 Task: Find connections with filter location Mungeli with filter topic #sharktankwith filter profile language German with filter current company ABP Network with filter school The Institute Of Cost Accountants Of India with filter industry Footwear Manufacturing with filter service category Tax Preparation with filter keywords title Chief Robot Whisperer
Action: Mouse moved to (682, 100)
Screenshot: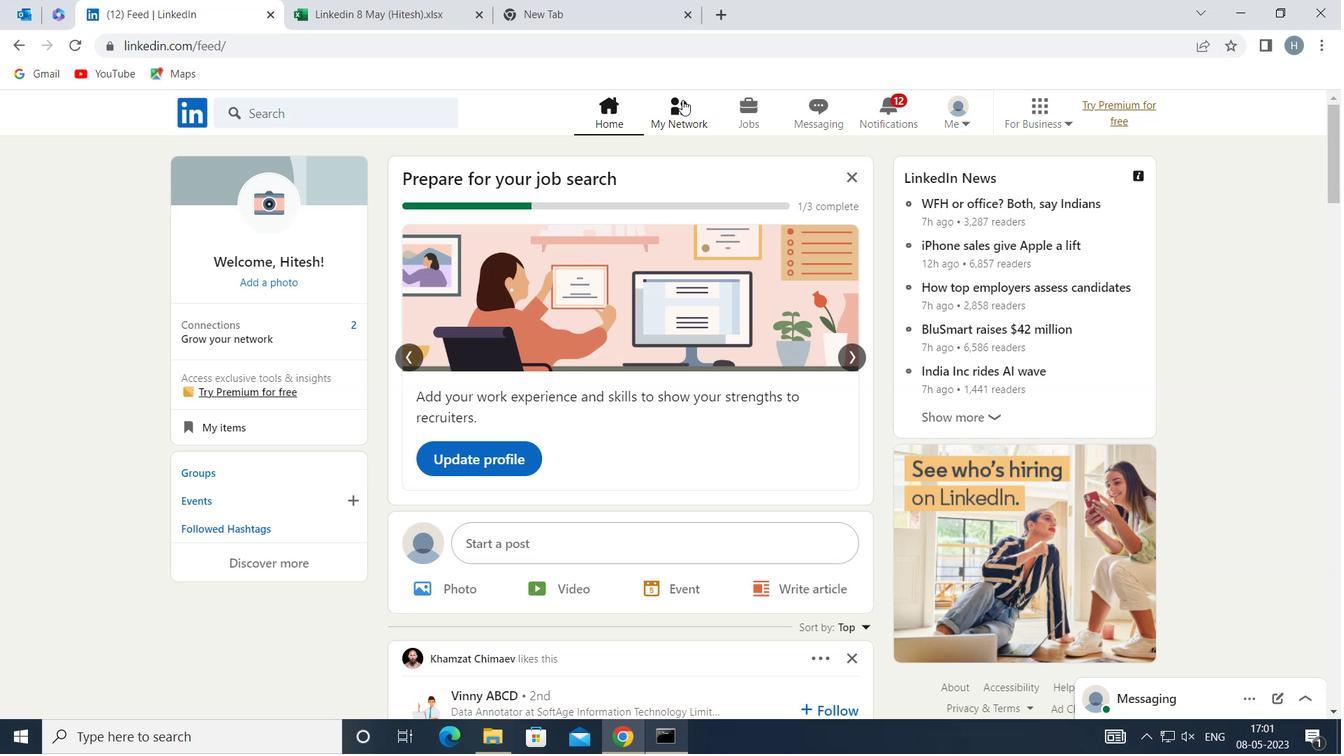 
Action: Mouse pressed left at (682, 100)
Screenshot: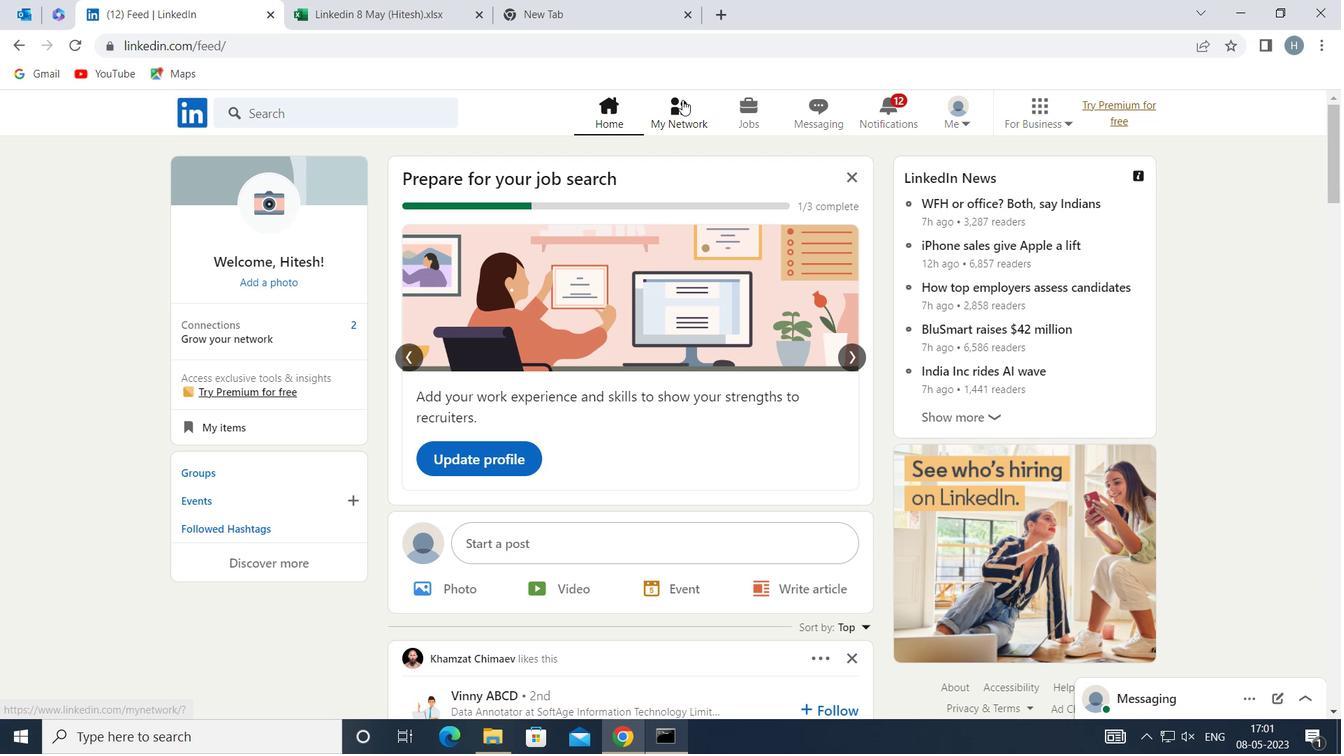 
Action: Mouse moved to (371, 208)
Screenshot: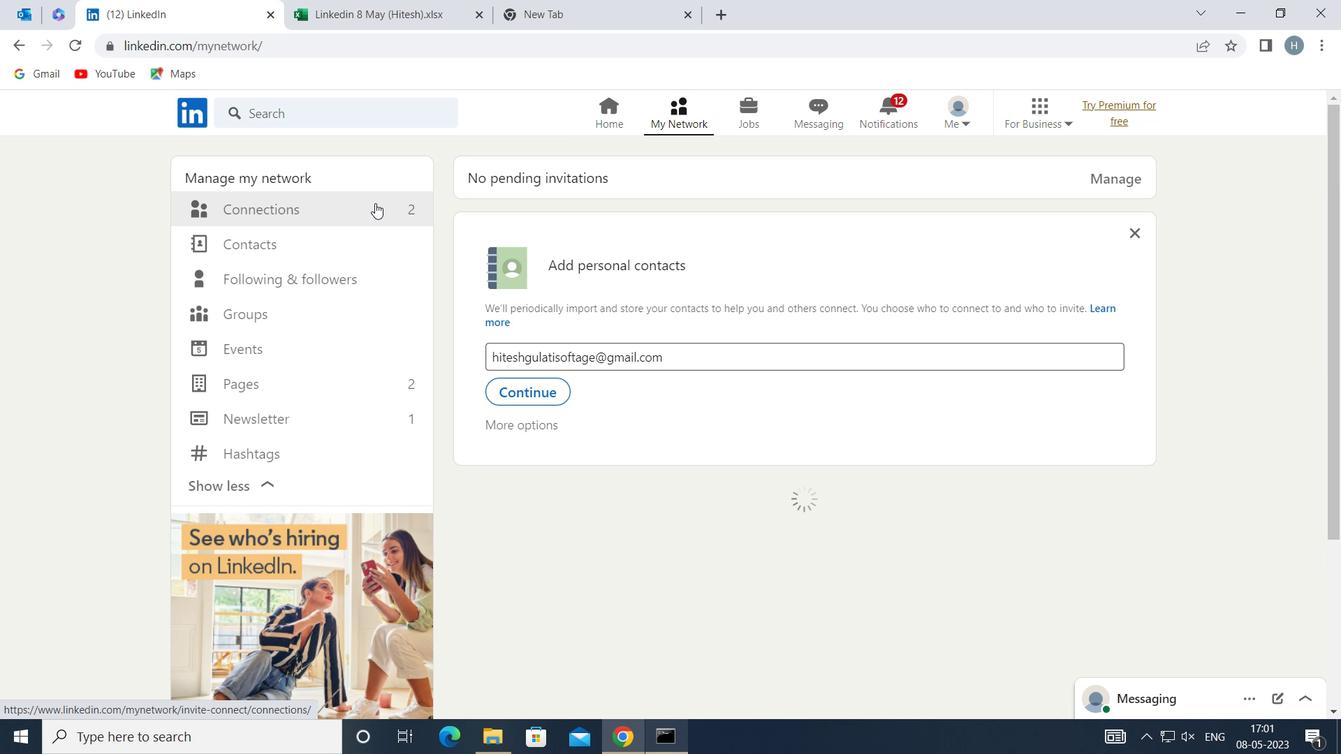 
Action: Mouse pressed left at (371, 208)
Screenshot: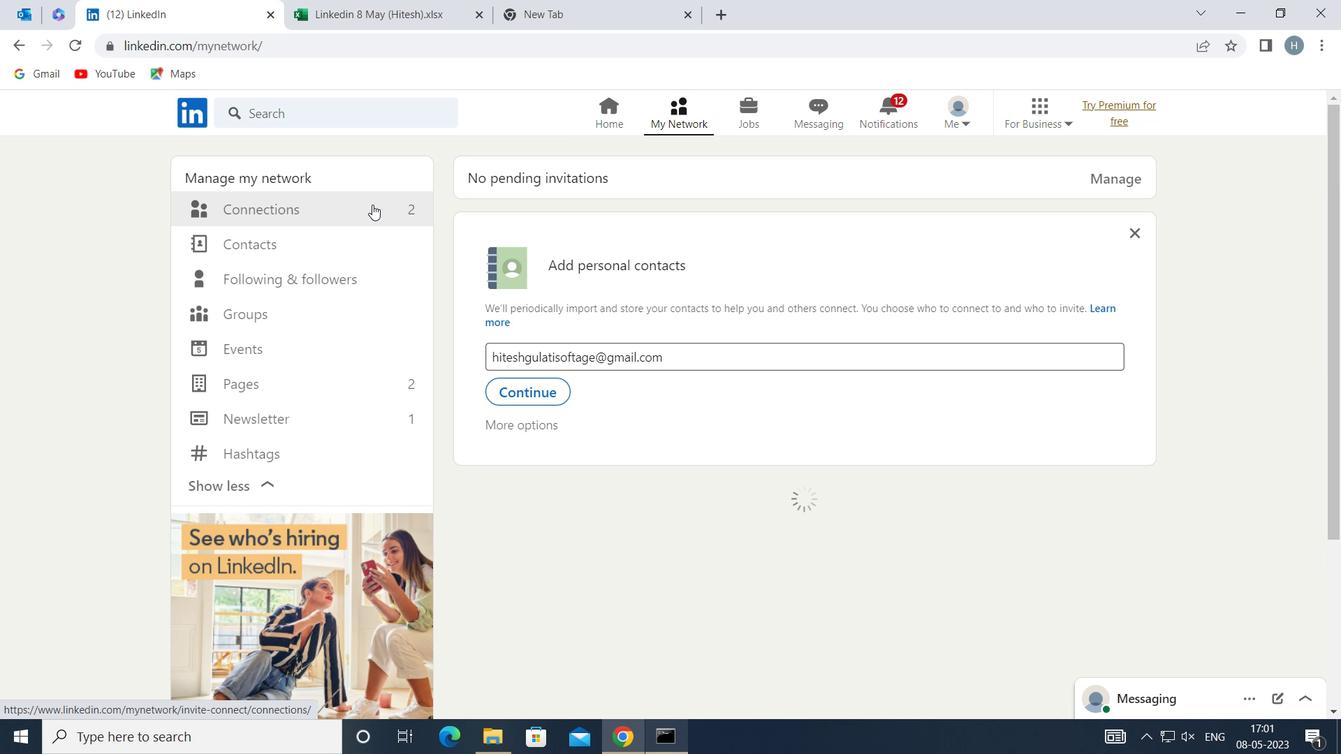 
Action: Mouse moved to (789, 211)
Screenshot: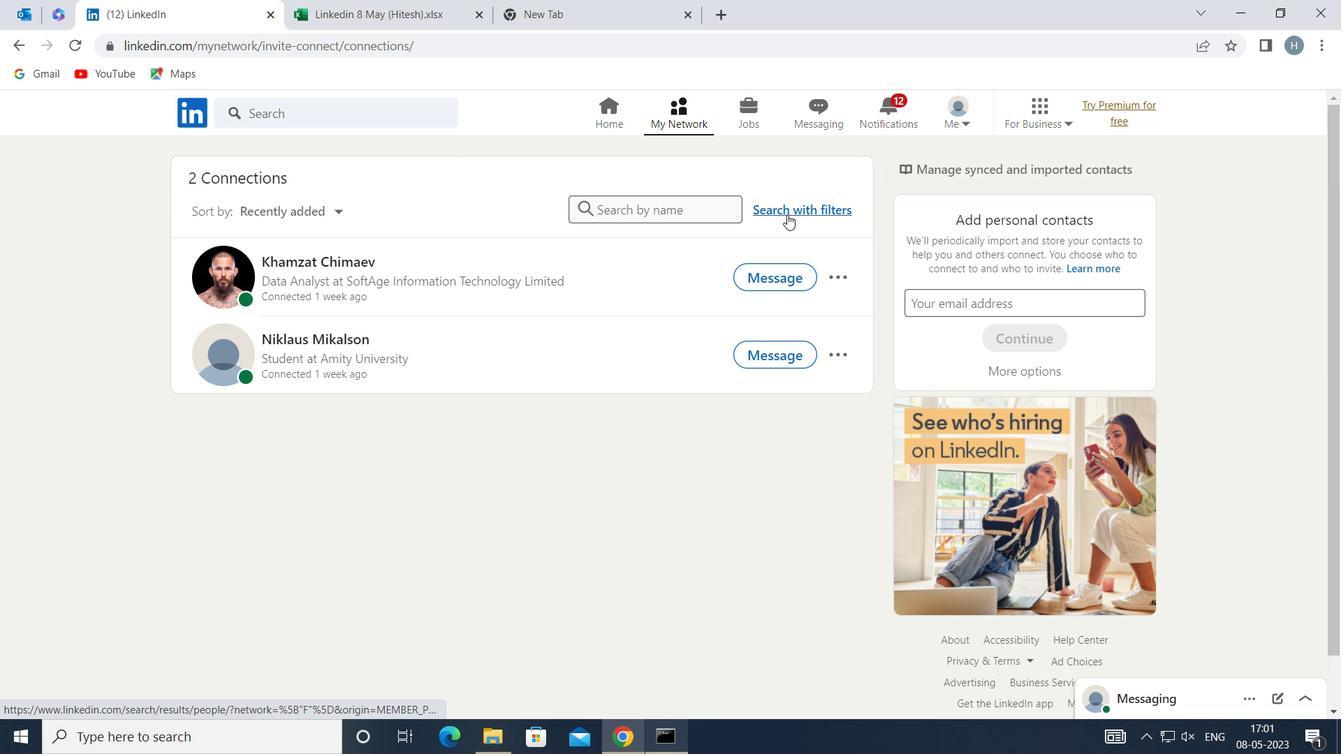 
Action: Mouse pressed left at (789, 211)
Screenshot: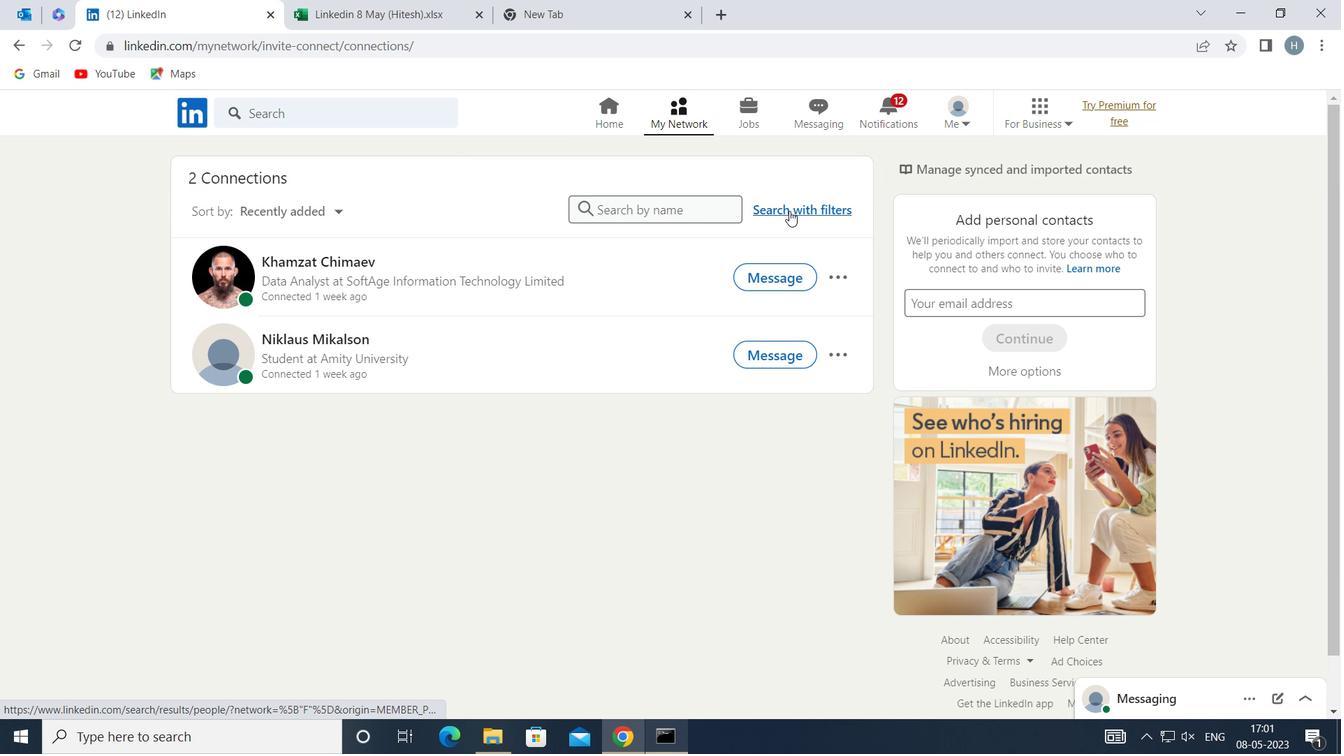 
Action: Mouse moved to (739, 162)
Screenshot: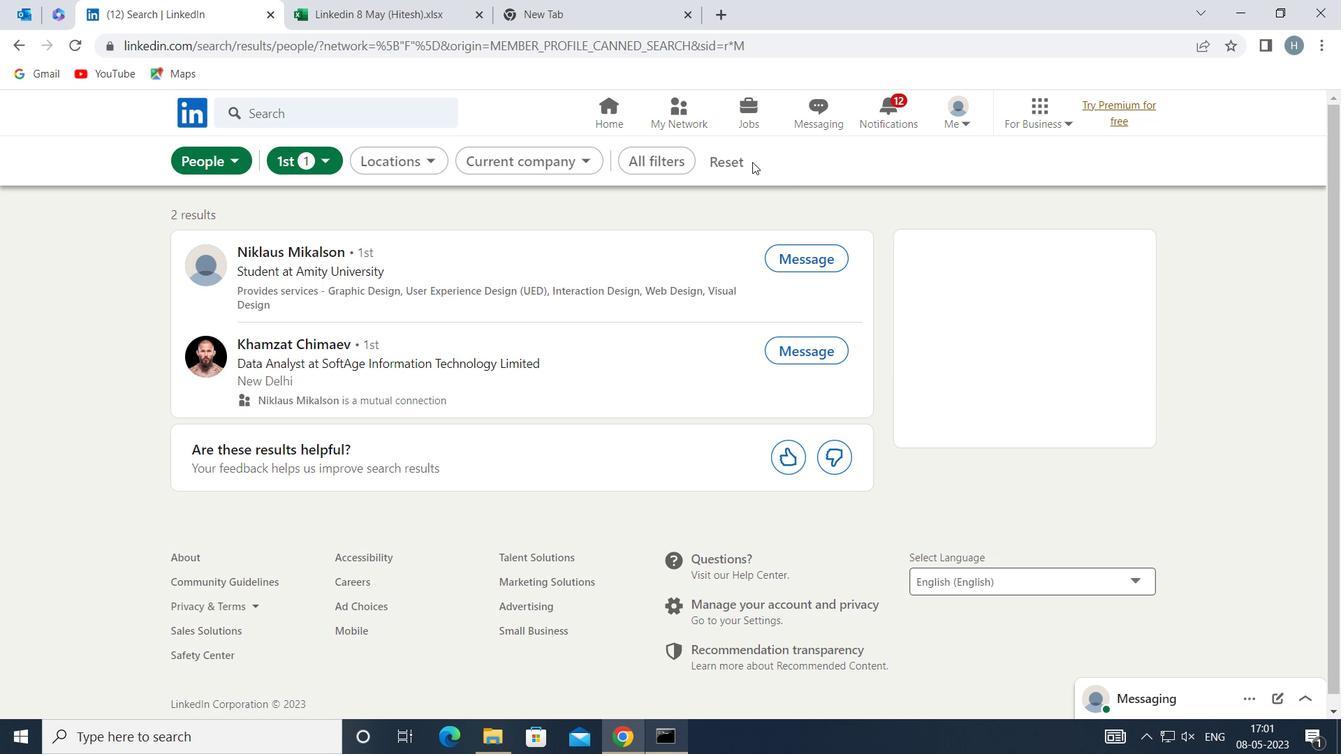 
Action: Mouse pressed left at (739, 162)
Screenshot: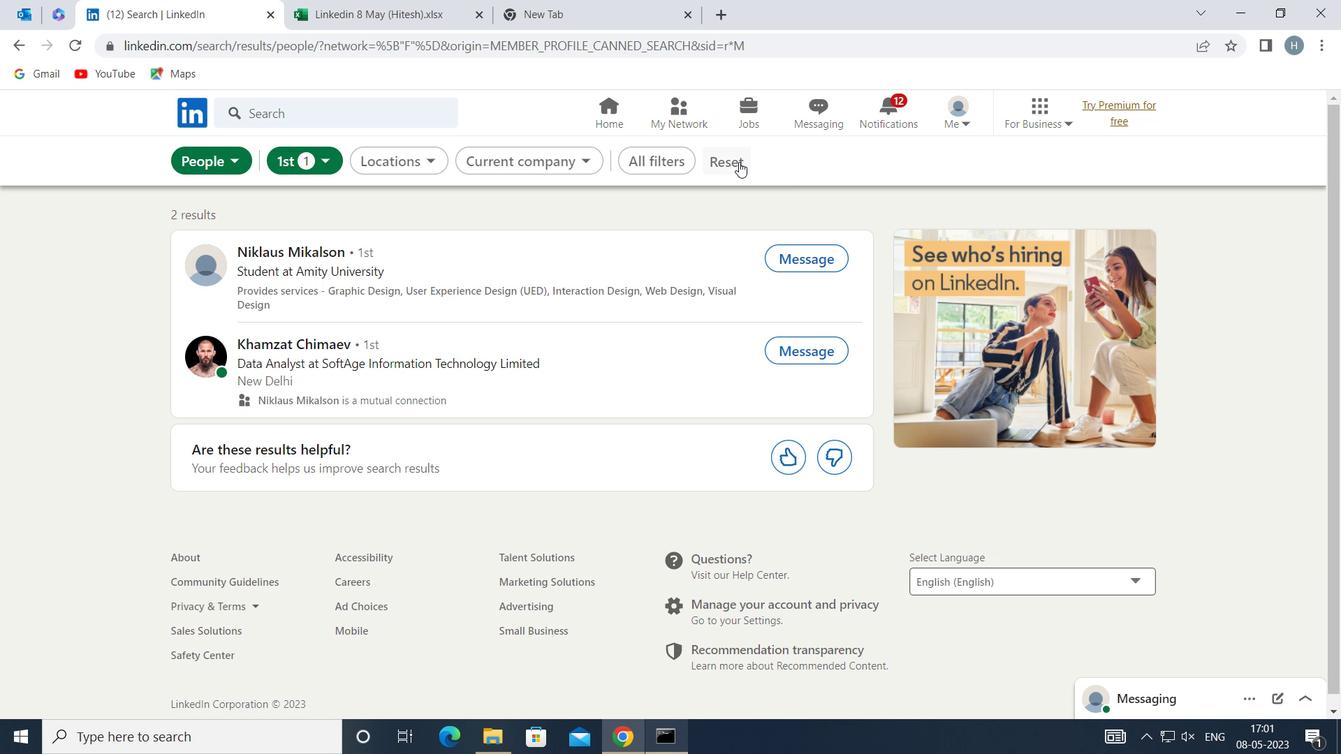 
Action: Mouse moved to (719, 160)
Screenshot: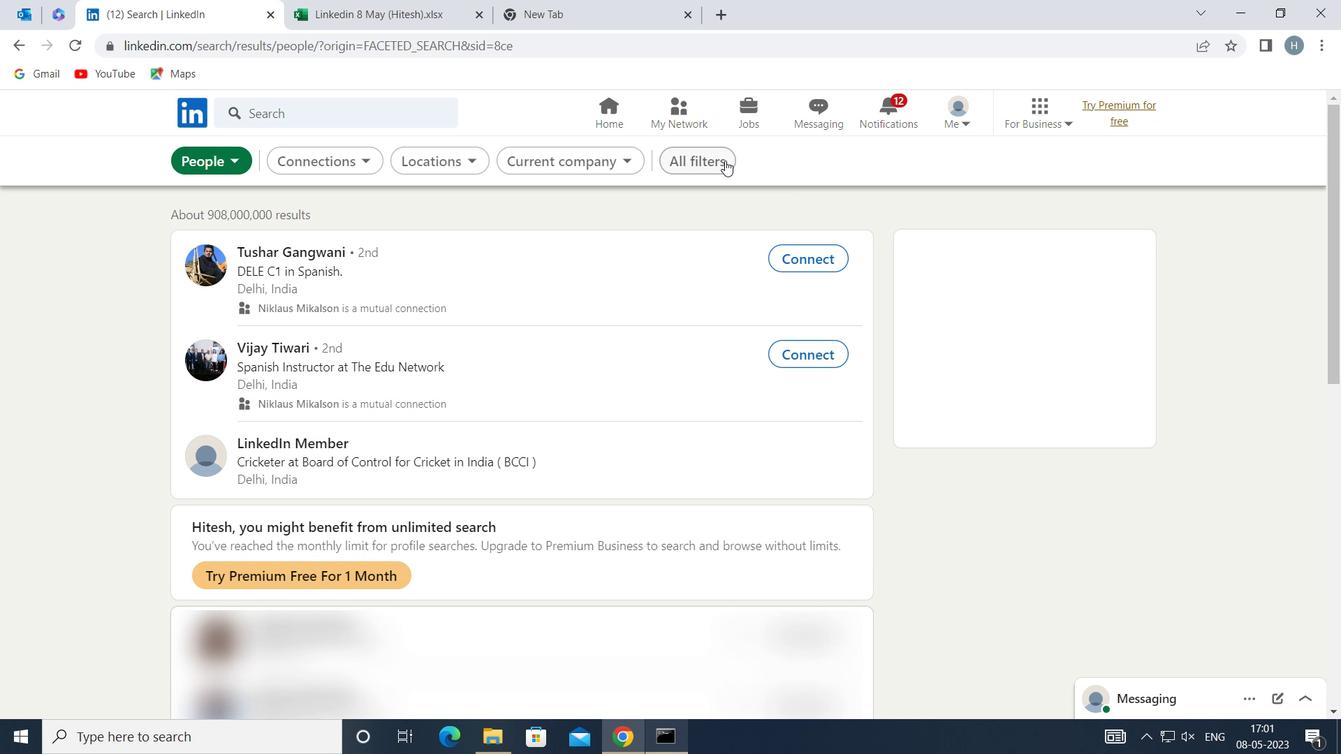
Action: Mouse pressed left at (719, 160)
Screenshot: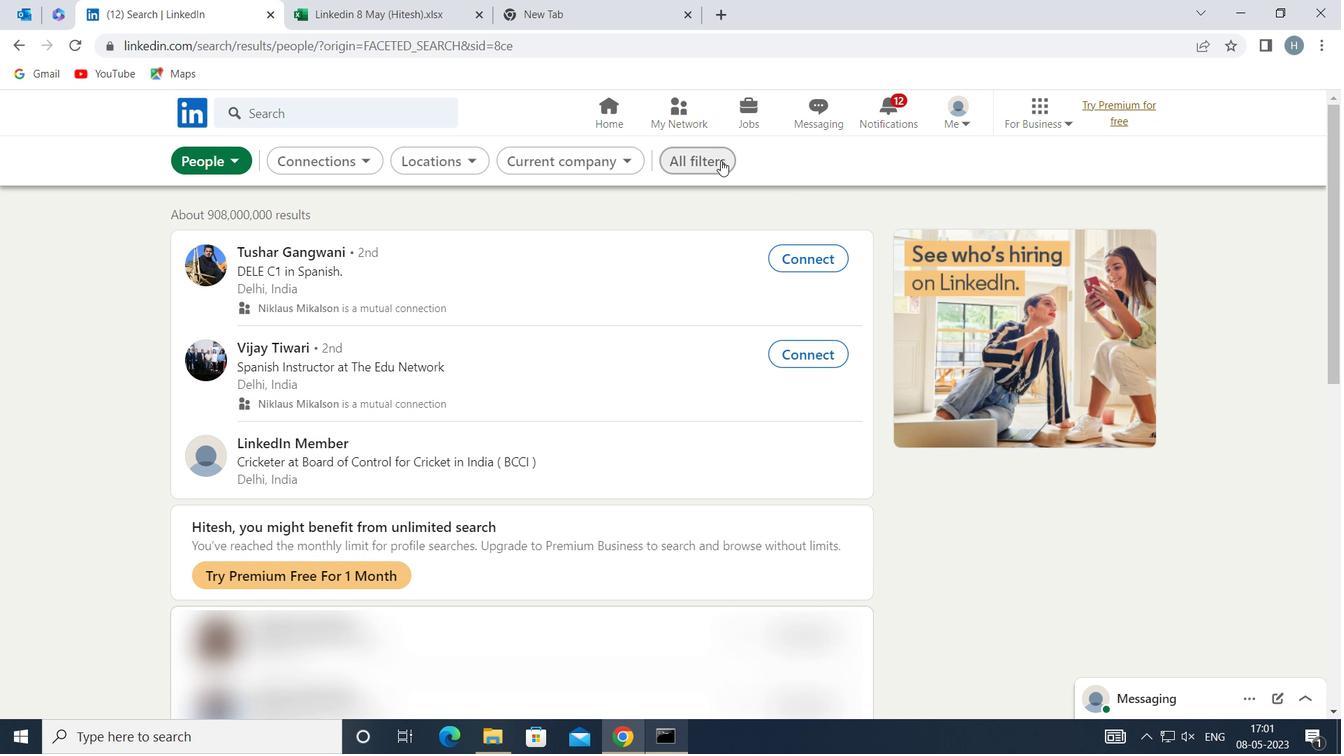 
Action: Mouse moved to (1067, 324)
Screenshot: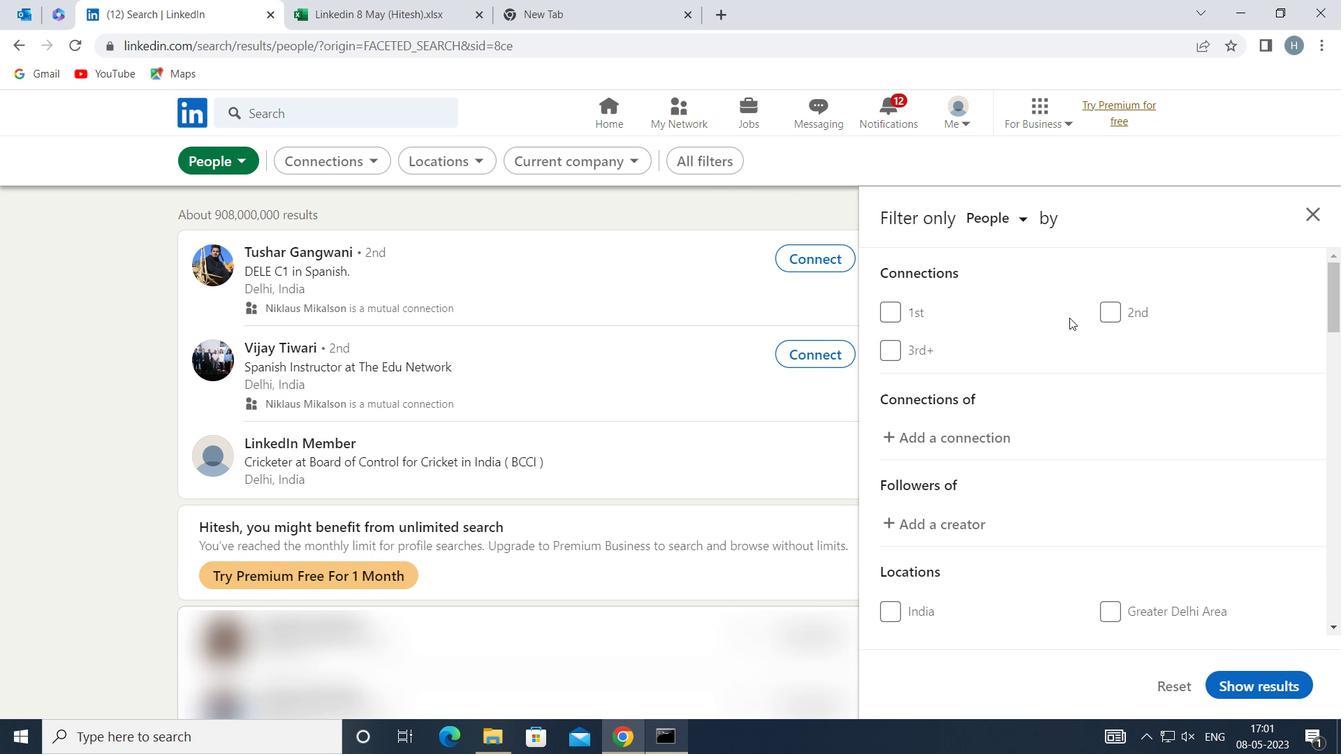 
Action: Mouse scrolled (1067, 323) with delta (0, 0)
Screenshot: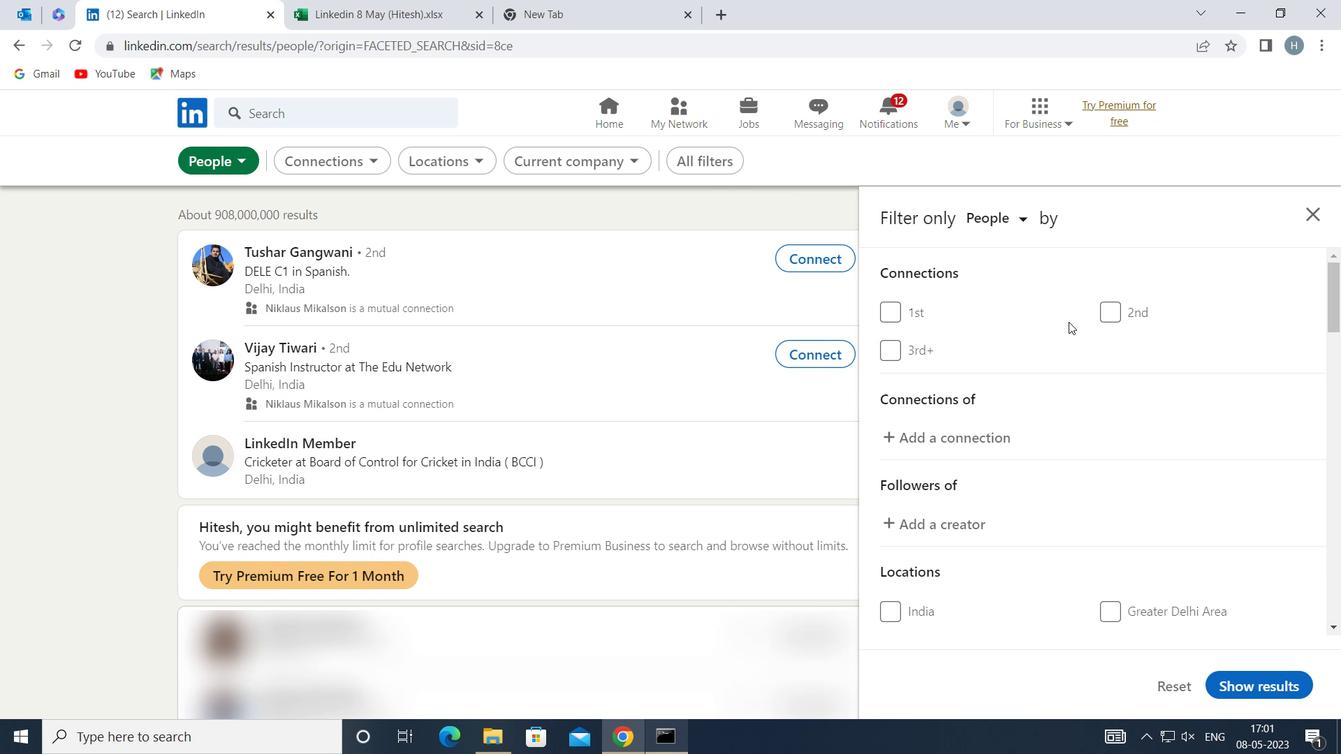 
Action: Mouse moved to (1067, 324)
Screenshot: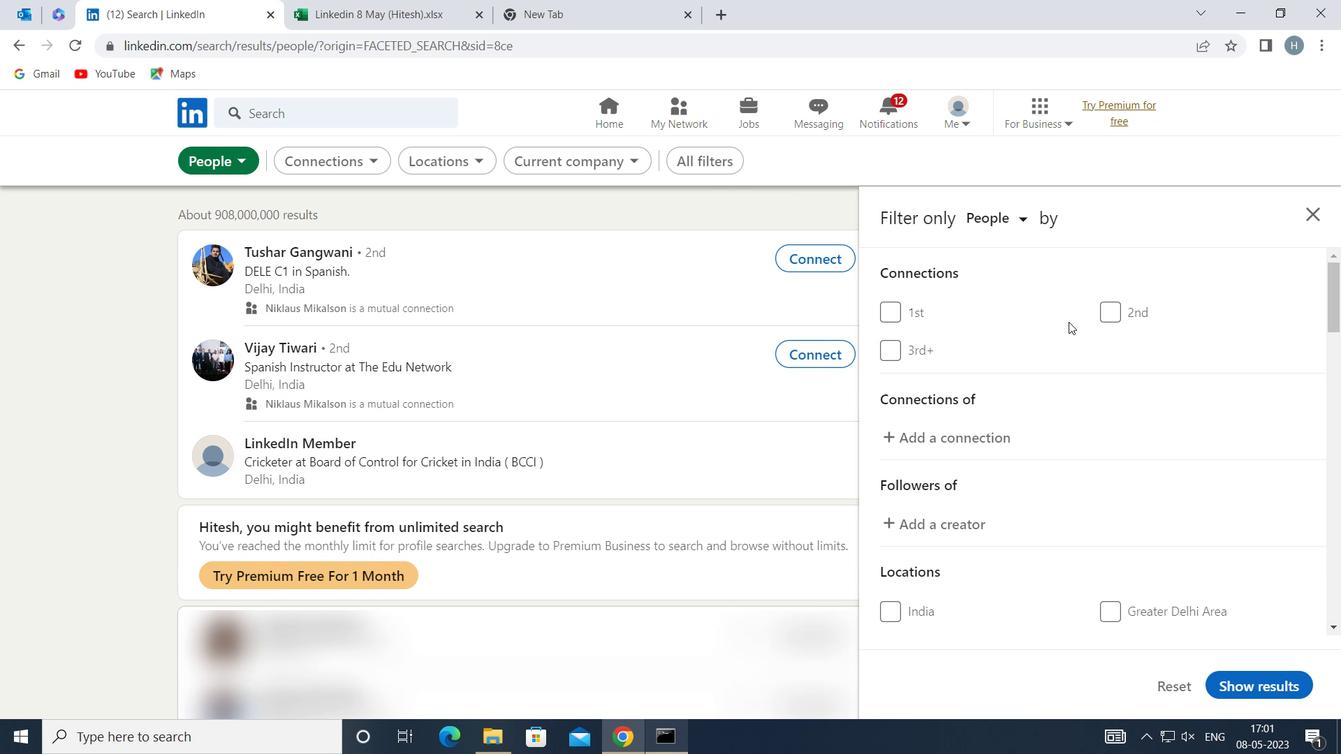 
Action: Mouse scrolled (1067, 323) with delta (0, 0)
Screenshot: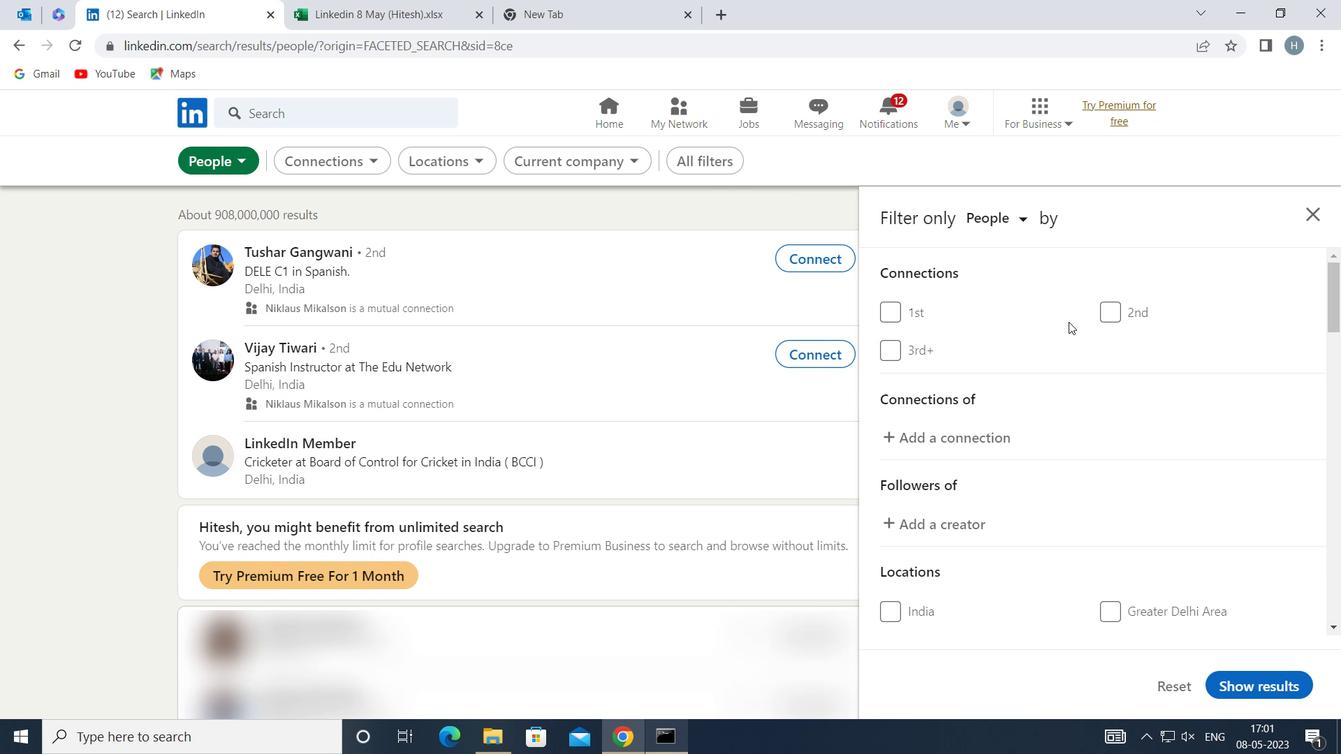 
Action: Mouse scrolled (1067, 323) with delta (0, 0)
Screenshot: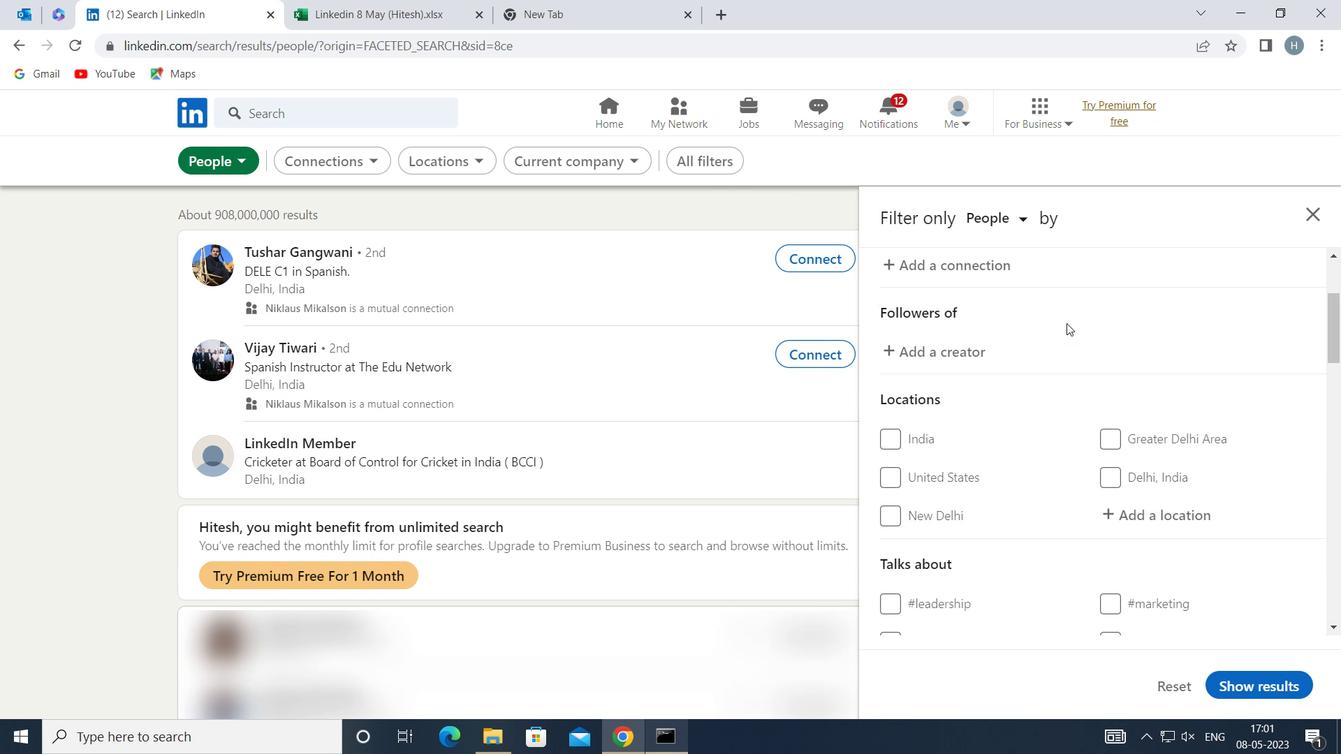 
Action: Mouse moved to (1157, 422)
Screenshot: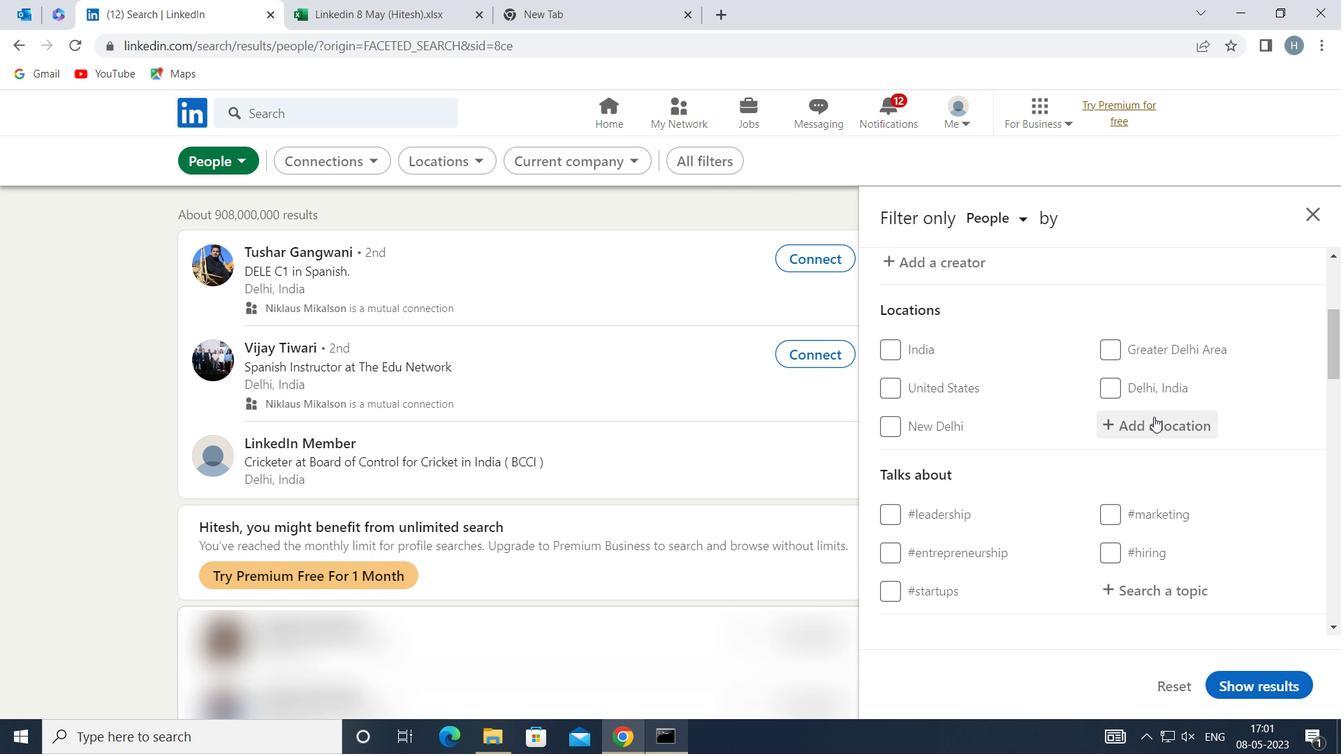 
Action: Mouse pressed left at (1157, 422)
Screenshot: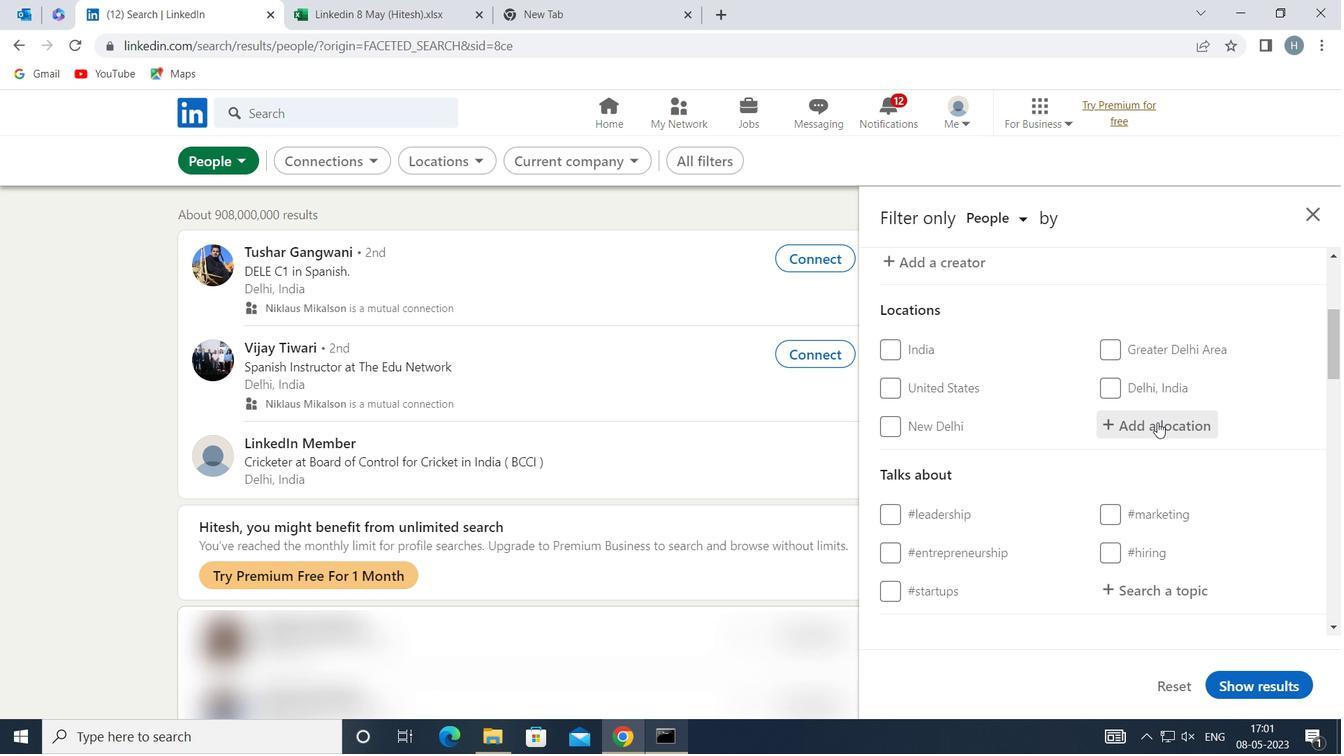
Action: Key pressed <Key.shift>MUNGEI<Key.backspace>LI
Screenshot: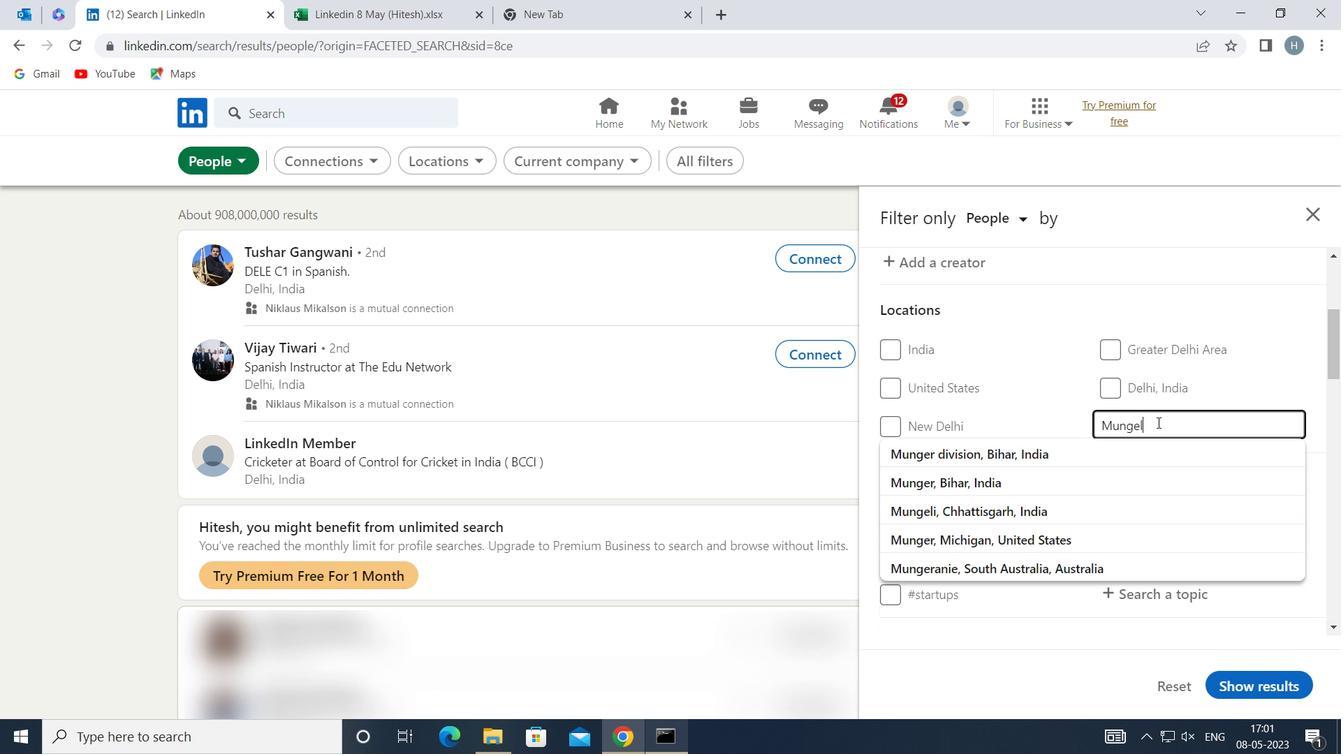 
Action: Mouse moved to (1099, 456)
Screenshot: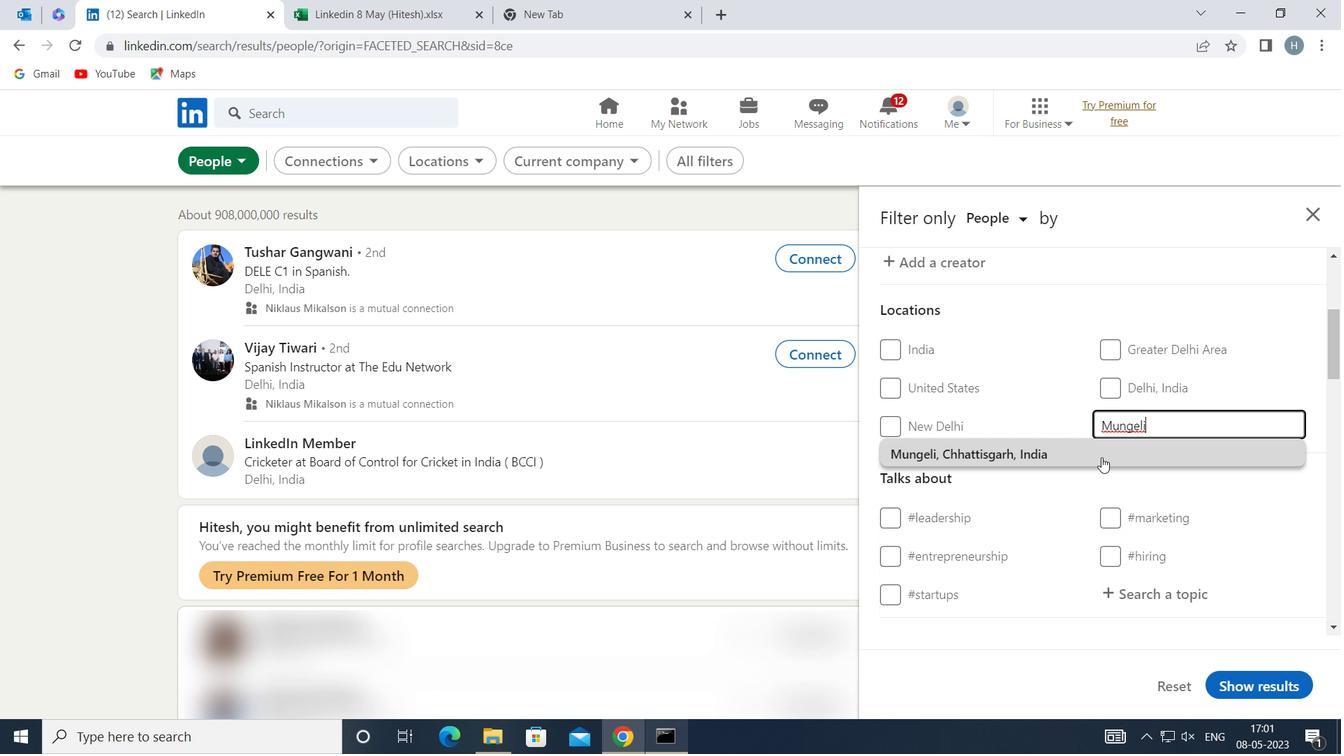 
Action: Mouse pressed left at (1099, 456)
Screenshot: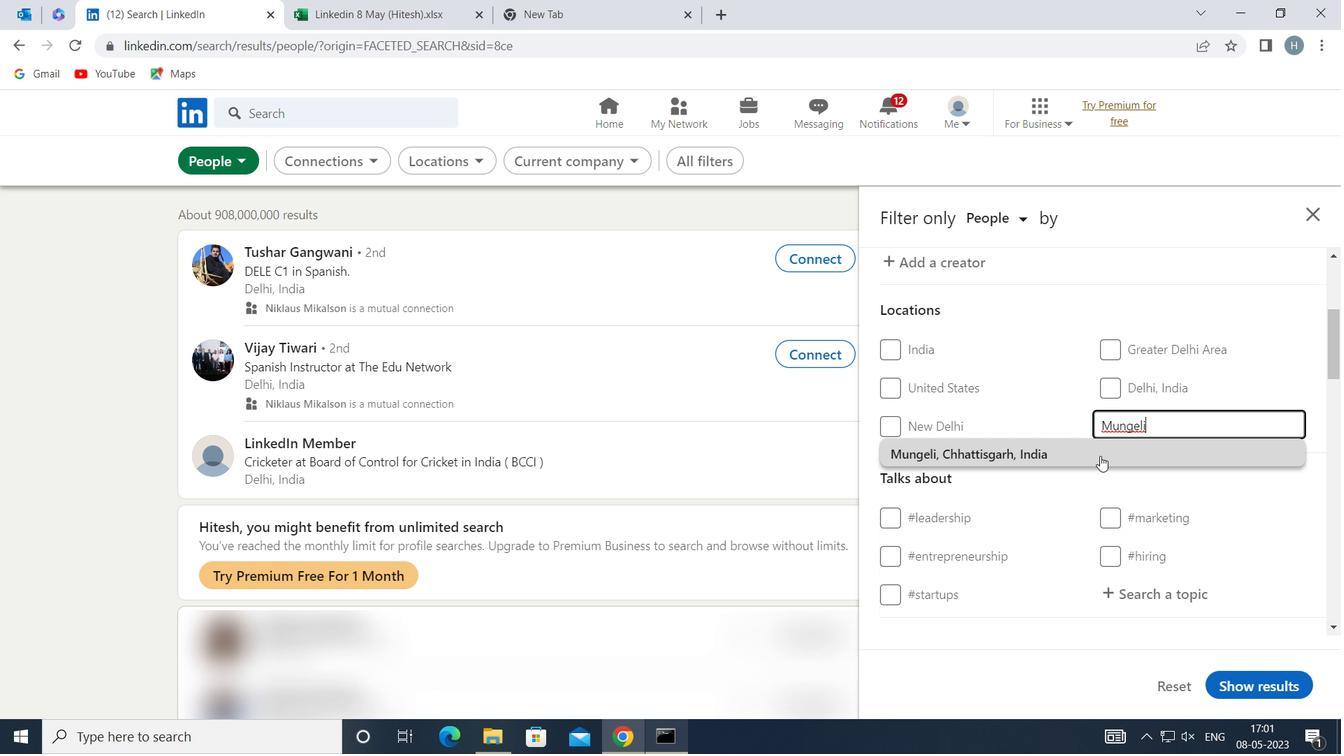 
Action: Mouse moved to (1100, 455)
Screenshot: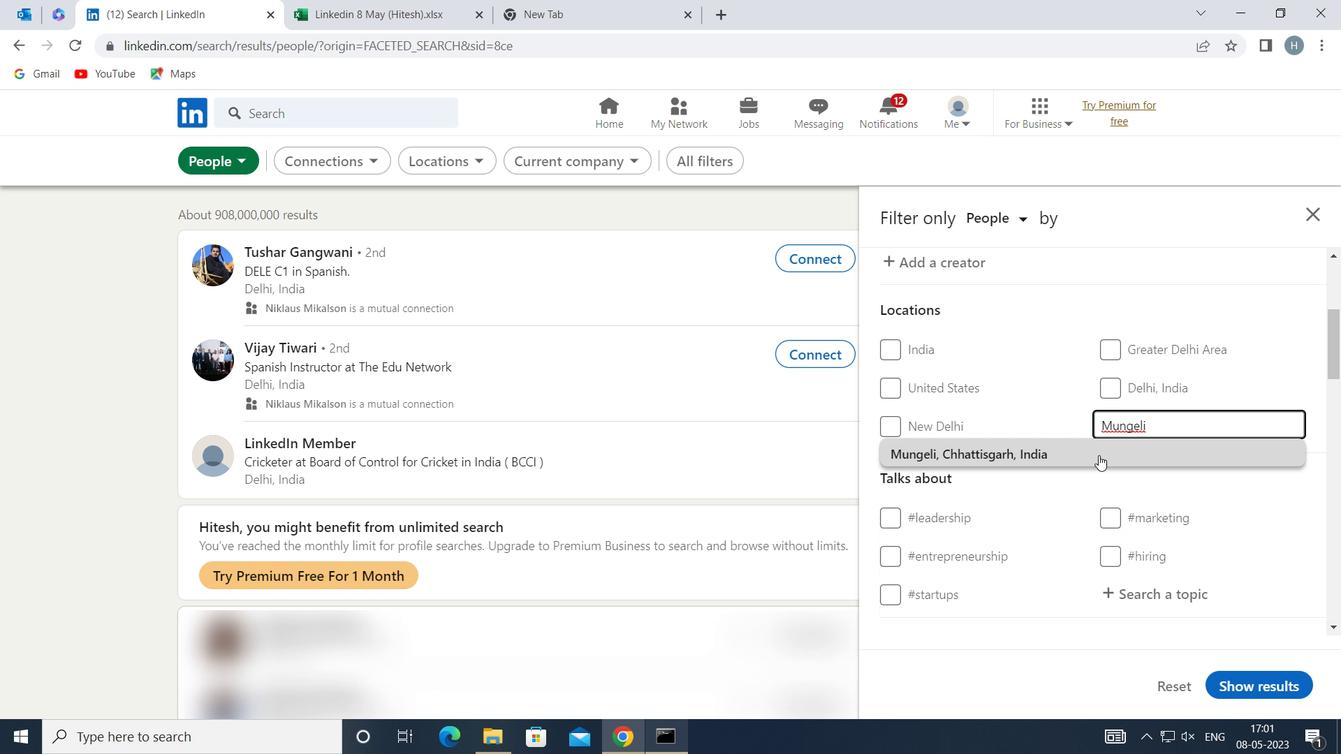 
Action: Mouse scrolled (1100, 454) with delta (0, 0)
Screenshot: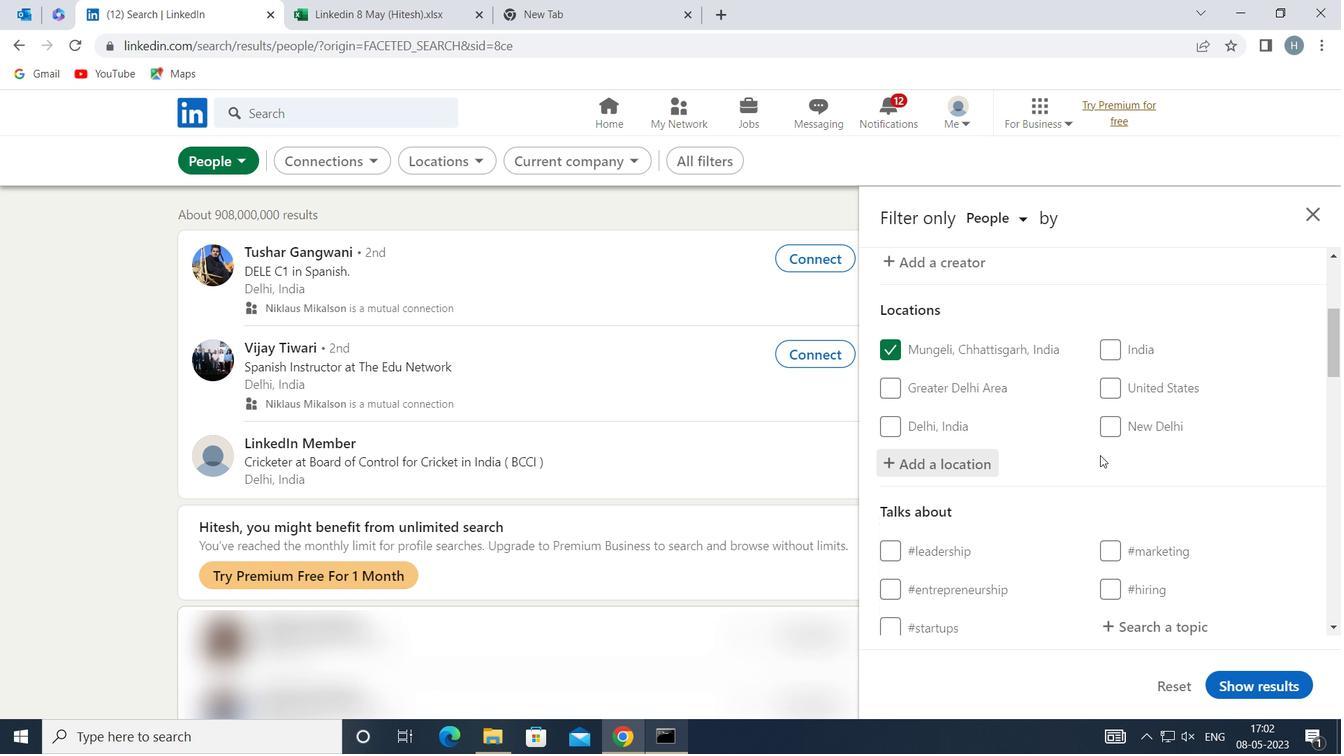 
Action: Mouse moved to (1102, 455)
Screenshot: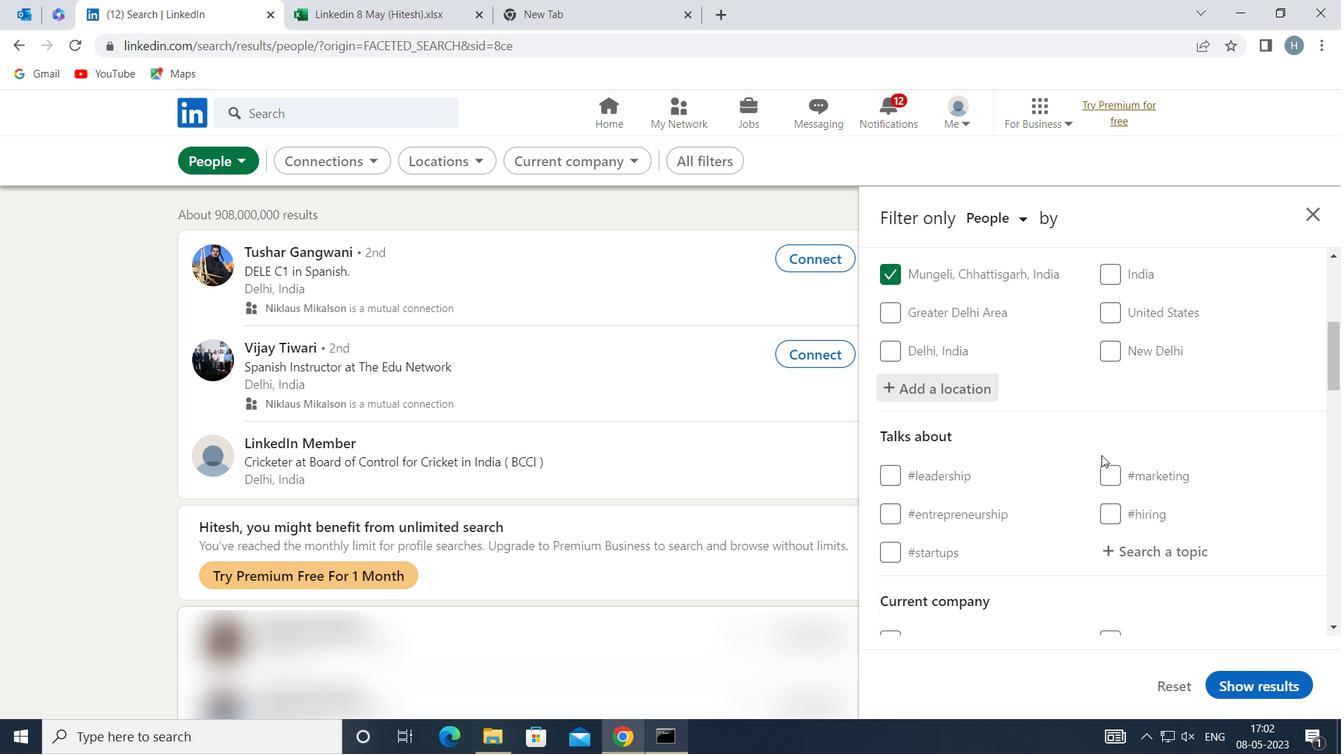 
Action: Mouse scrolled (1102, 454) with delta (0, 0)
Screenshot: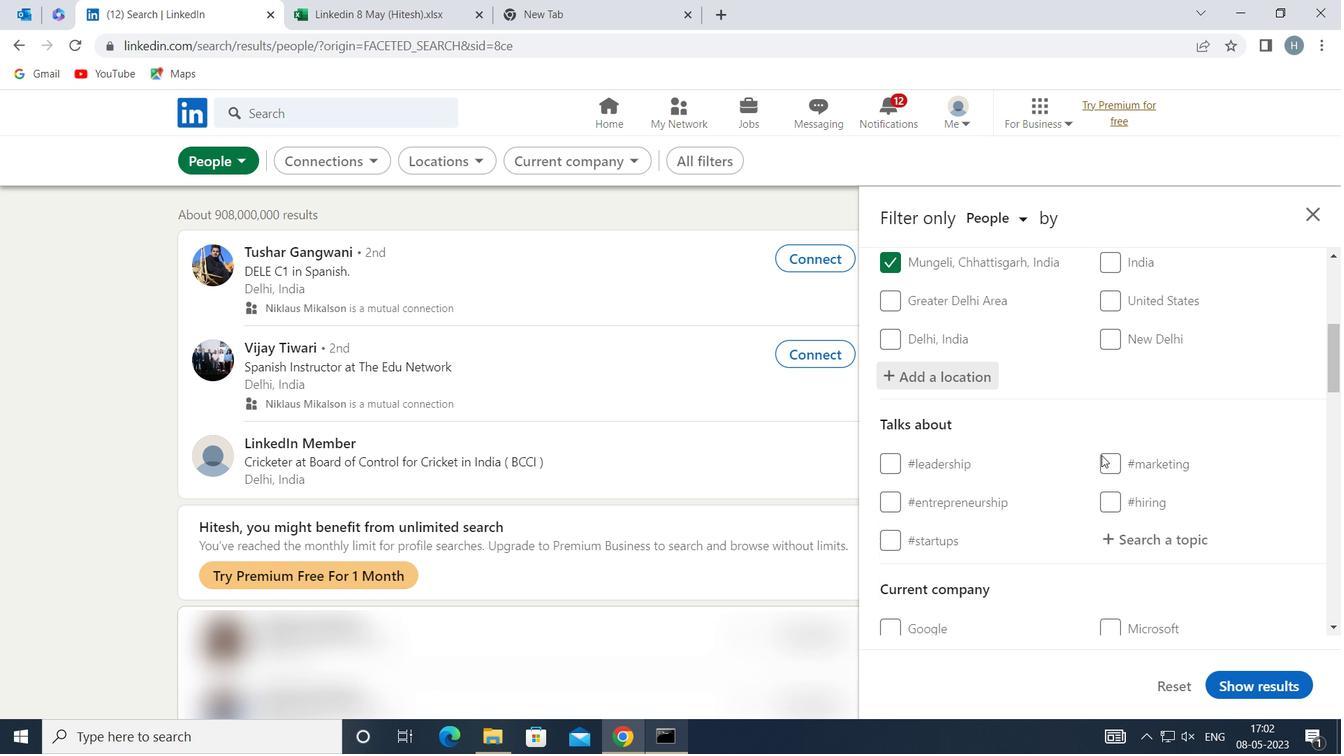 
Action: Mouse moved to (1145, 456)
Screenshot: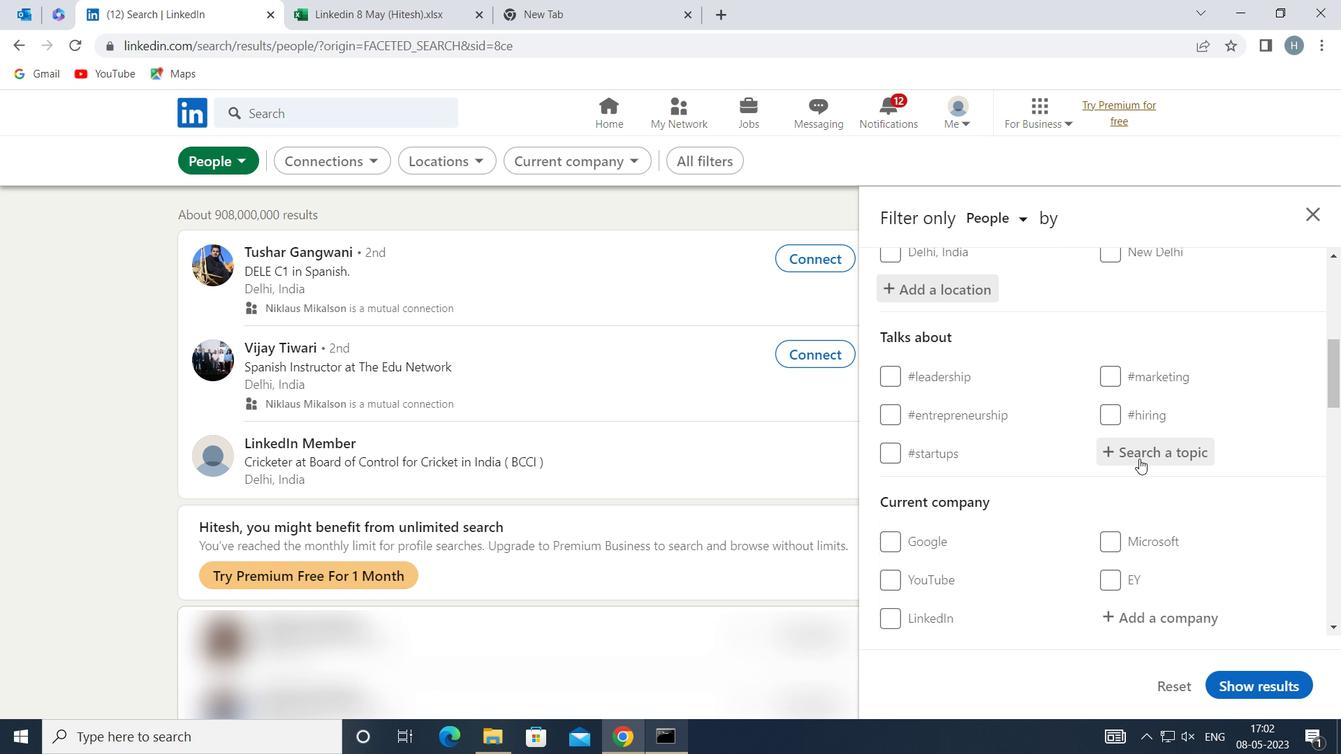 
Action: Mouse pressed left at (1145, 456)
Screenshot: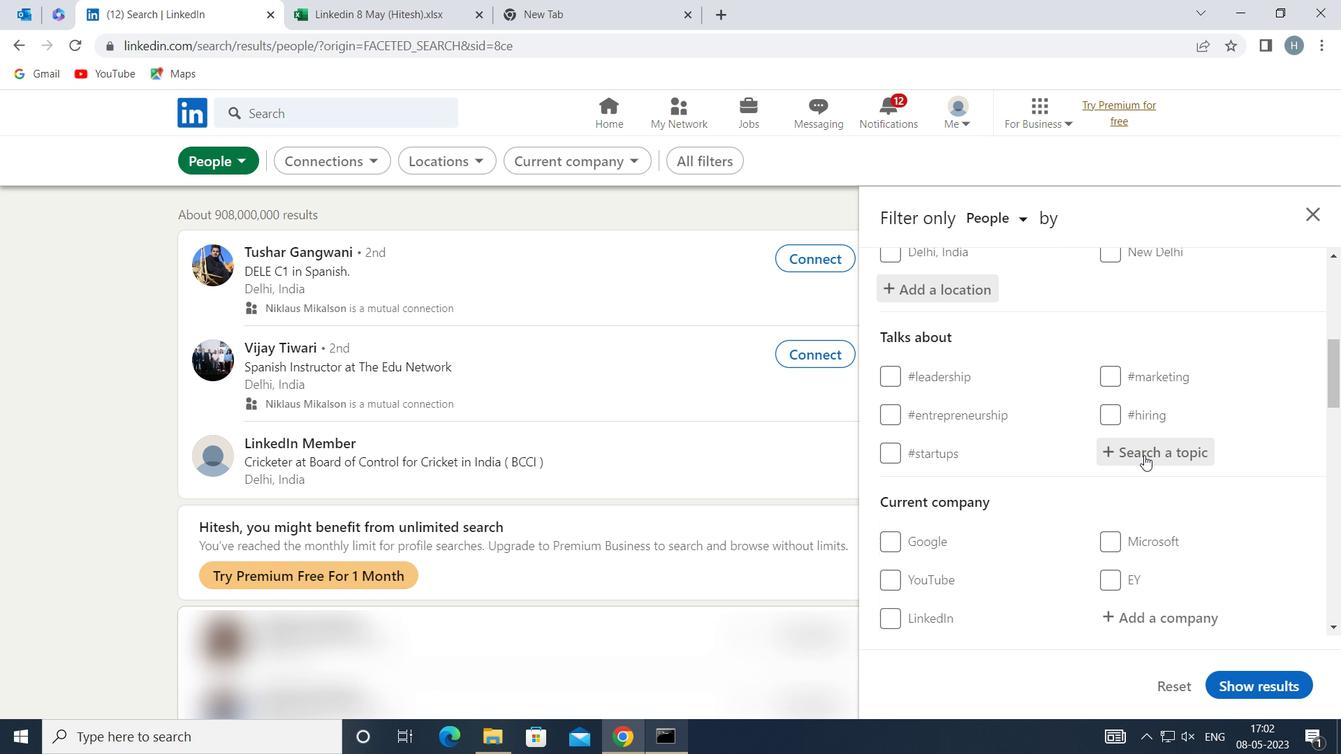 
Action: Mouse moved to (761, 303)
Screenshot: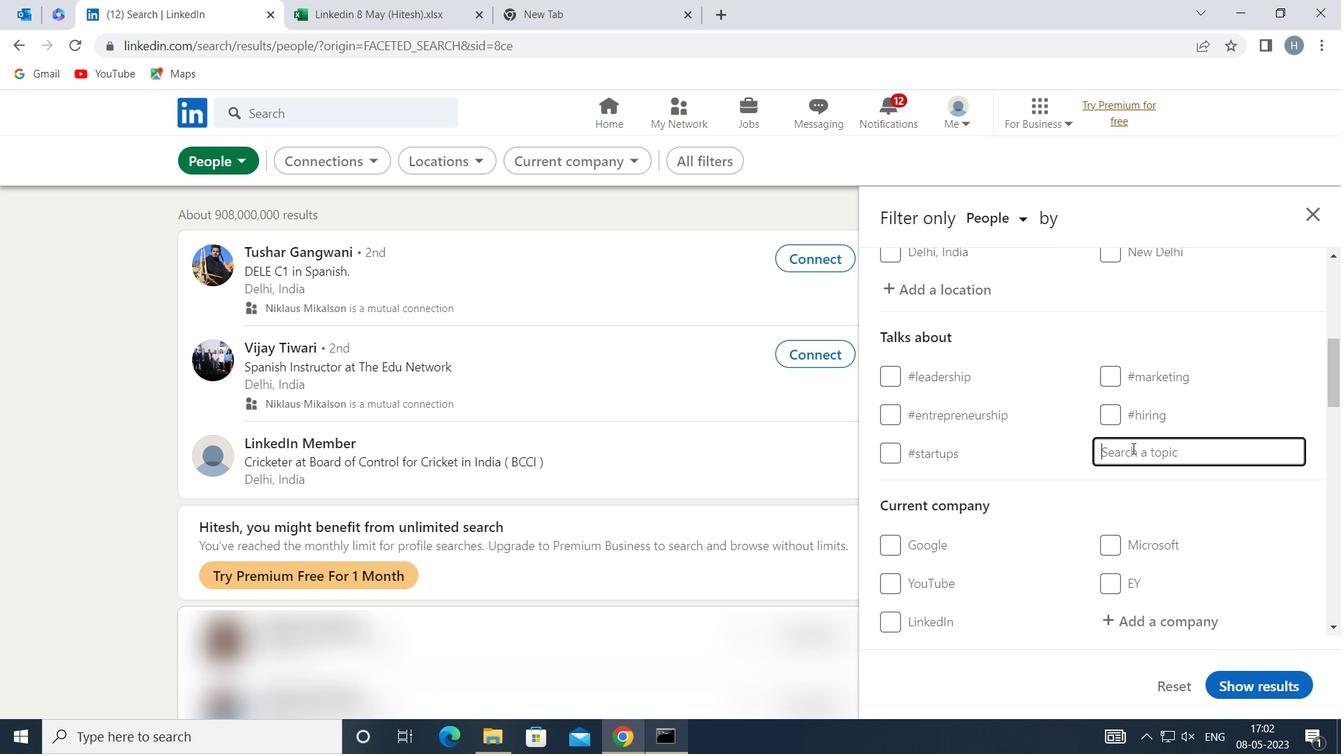 
Action: Key pressed SHARKTANK
Screenshot: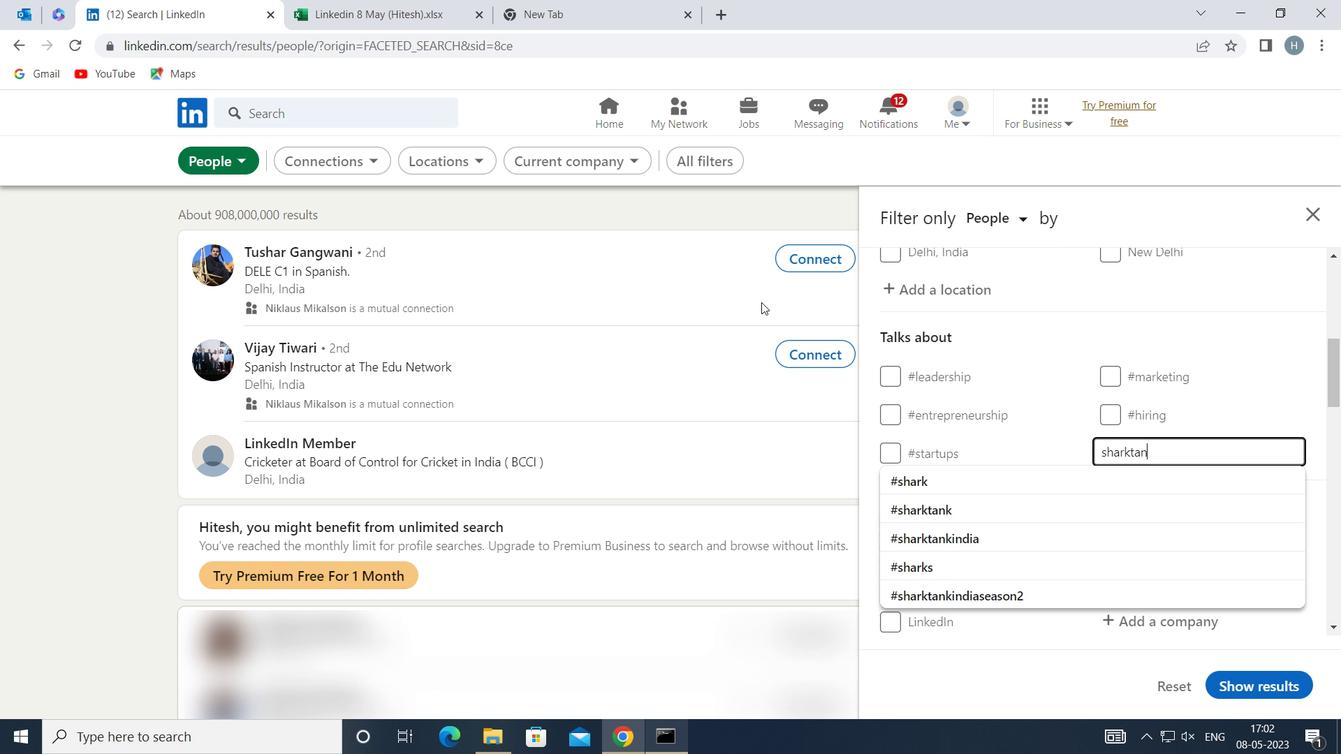 
Action: Mouse moved to (948, 480)
Screenshot: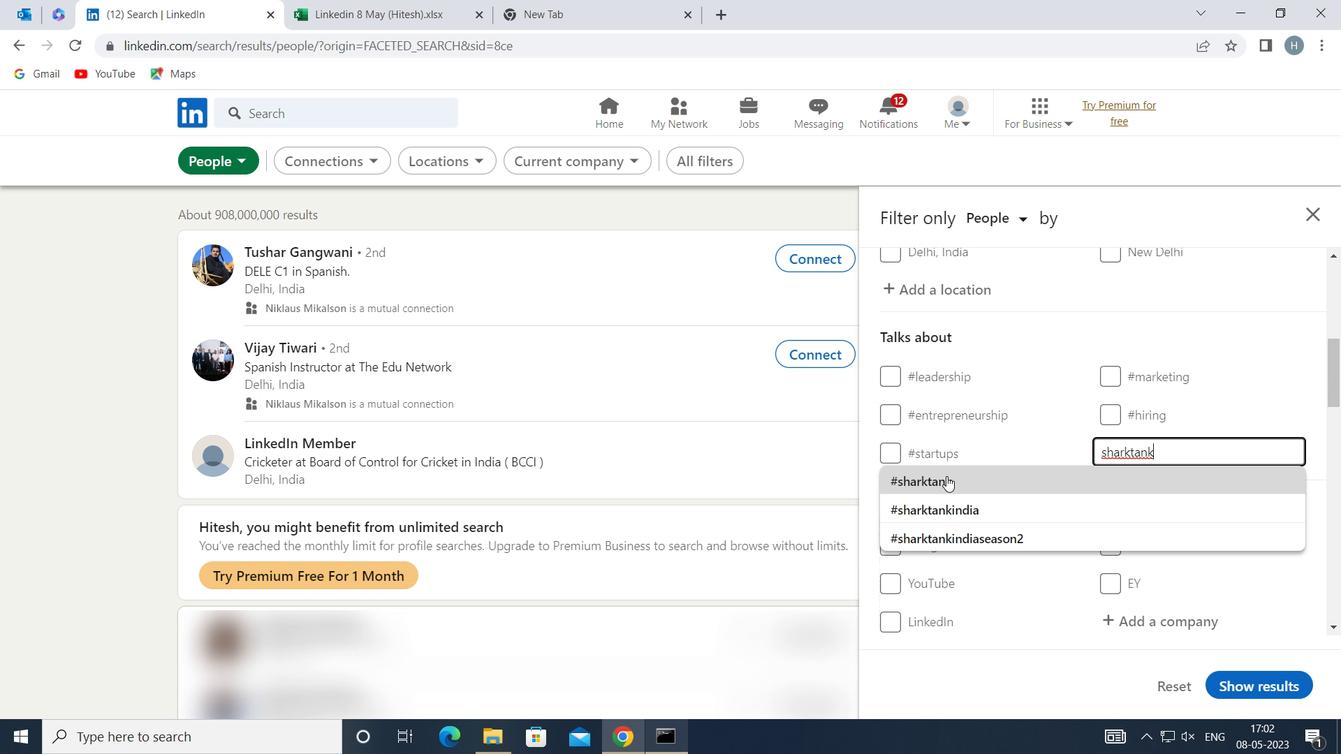 
Action: Mouse pressed left at (948, 480)
Screenshot: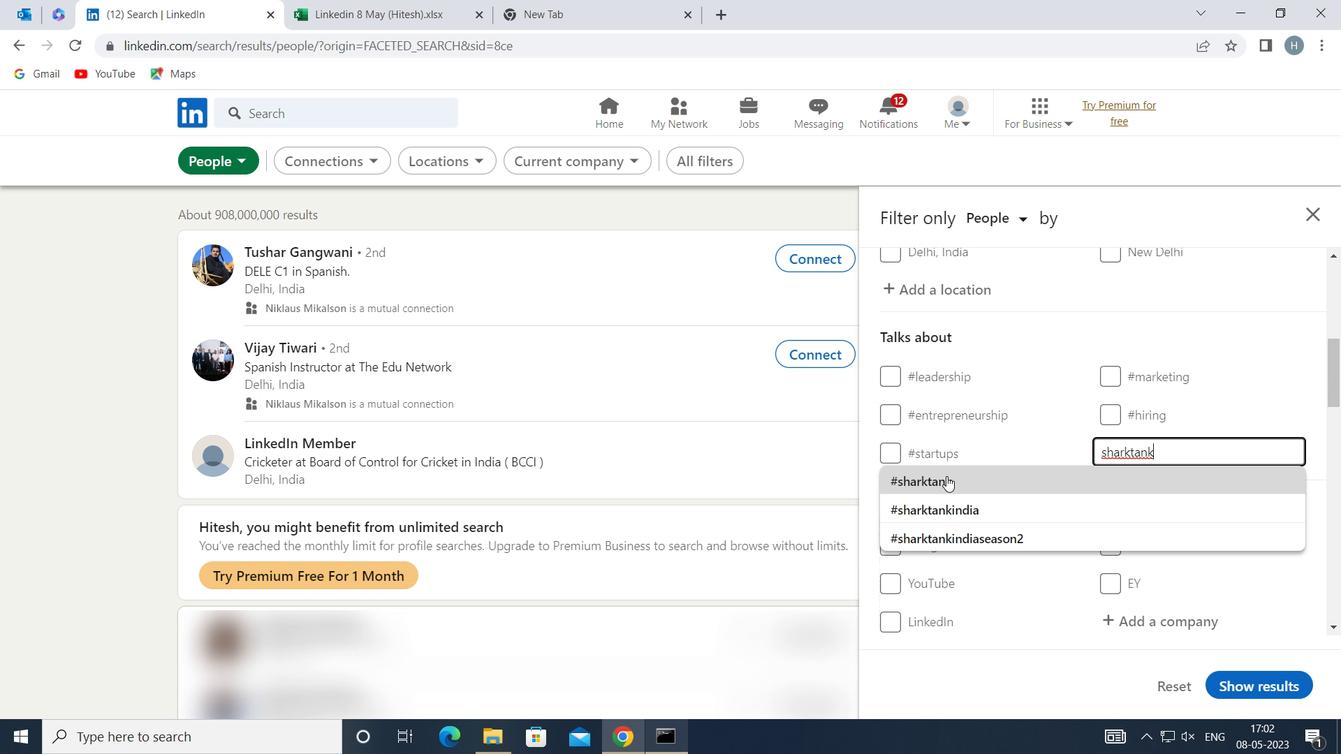 
Action: Mouse moved to (1031, 467)
Screenshot: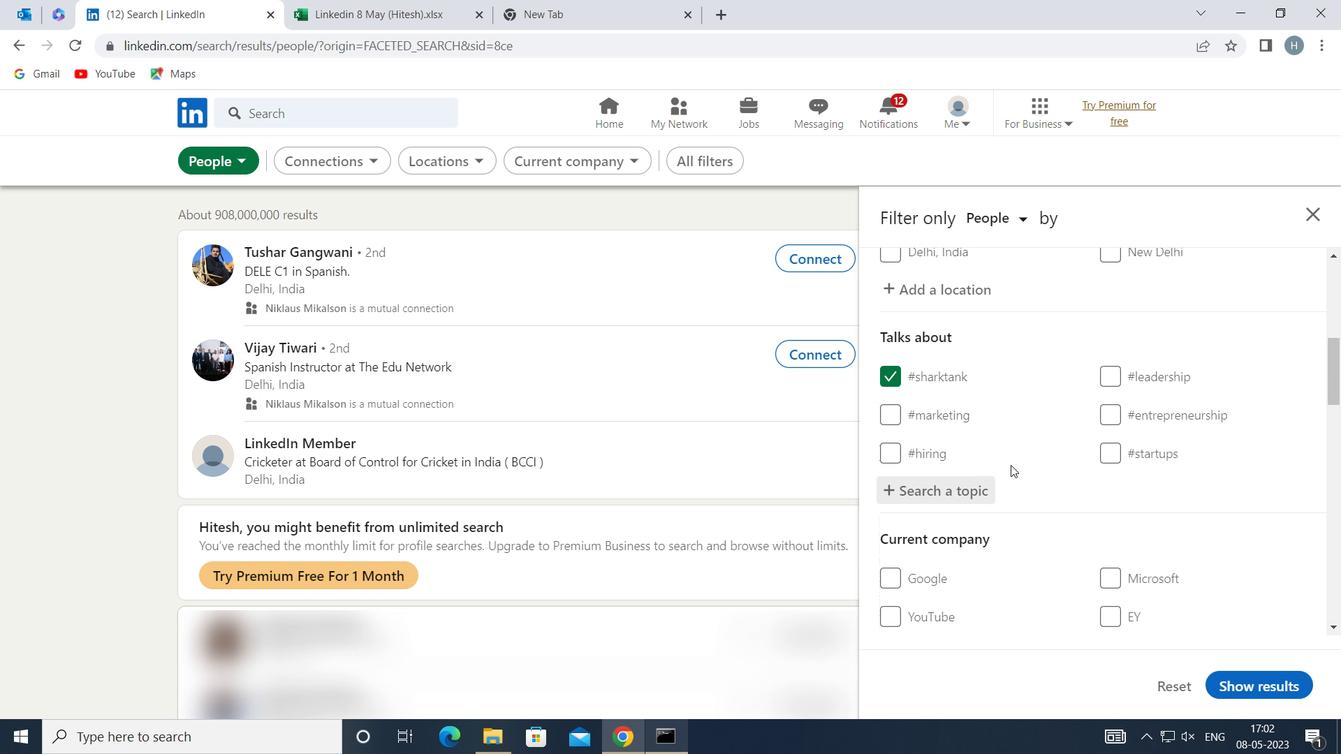 
Action: Mouse scrolled (1031, 466) with delta (0, 0)
Screenshot: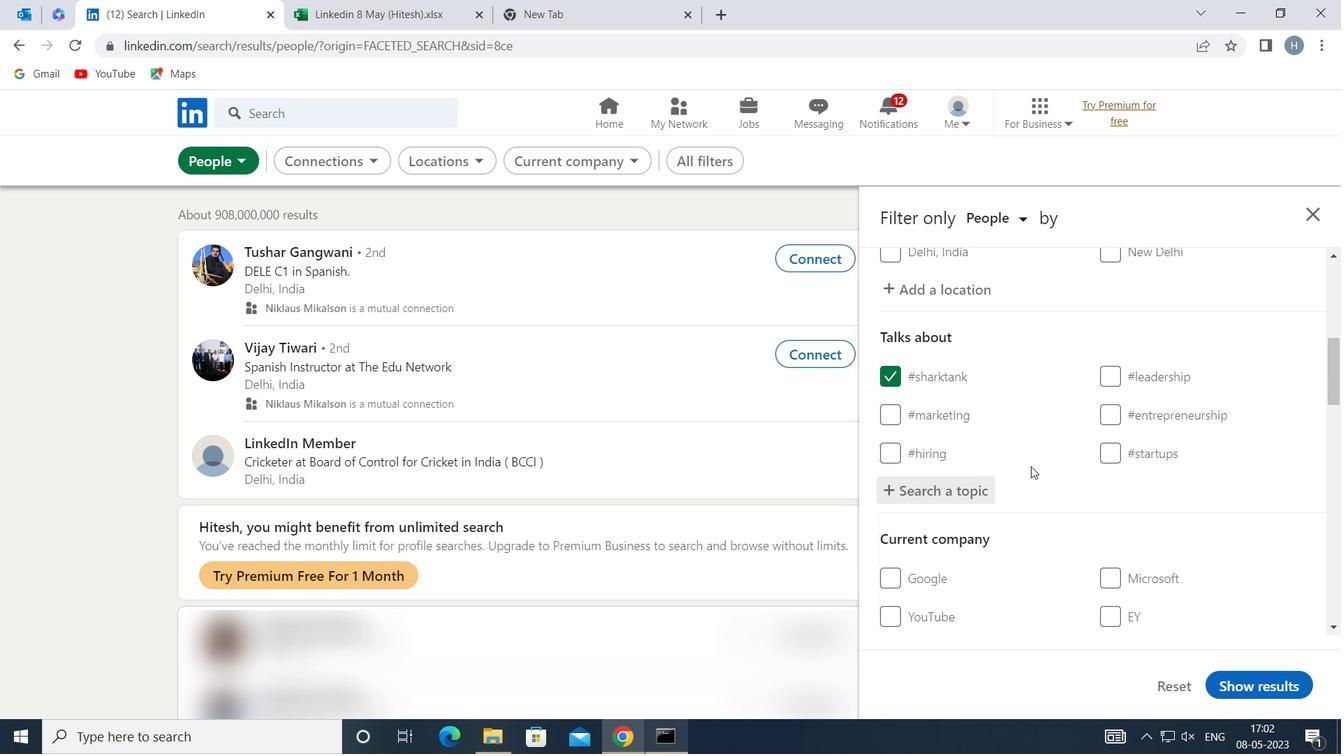 
Action: Mouse moved to (1031, 471)
Screenshot: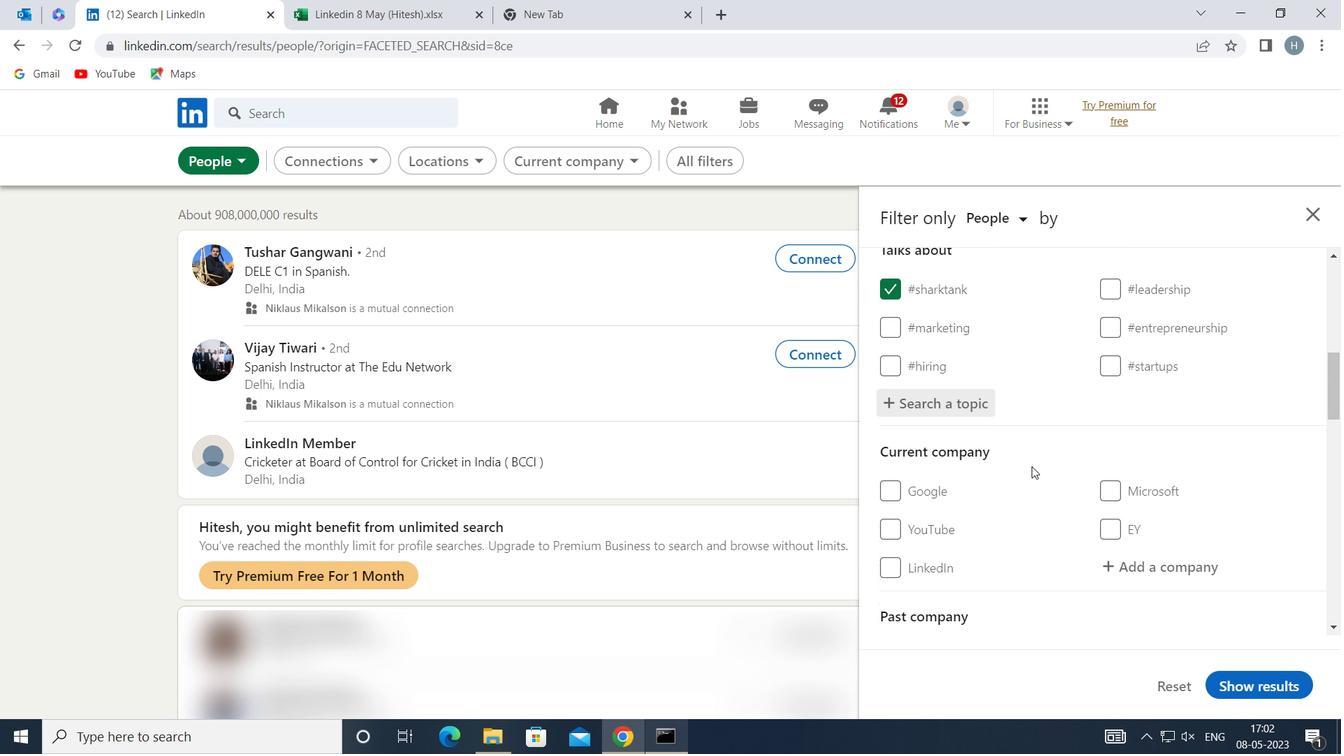 
Action: Mouse scrolled (1031, 470) with delta (0, 0)
Screenshot: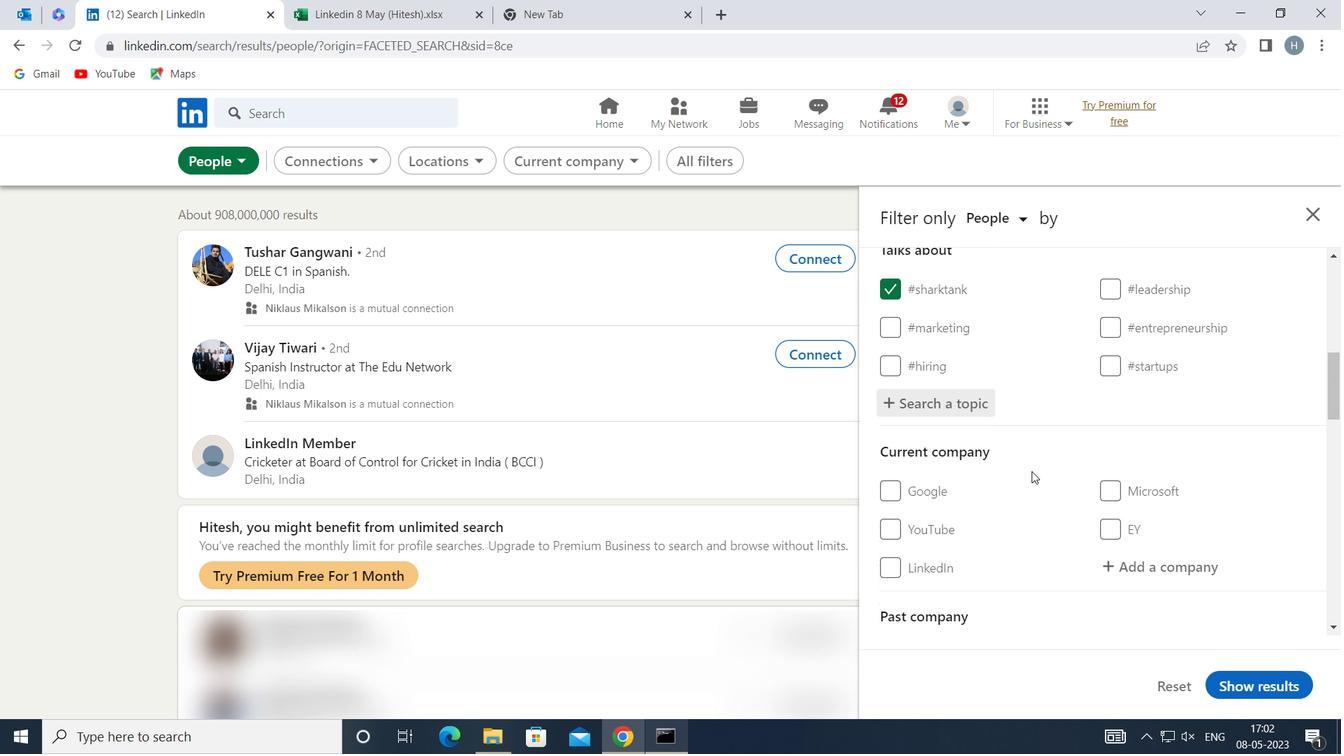 
Action: Mouse moved to (1031, 473)
Screenshot: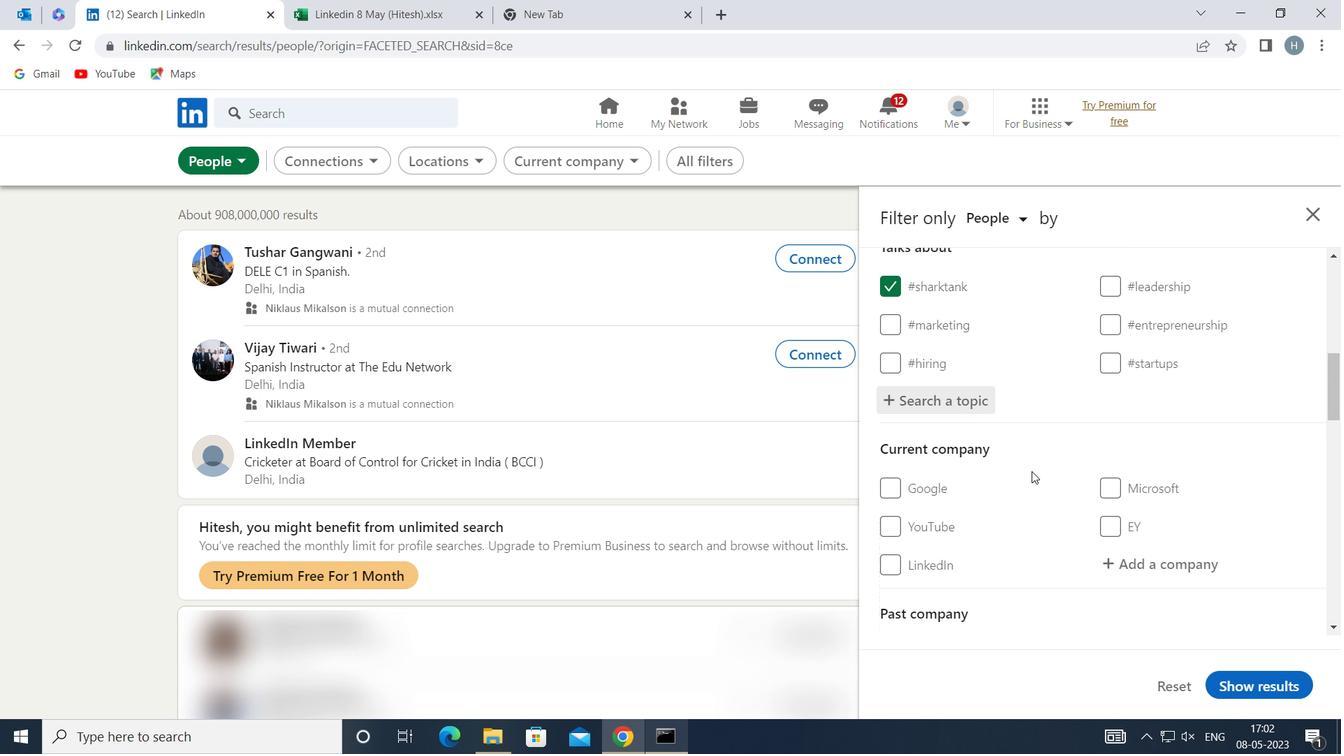 
Action: Mouse scrolled (1031, 473) with delta (0, 0)
Screenshot: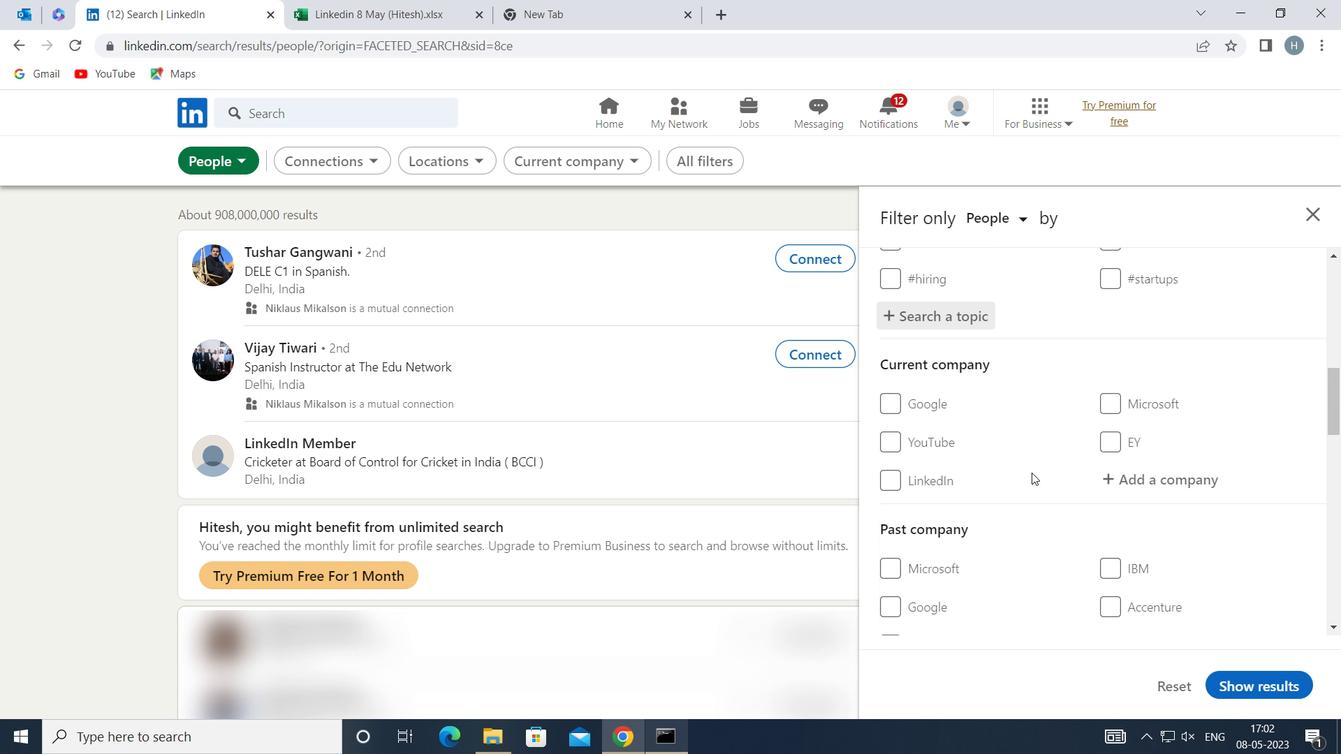 
Action: Mouse scrolled (1031, 473) with delta (0, 0)
Screenshot: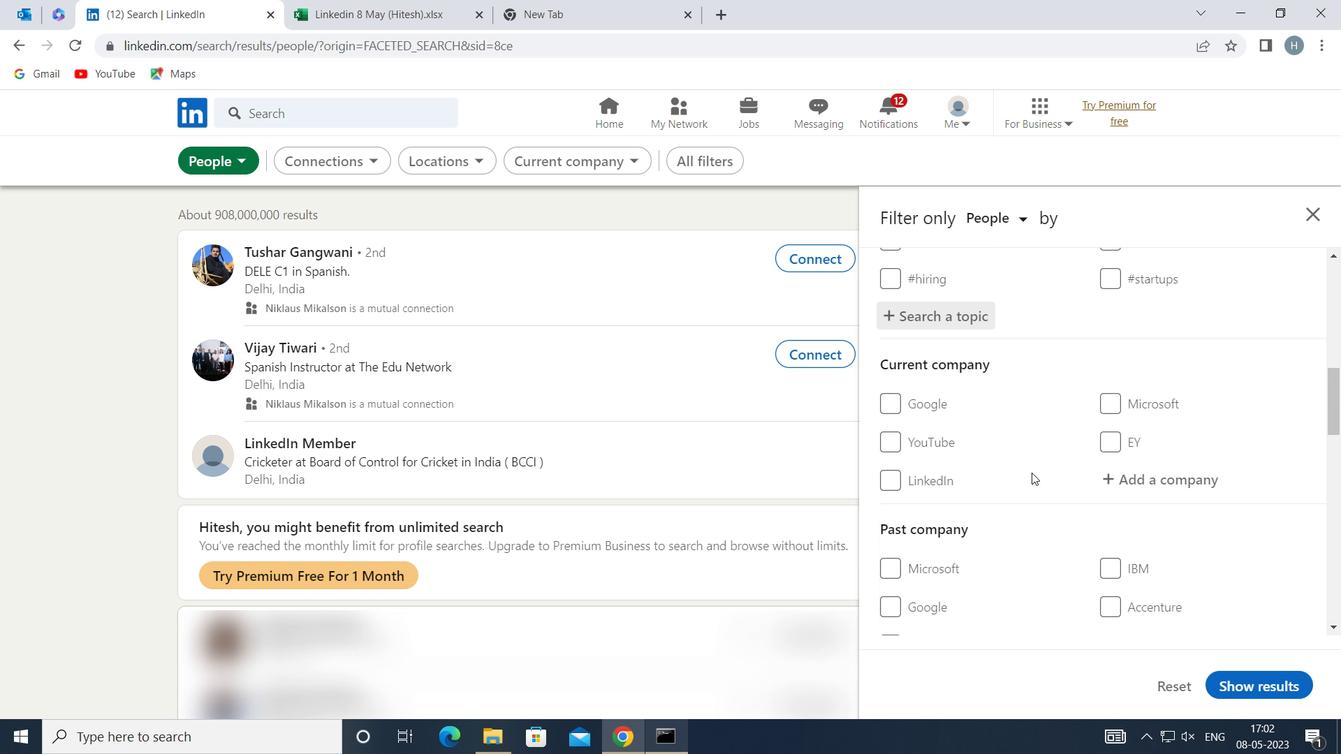 
Action: Mouse scrolled (1031, 473) with delta (0, 0)
Screenshot: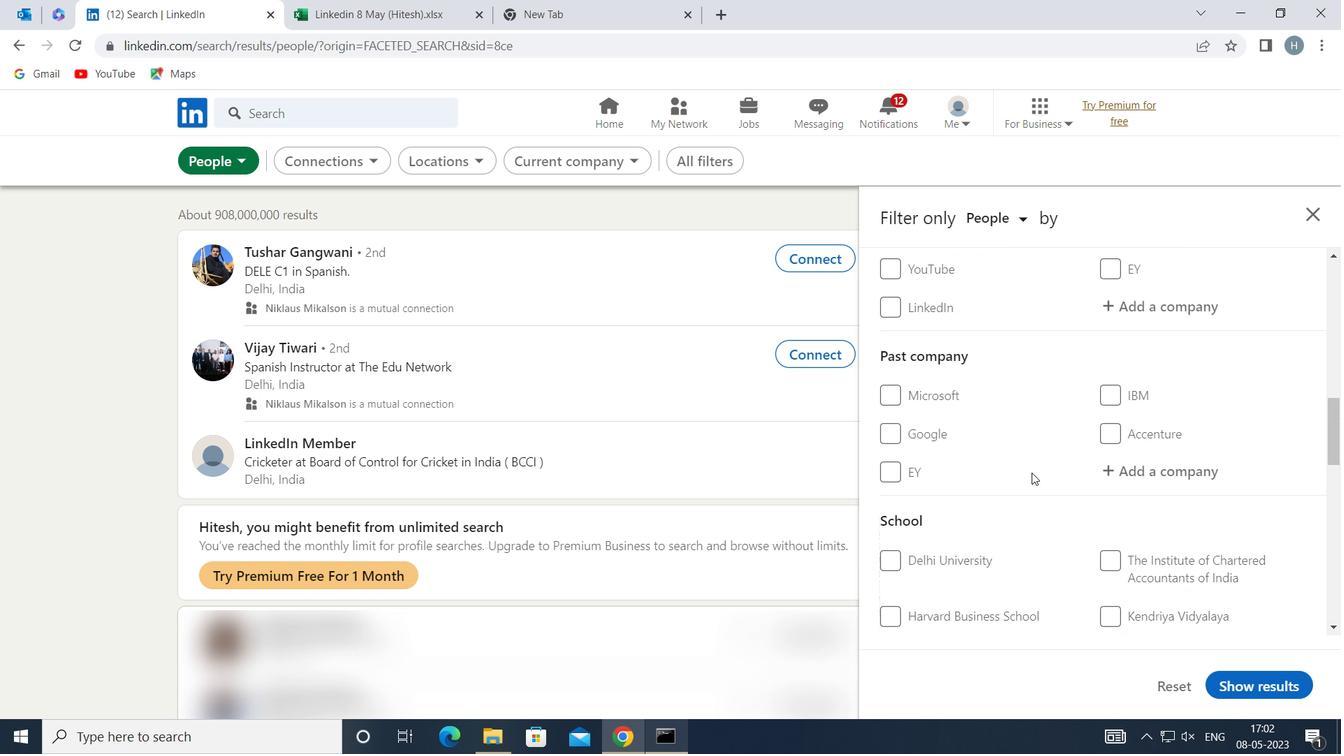 
Action: Mouse scrolled (1031, 473) with delta (0, 0)
Screenshot: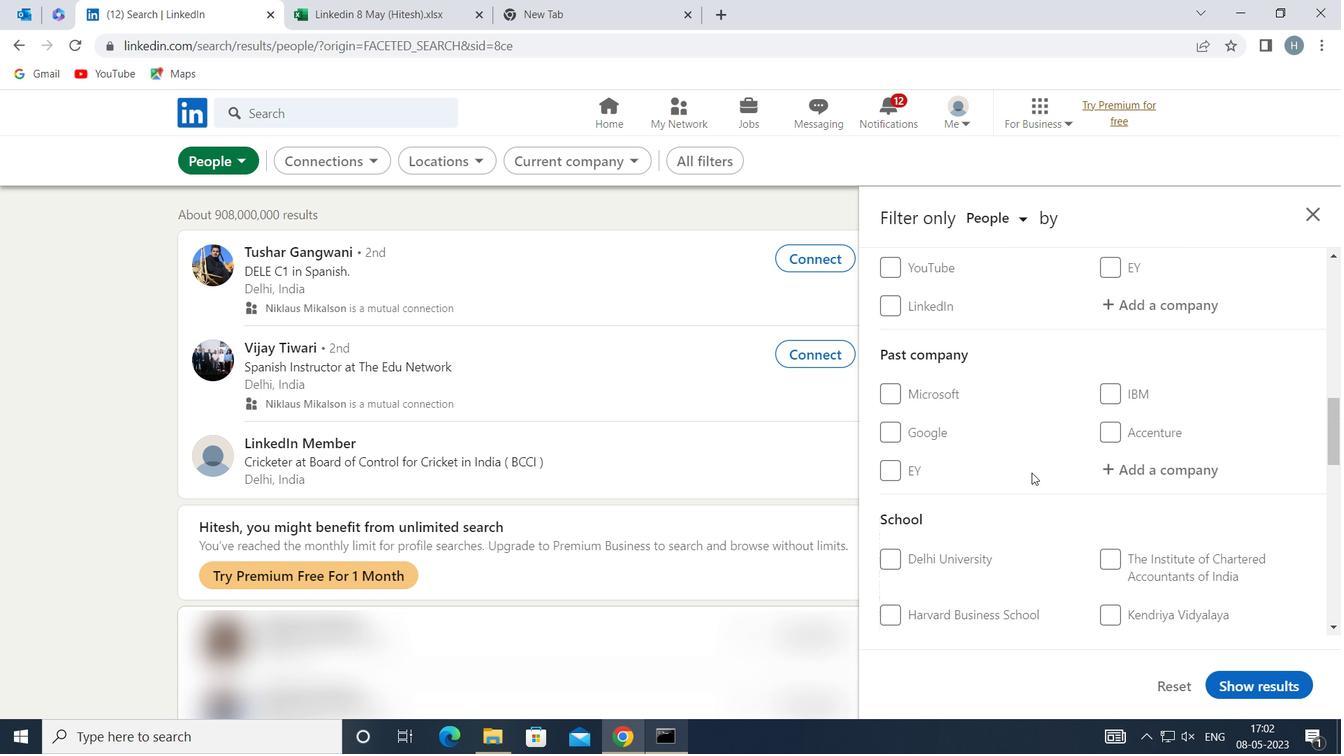 
Action: Mouse moved to (1032, 473)
Screenshot: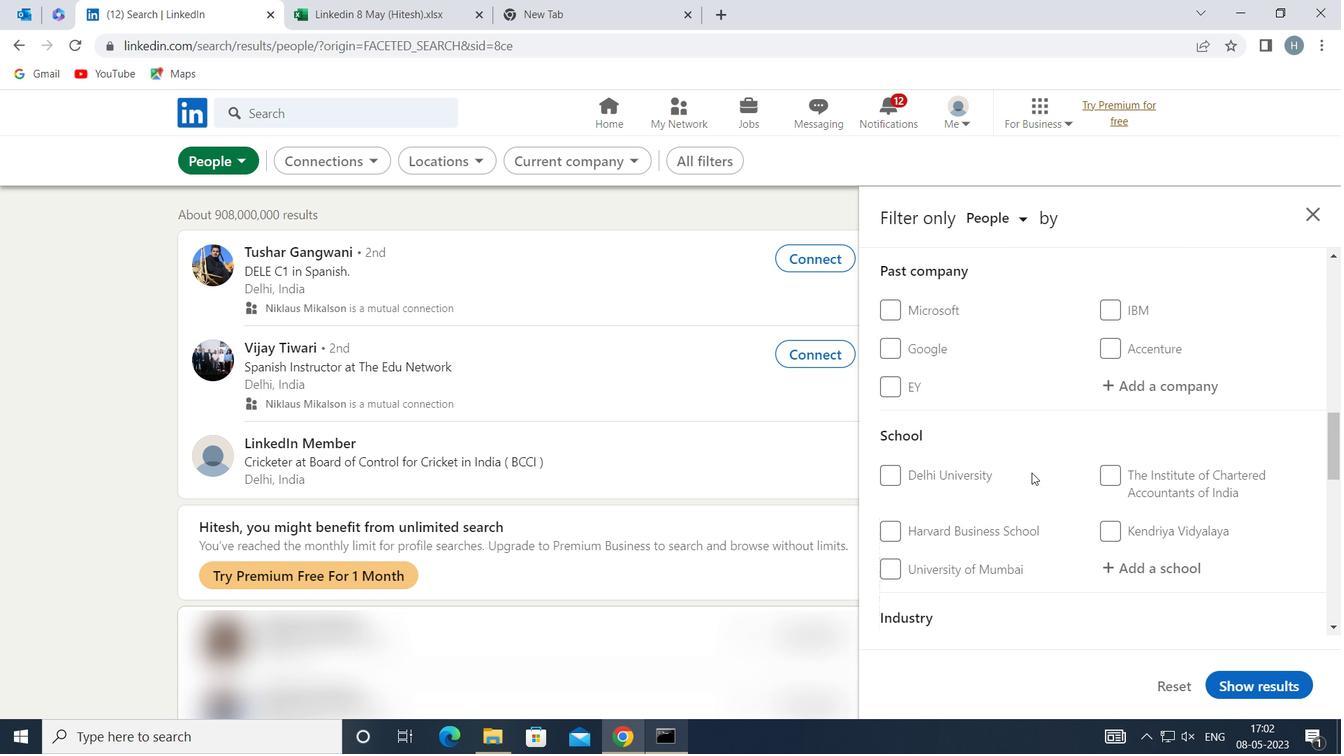 
Action: Mouse scrolled (1032, 472) with delta (0, 0)
Screenshot: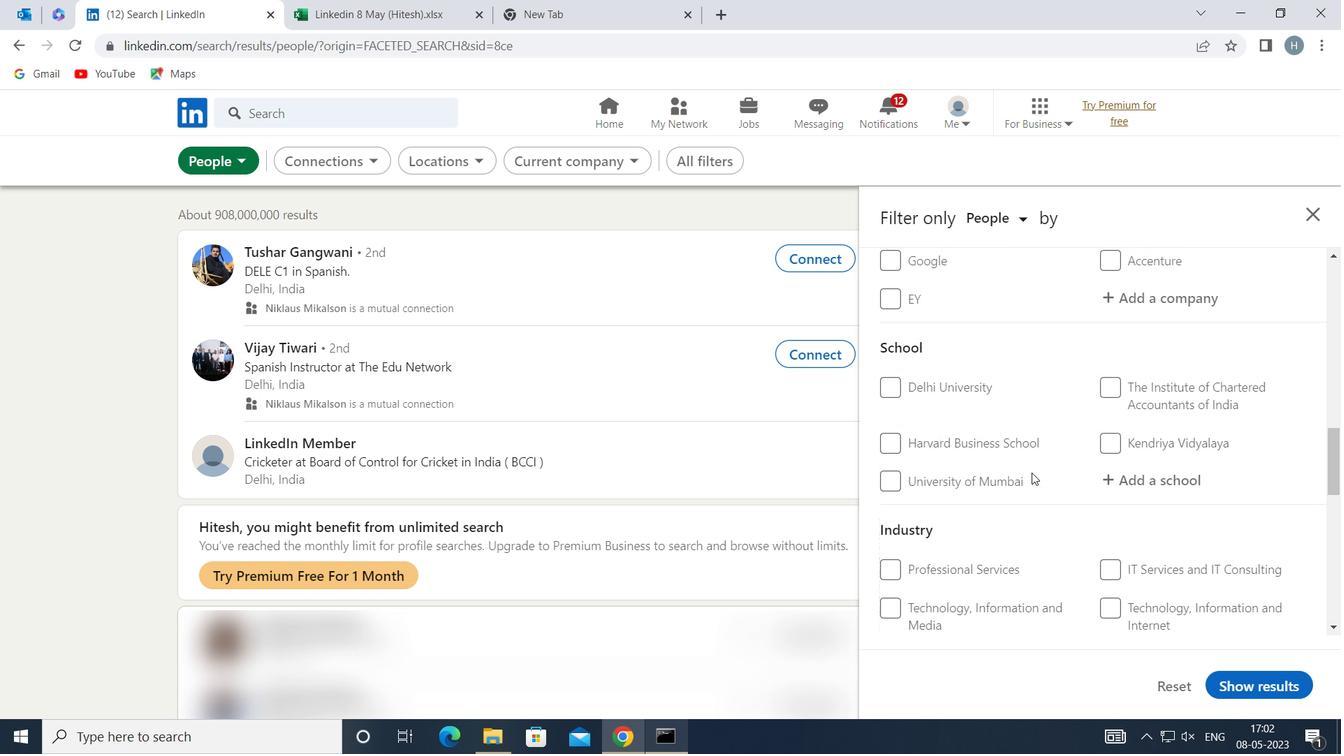 
Action: Mouse moved to (1038, 466)
Screenshot: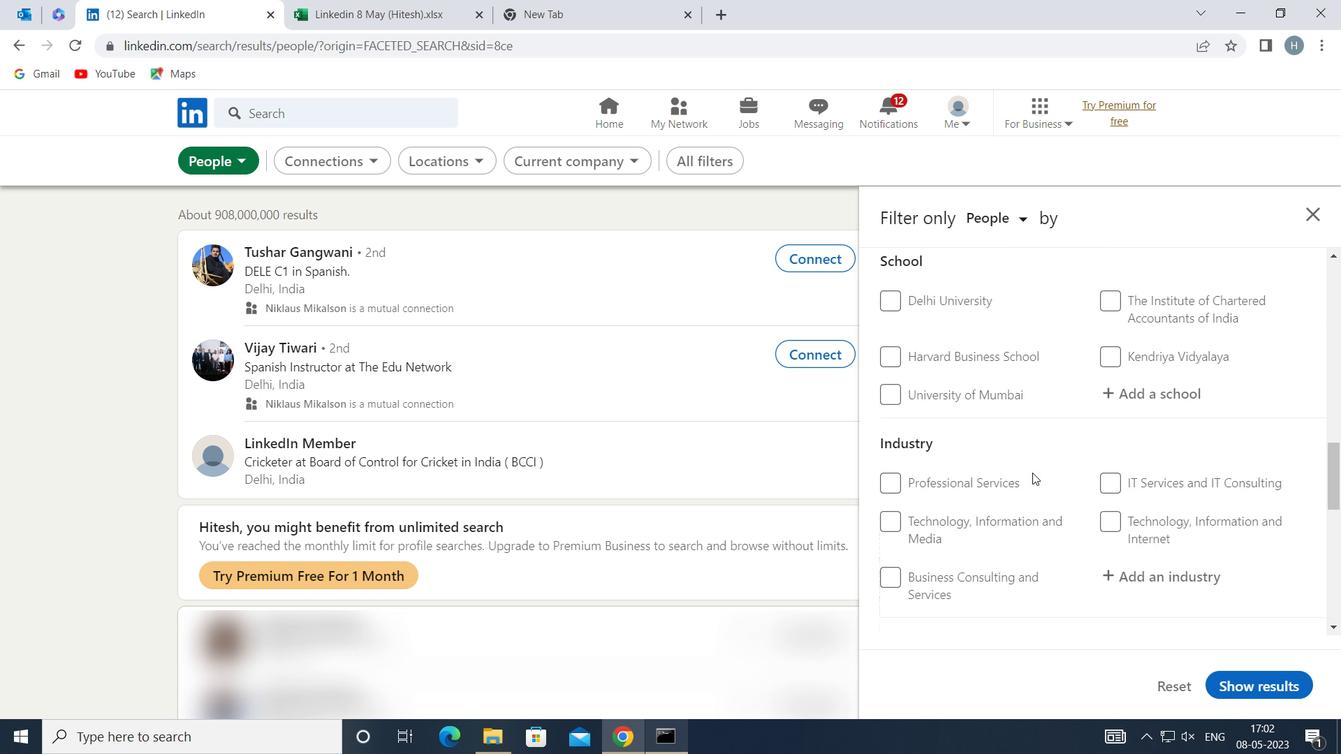 
Action: Mouse scrolled (1038, 466) with delta (0, 0)
Screenshot: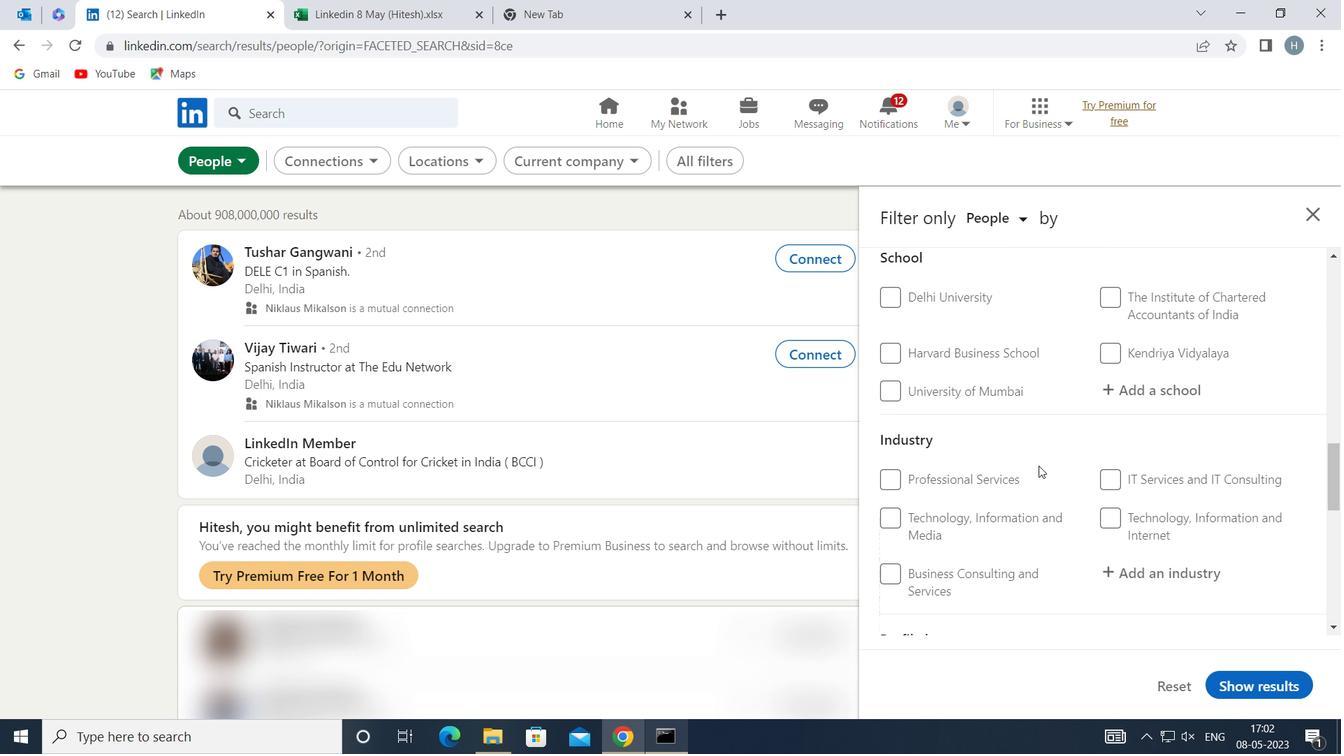 
Action: Mouse scrolled (1038, 466) with delta (0, 0)
Screenshot: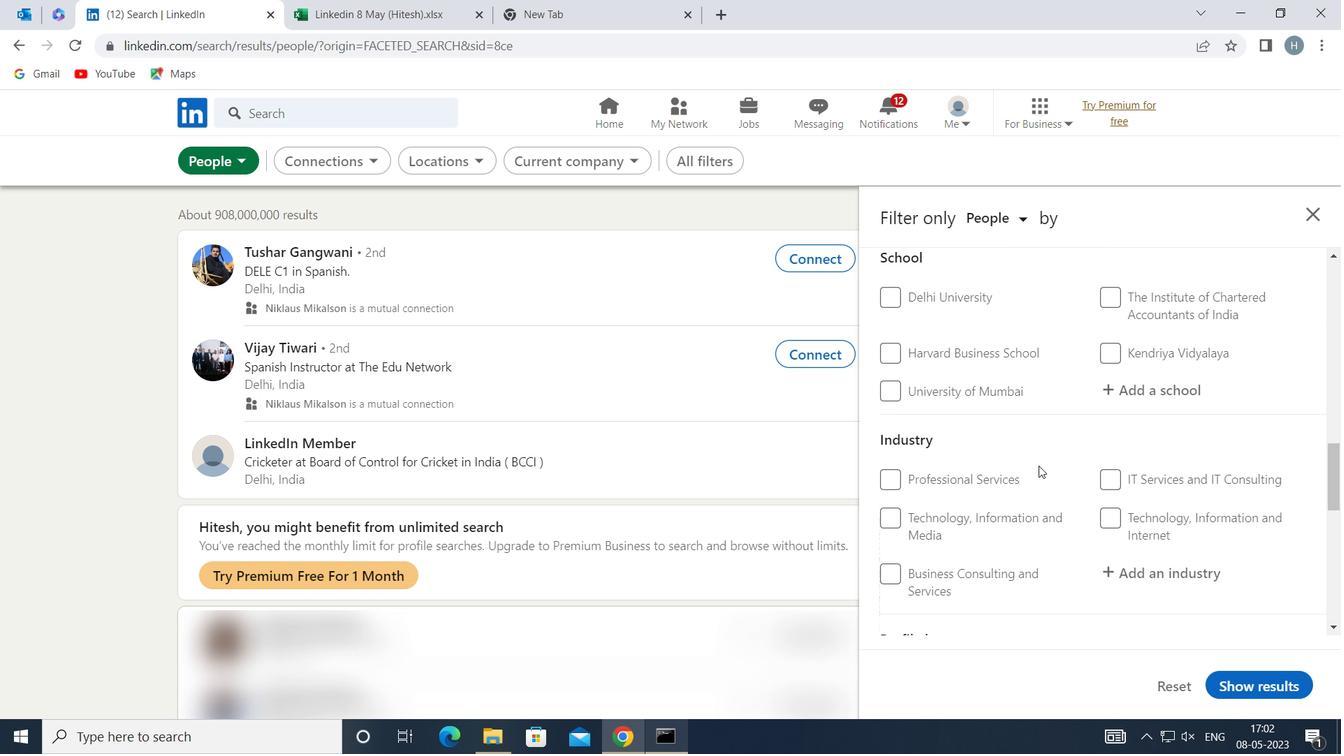 
Action: Mouse scrolled (1038, 466) with delta (0, 0)
Screenshot: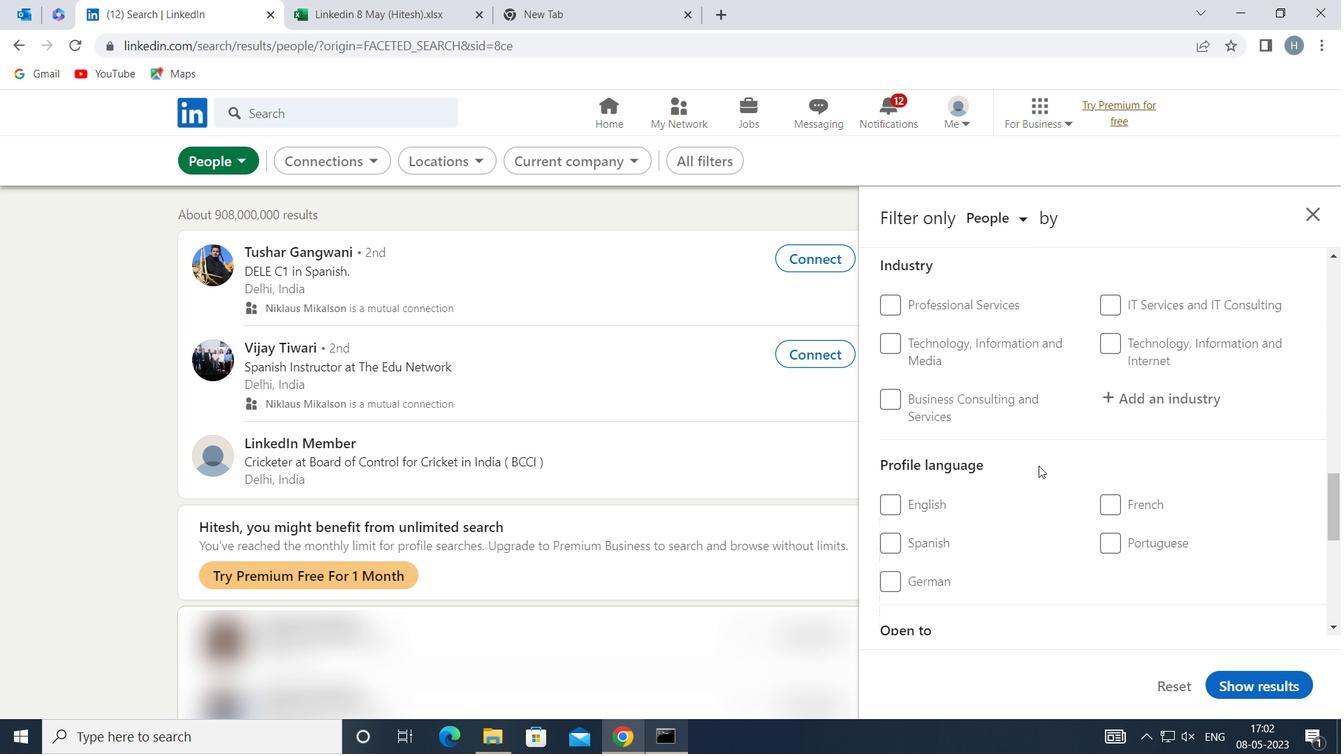 
Action: Mouse moved to (897, 491)
Screenshot: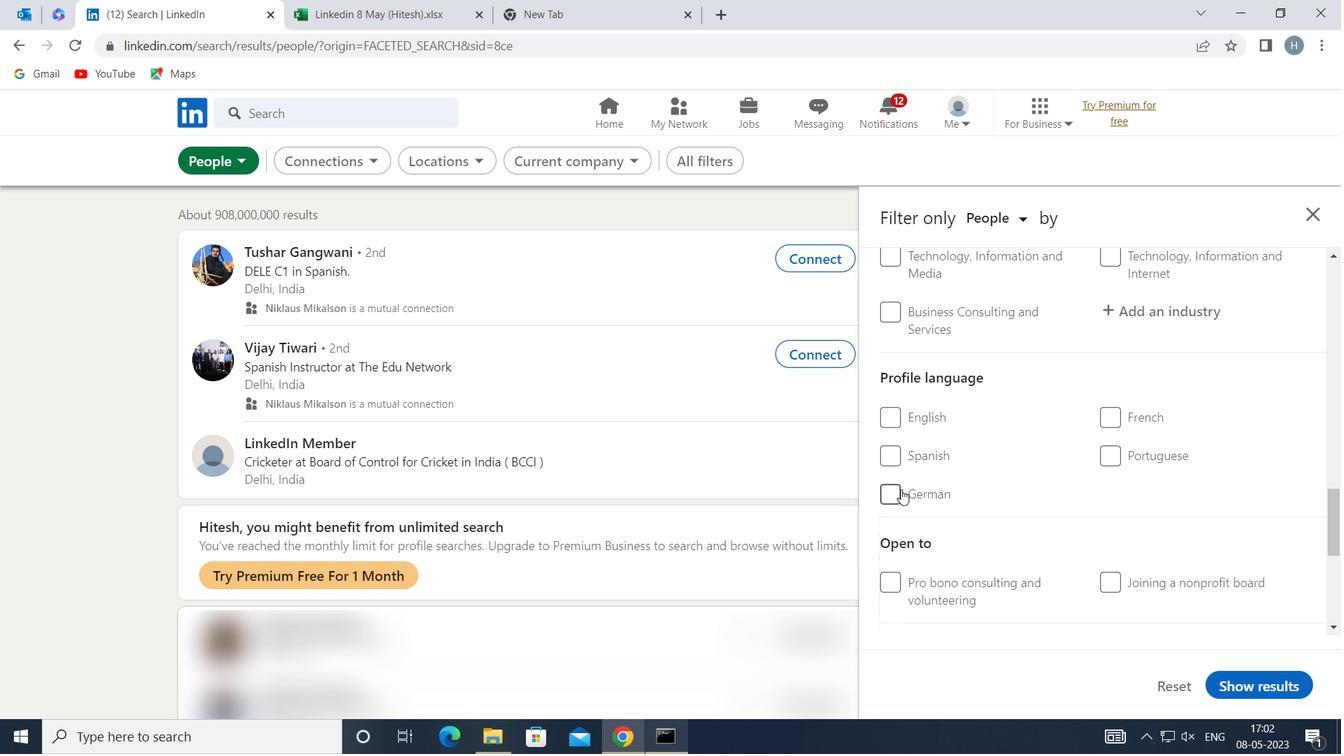 
Action: Mouse pressed left at (897, 491)
Screenshot: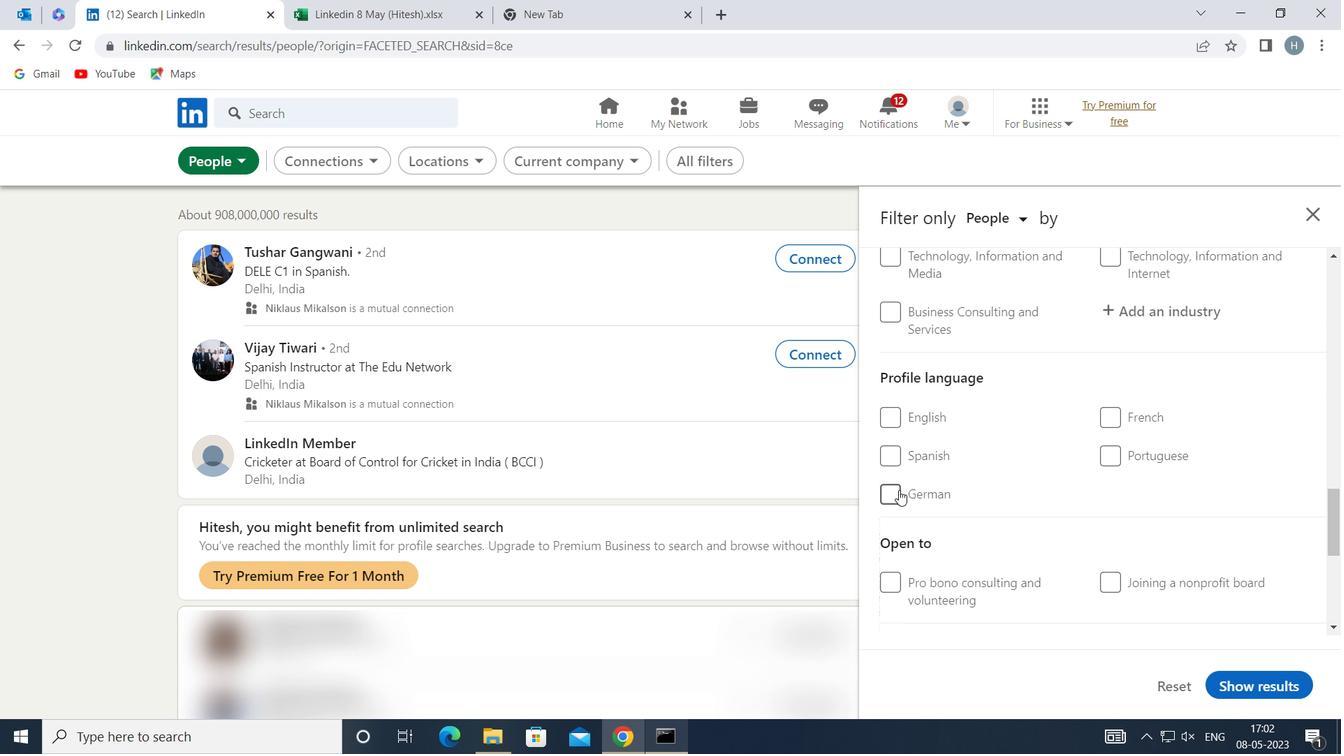 
Action: Mouse moved to (1034, 492)
Screenshot: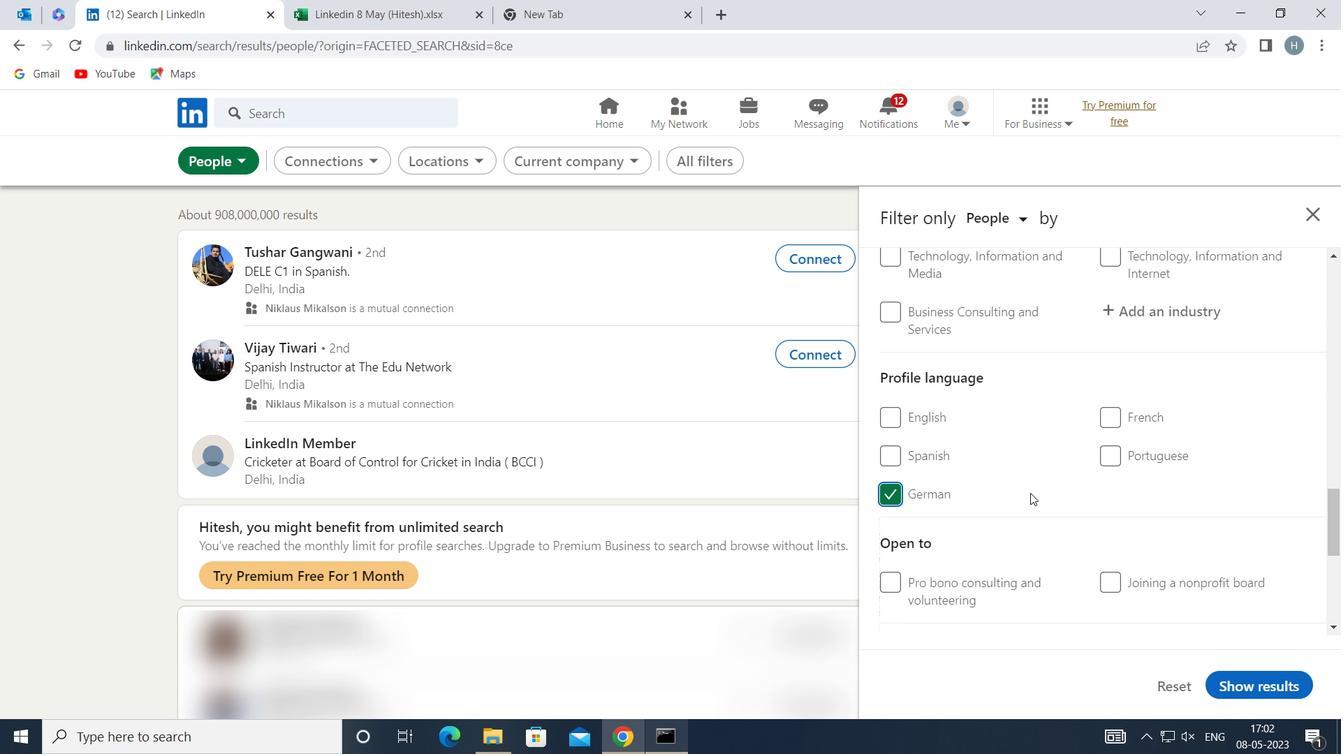 
Action: Mouse scrolled (1034, 493) with delta (0, 0)
Screenshot: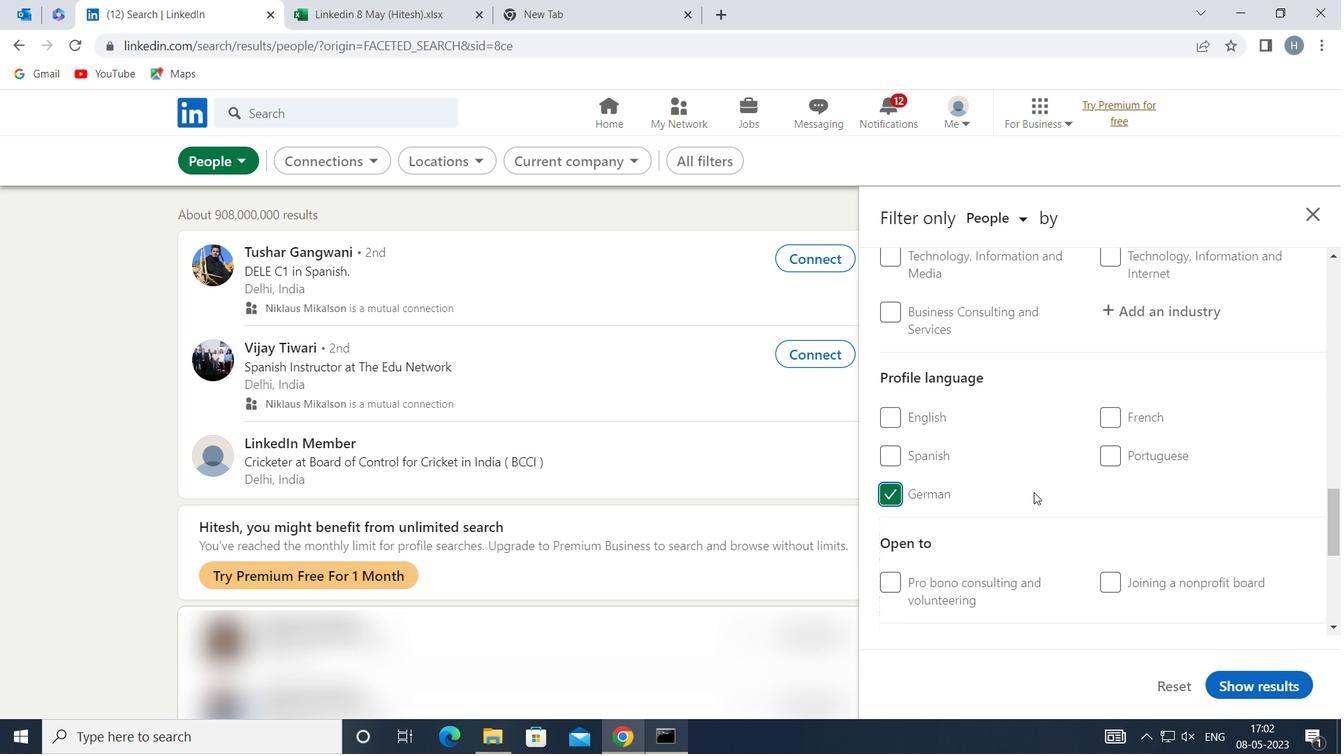 
Action: Mouse moved to (1032, 489)
Screenshot: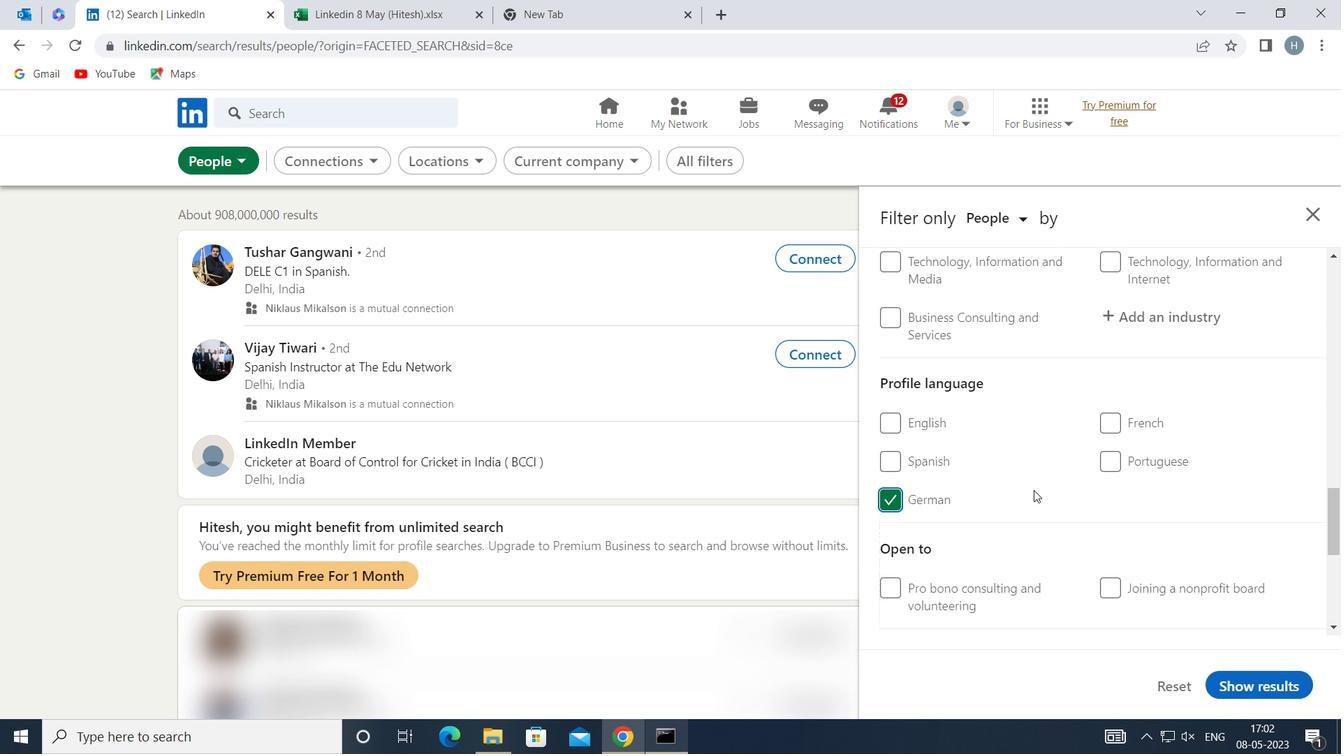 
Action: Mouse scrolled (1032, 489) with delta (0, 0)
Screenshot: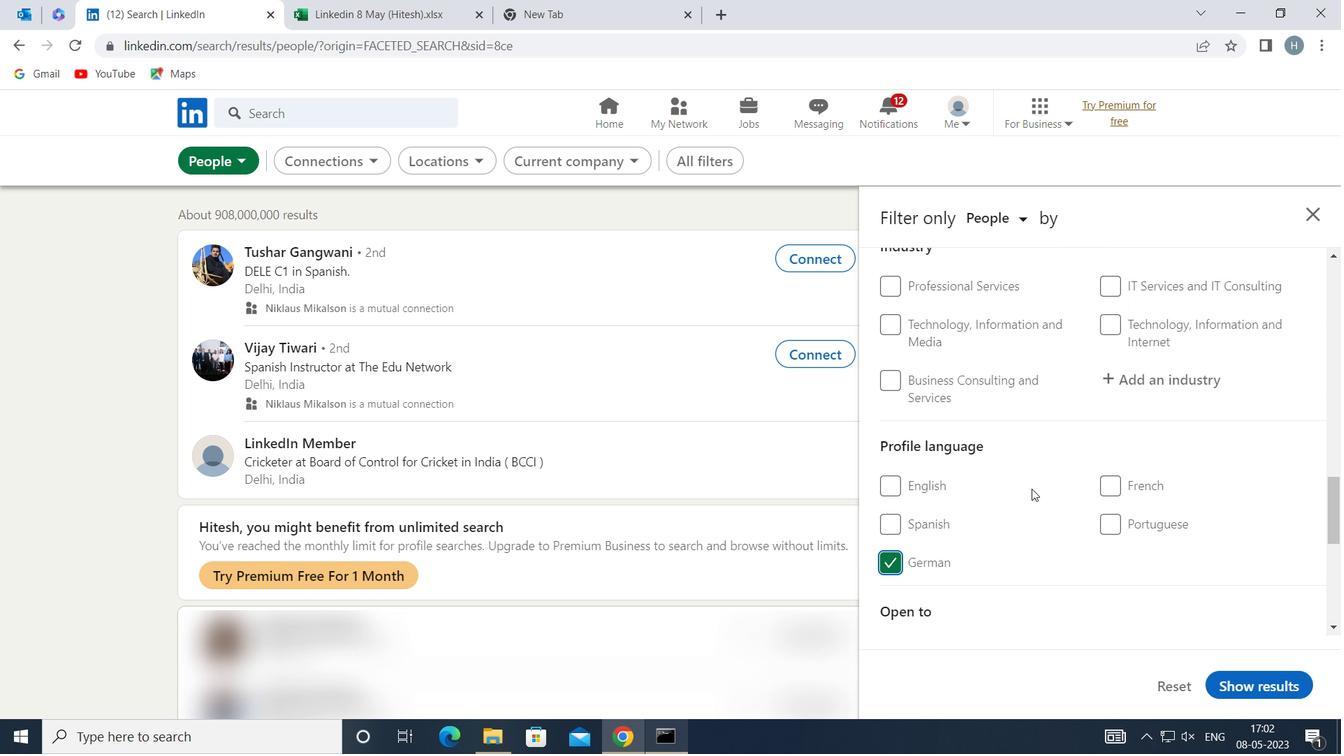 
Action: Mouse moved to (1031, 489)
Screenshot: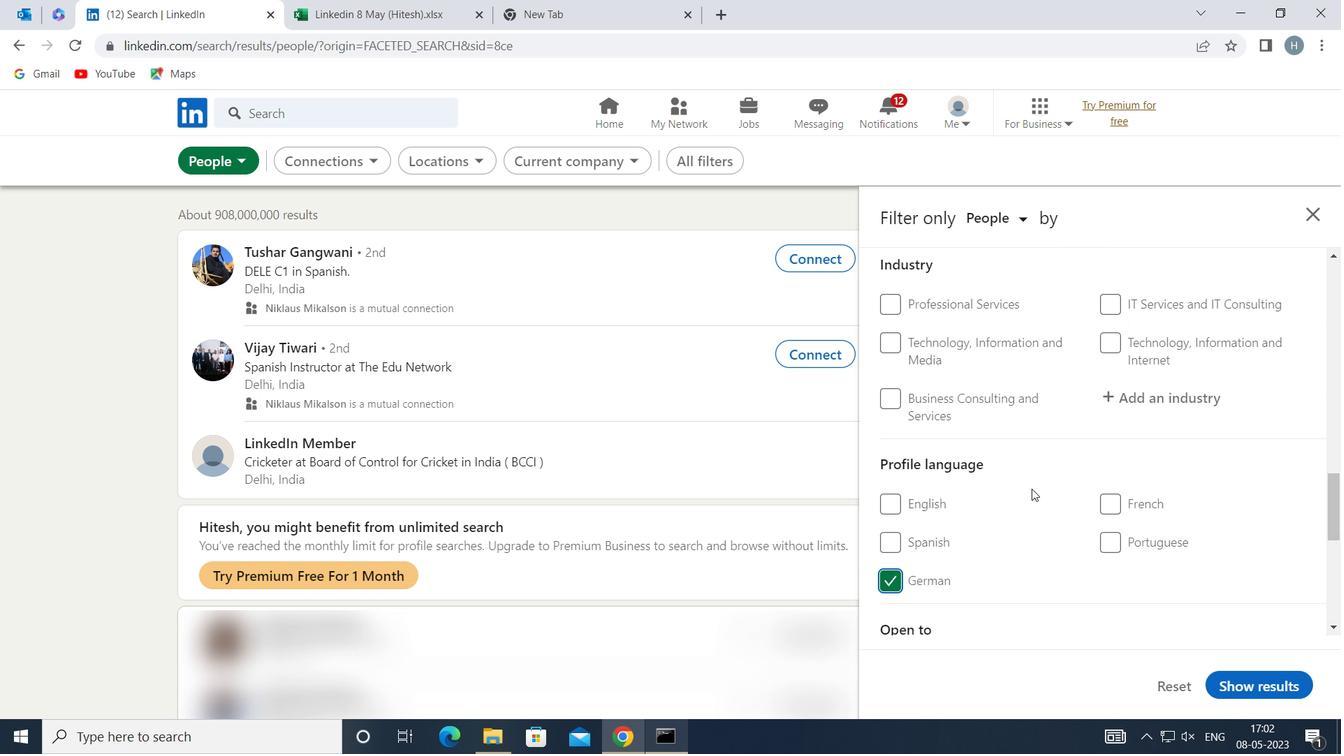 
Action: Mouse scrolled (1031, 489) with delta (0, 0)
Screenshot: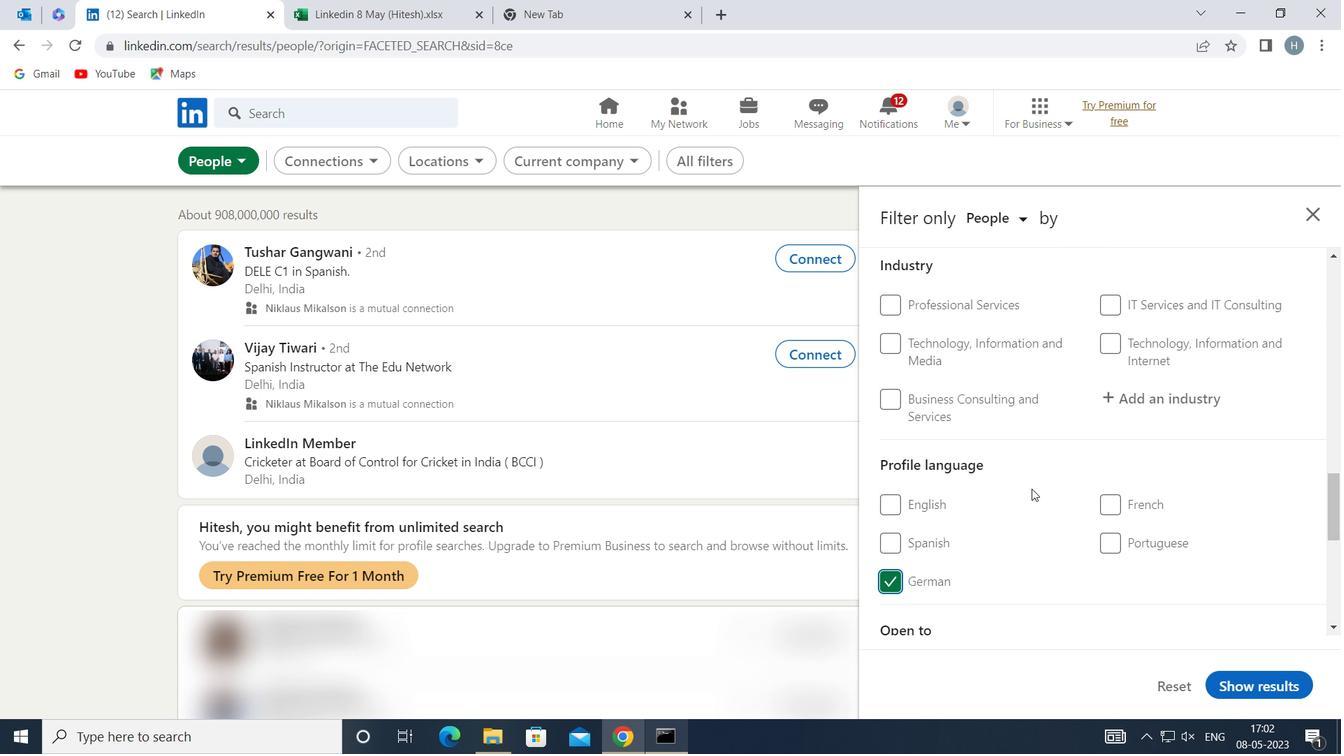 
Action: Mouse scrolled (1031, 489) with delta (0, 0)
Screenshot: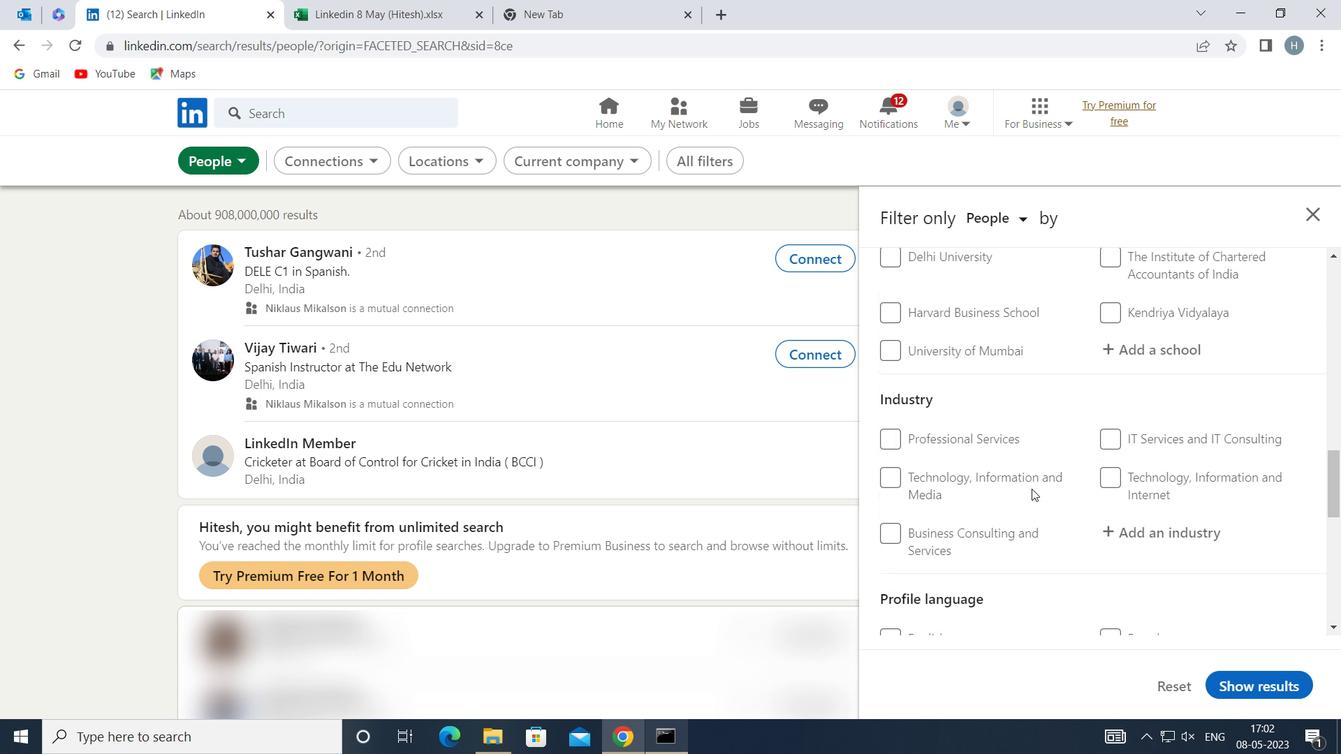 
Action: Mouse scrolled (1031, 489) with delta (0, 0)
Screenshot: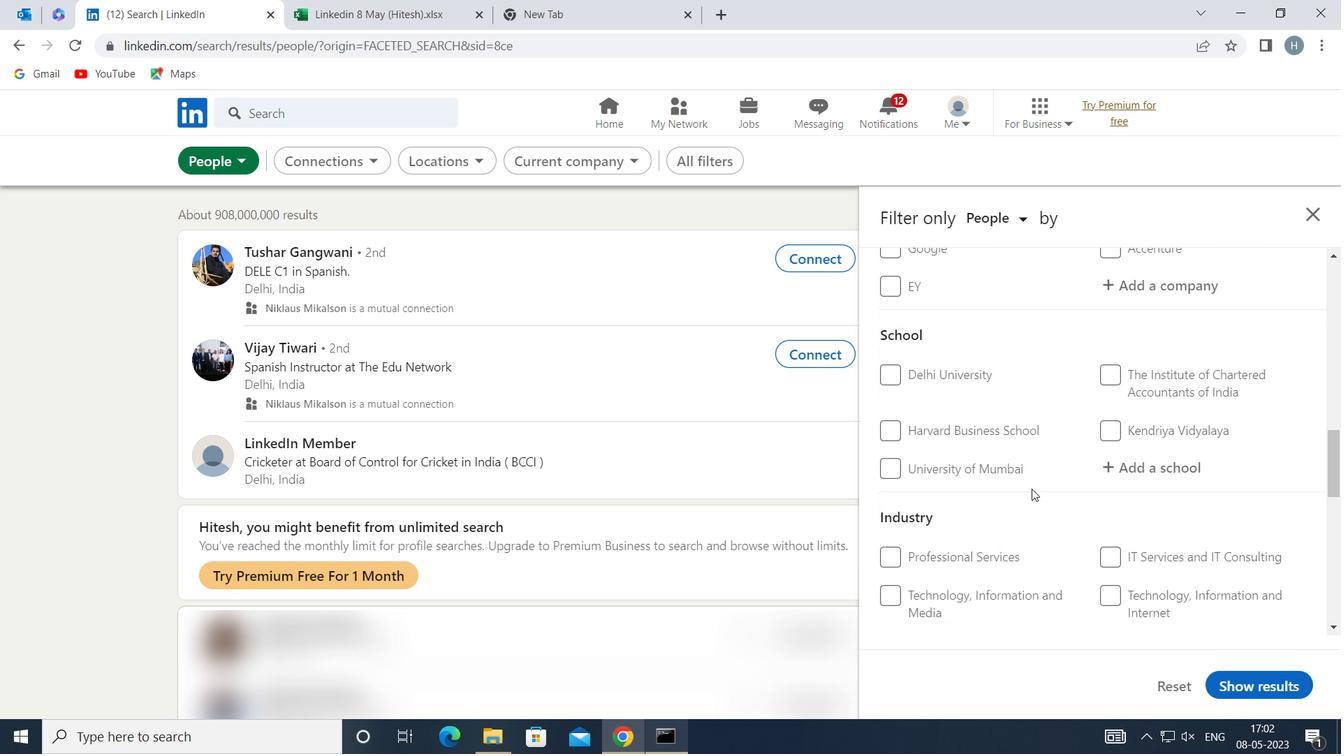 
Action: Mouse scrolled (1031, 489) with delta (0, 0)
Screenshot: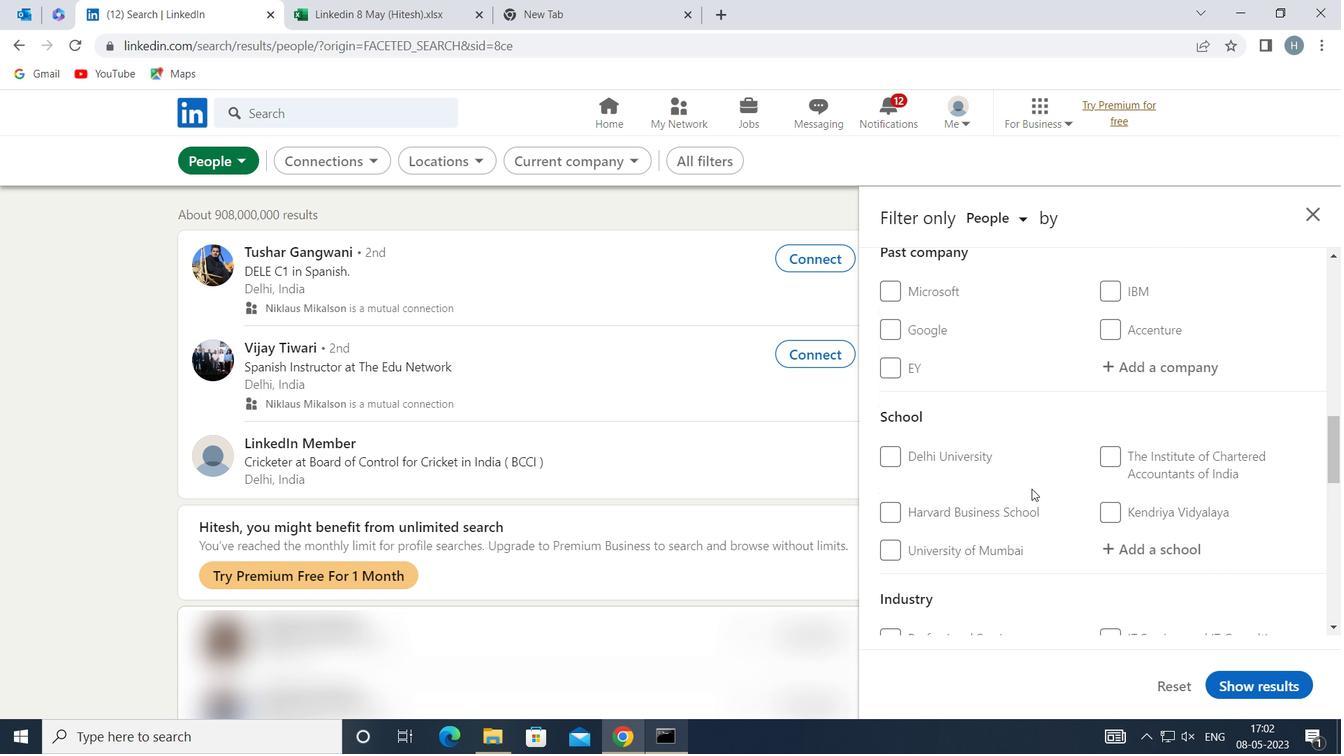 
Action: Mouse scrolled (1031, 489) with delta (0, 0)
Screenshot: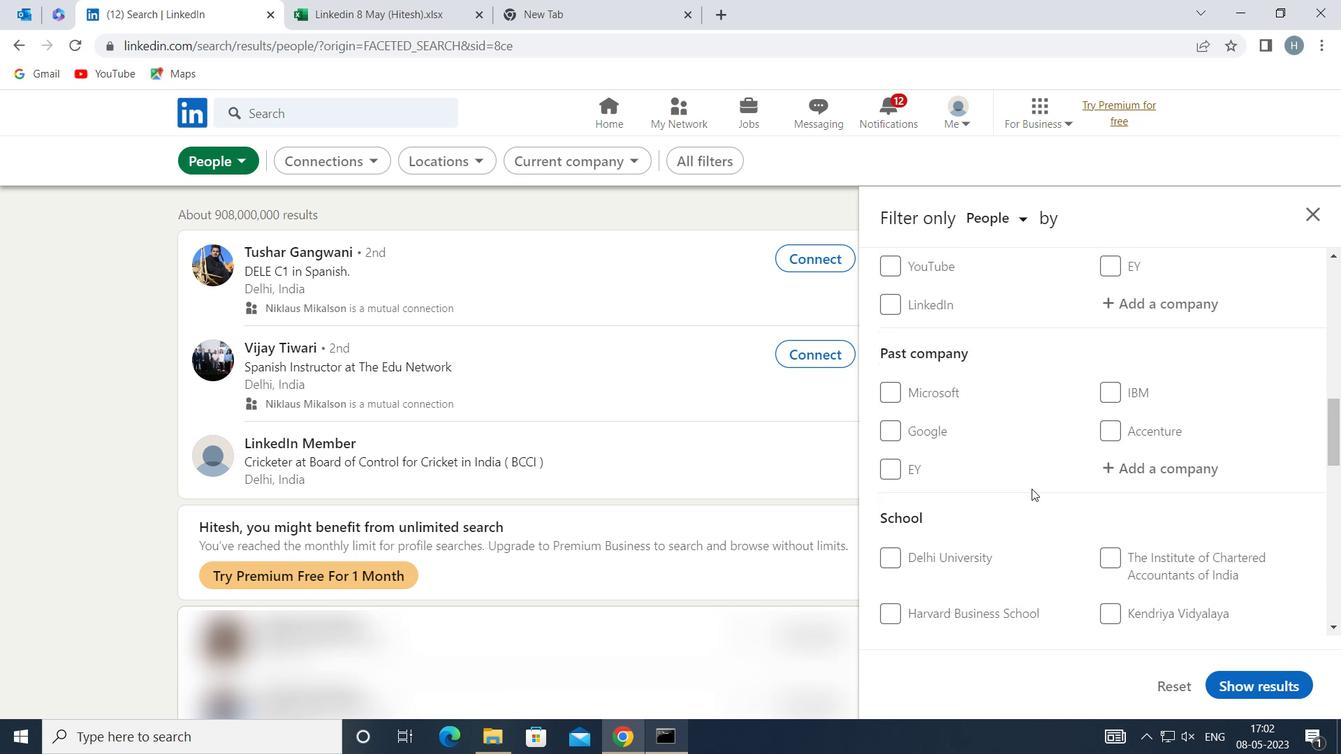 
Action: Mouse scrolled (1031, 489) with delta (0, 0)
Screenshot: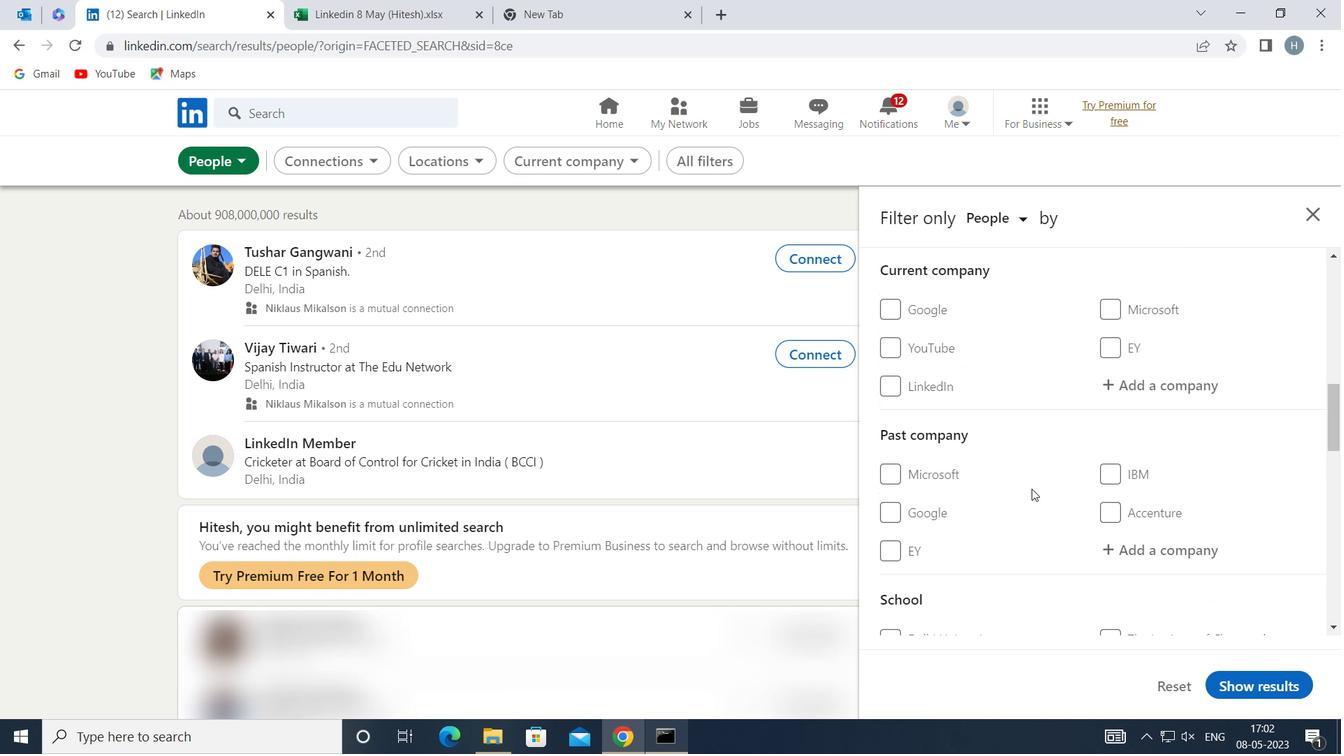 
Action: Mouse moved to (1154, 476)
Screenshot: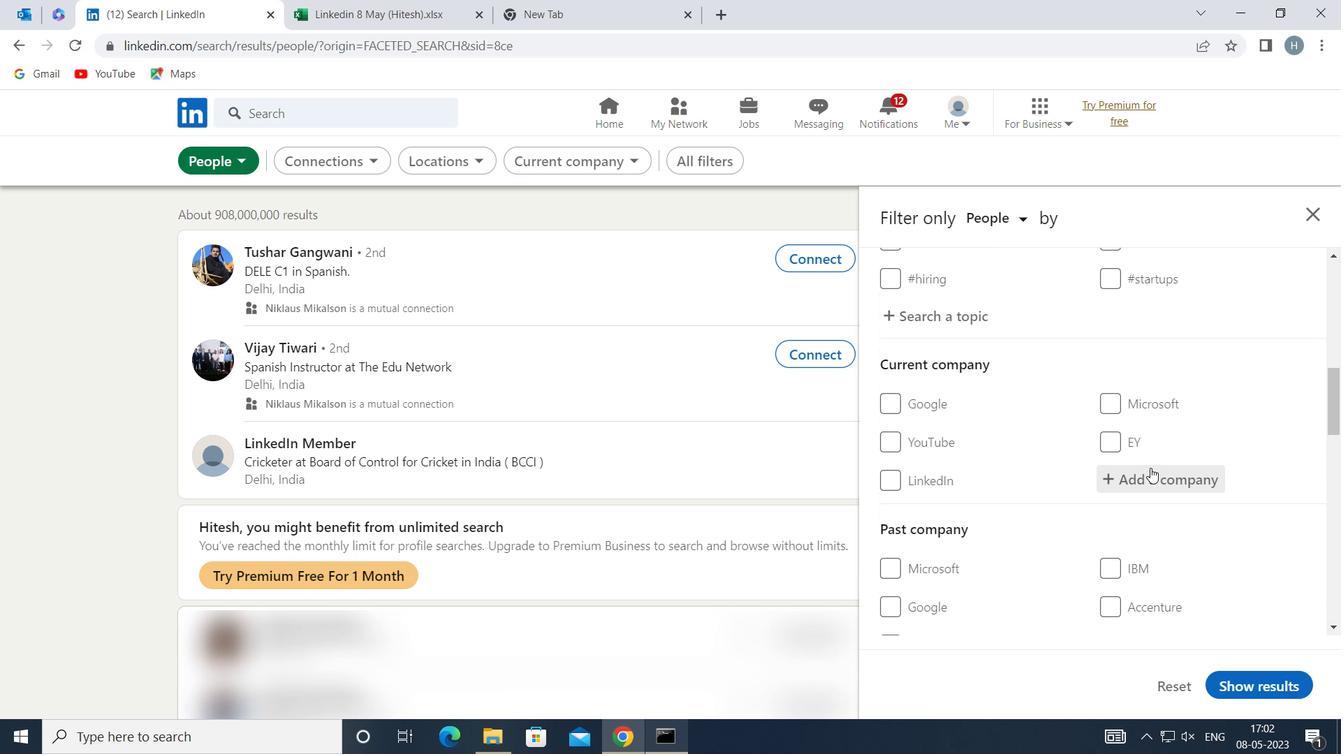 
Action: Mouse pressed left at (1154, 476)
Screenshot: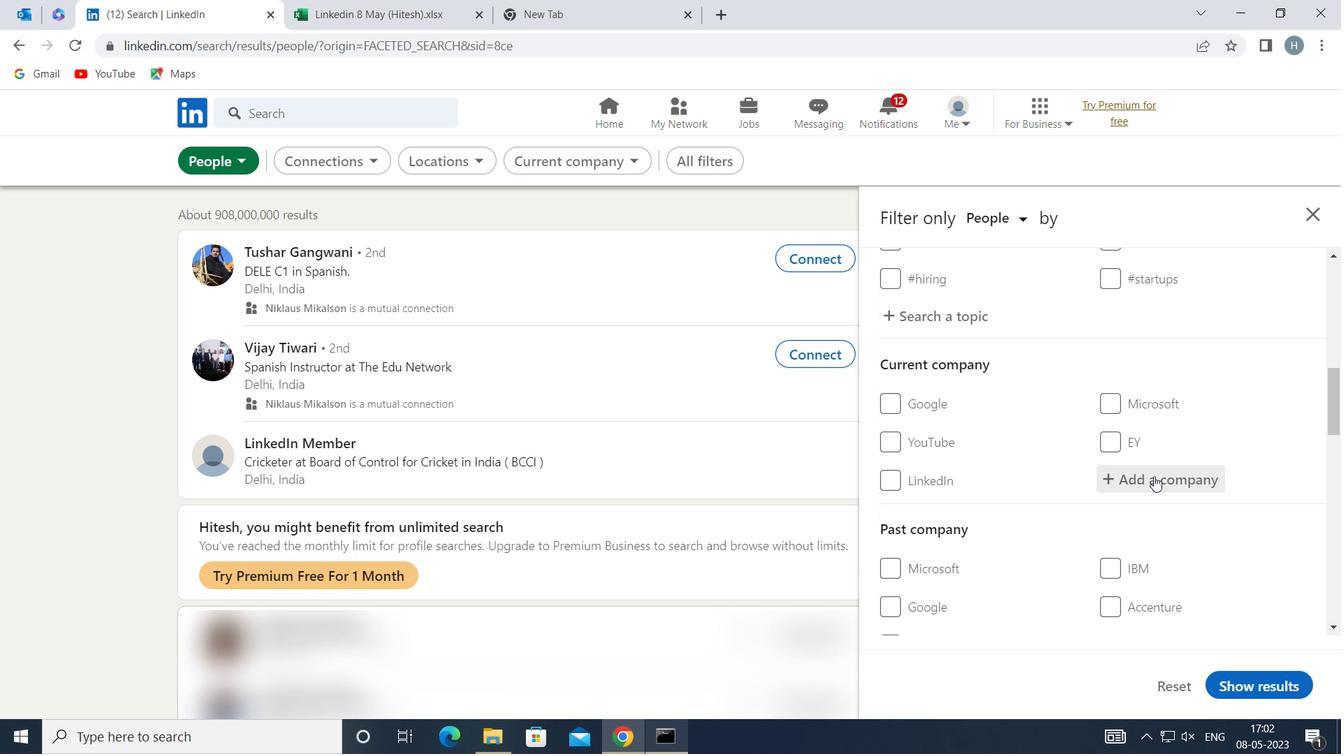 
Action: Key pressed <Key.shift>ABP<Key.space><Key.shift>NET
Screenshot: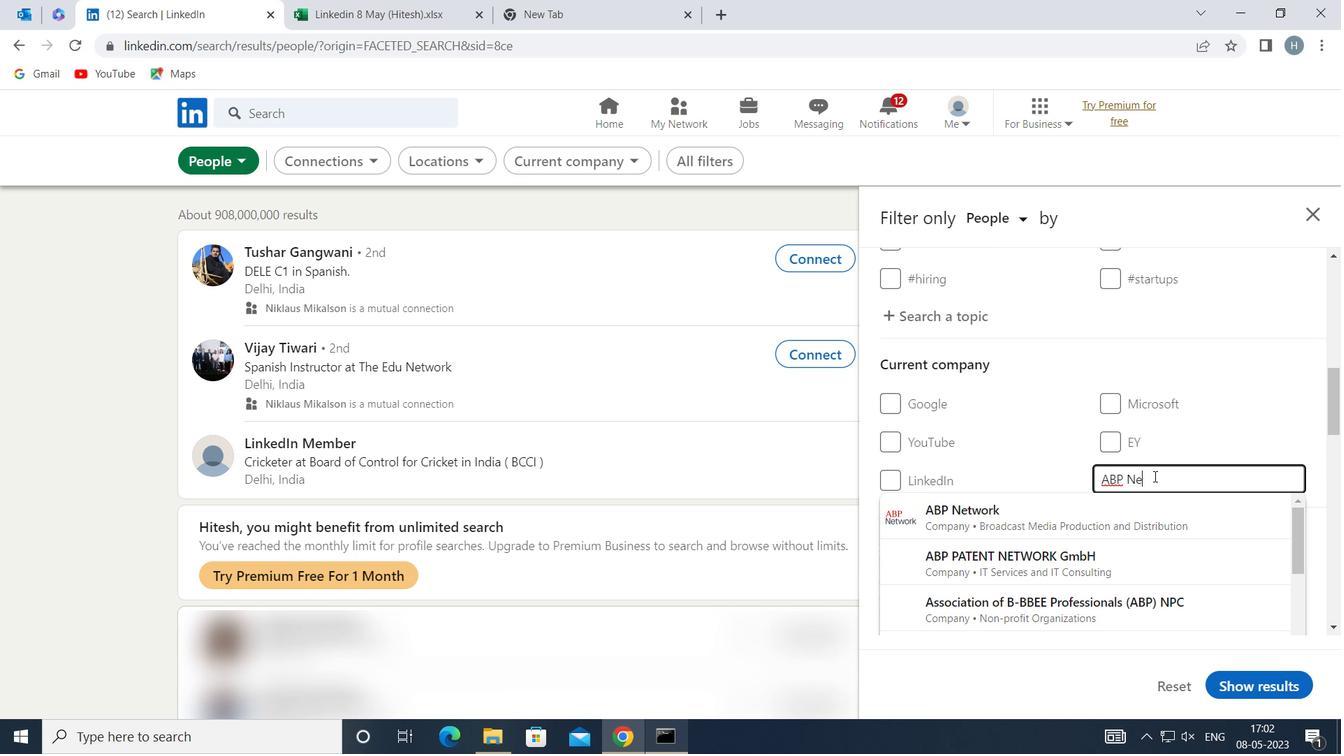 
Action: Mouse moved to (1058, 515)
Screenshot: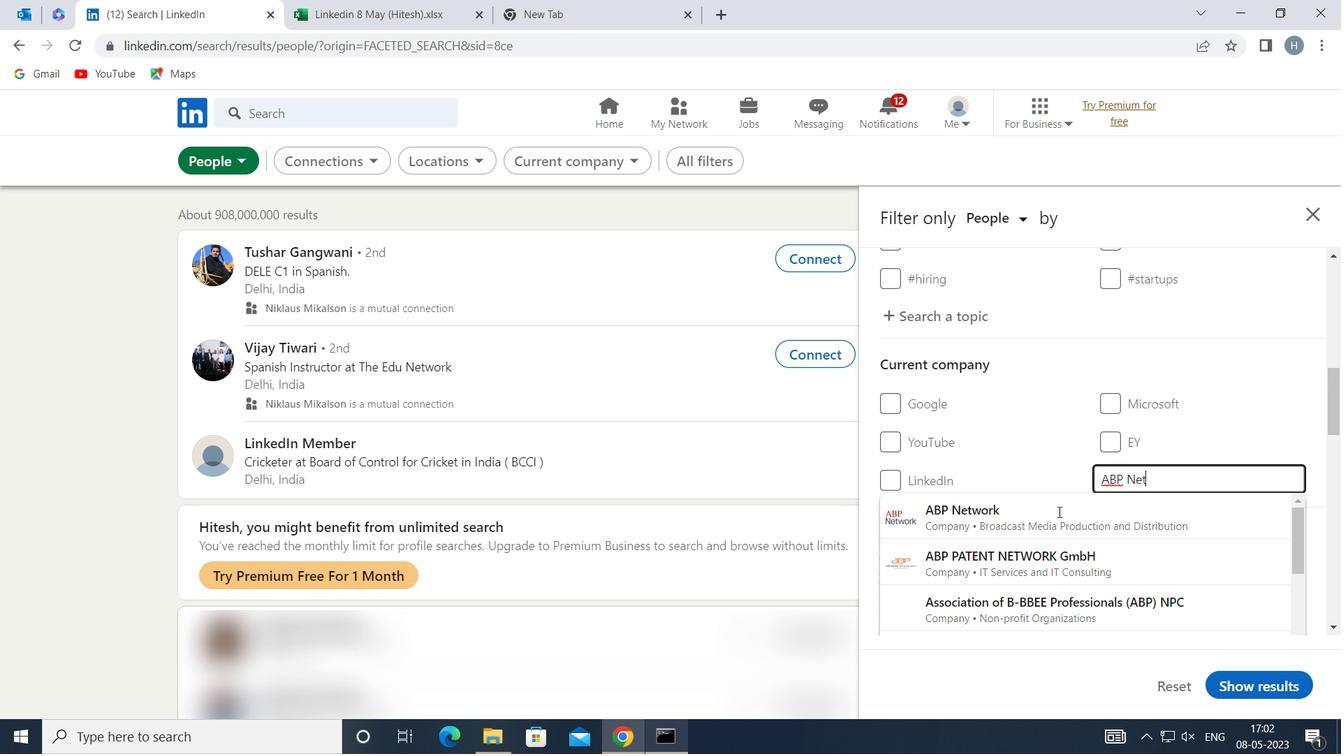 
Action: Mouse pressed left at (1058, 515)
Screenshot: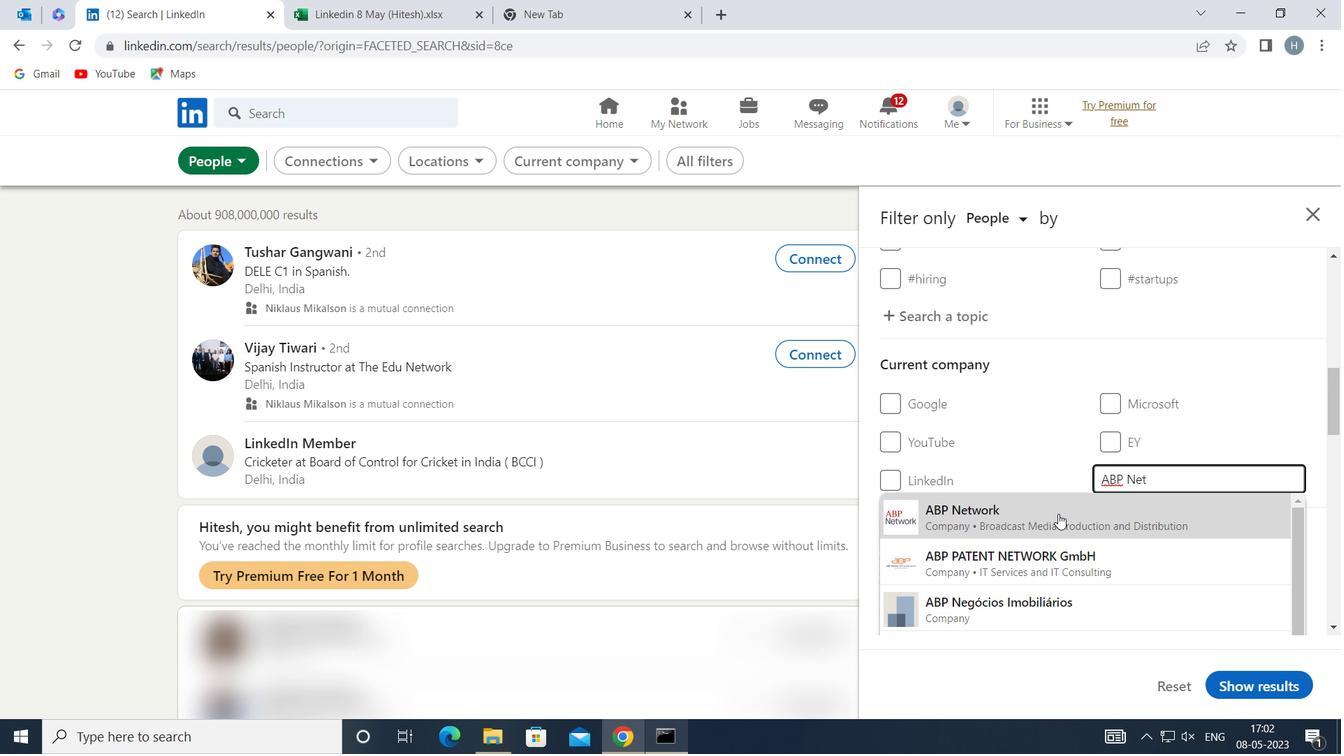 
Action: Mouse moved to (1052, 473)
Screenshot: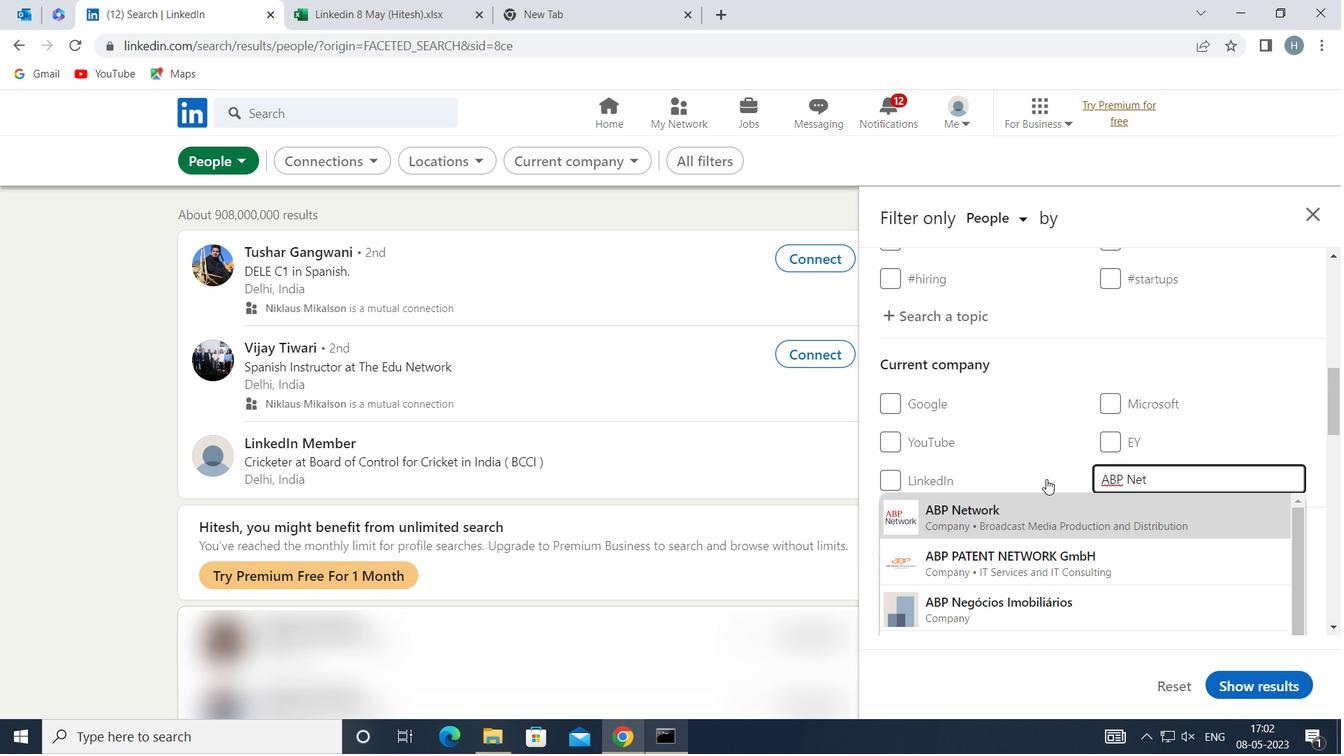 
Action: Mouse scrolled (1052, 472) with delta (0, 0)
Screenshot: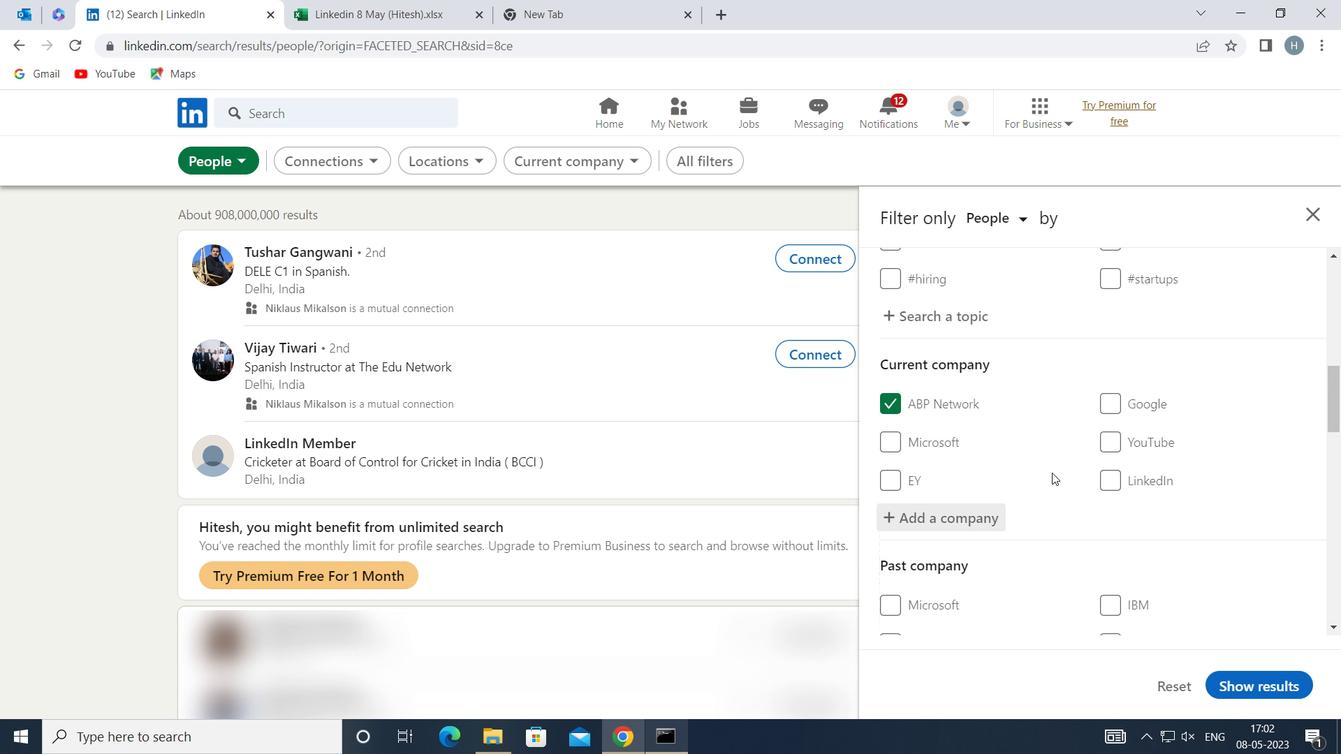 
Action: Mouse scrolled (1052, 472) with delta (0, 0)
Screenshot: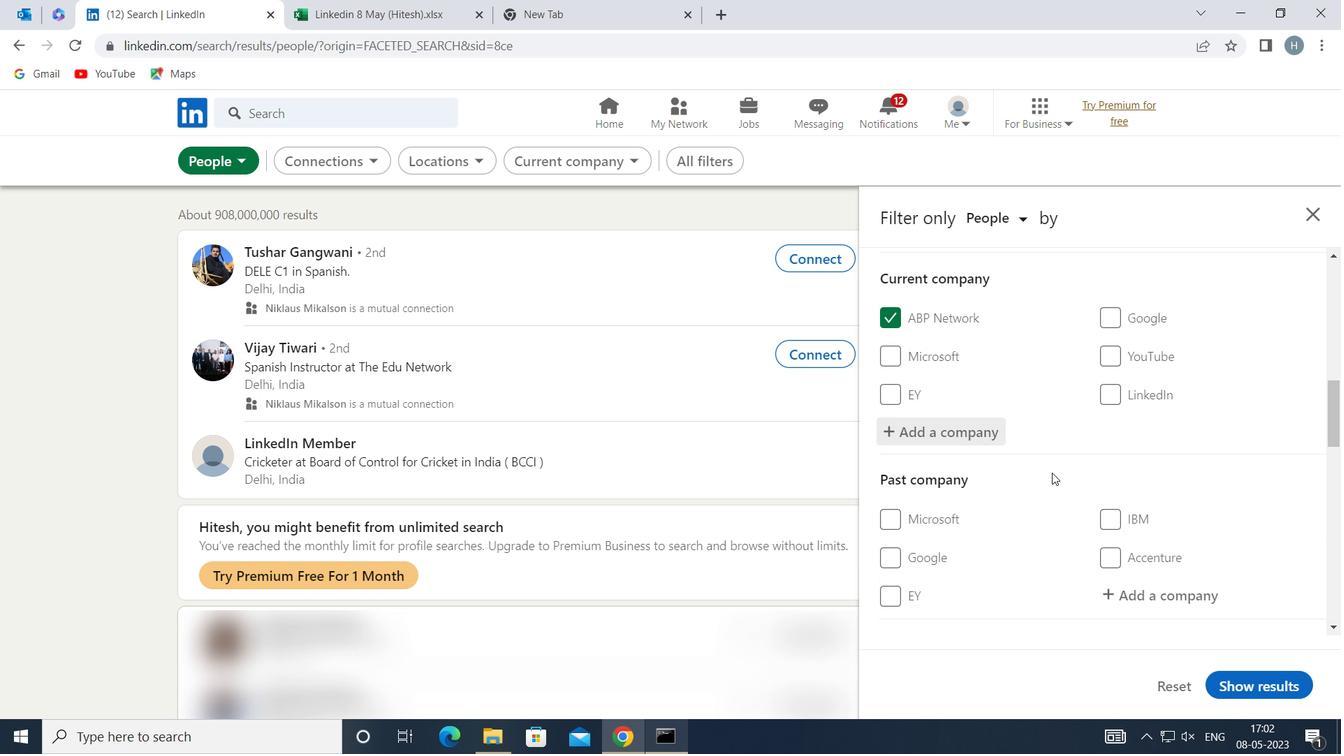 
Action: Mouse scrolled (1052, 472) with delta (0, 0)
Screenshot: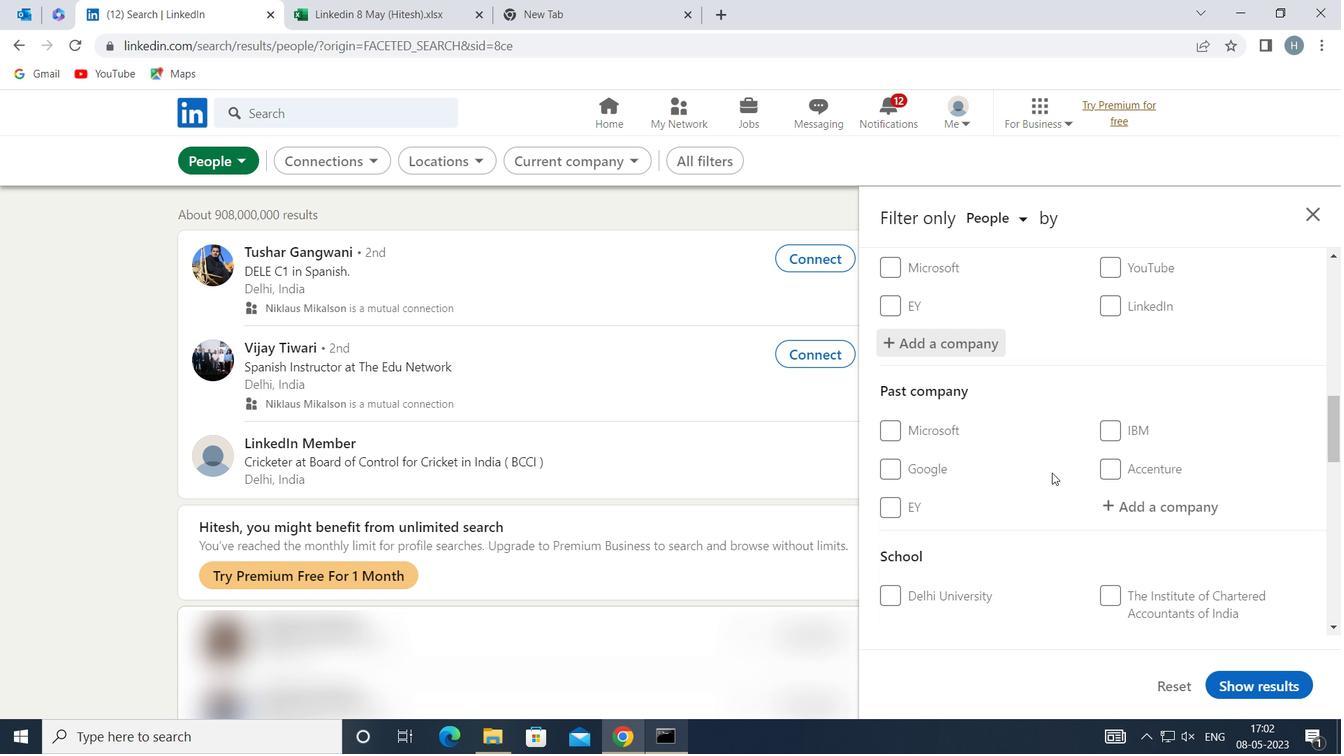 
Action: Mouse scrolled (1052, 472) with delta (0, 0)
Screenshot: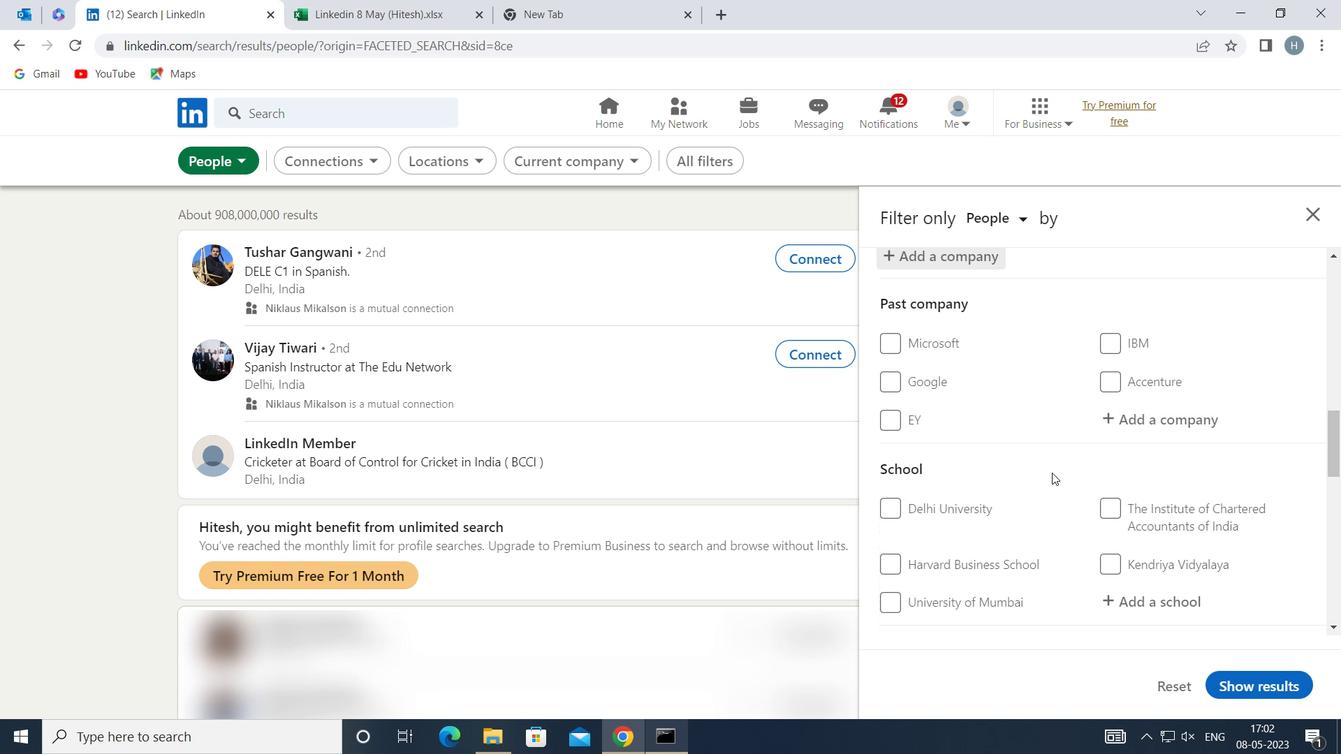 
Action: Mouse moved to (1146, 509)
Screenshot: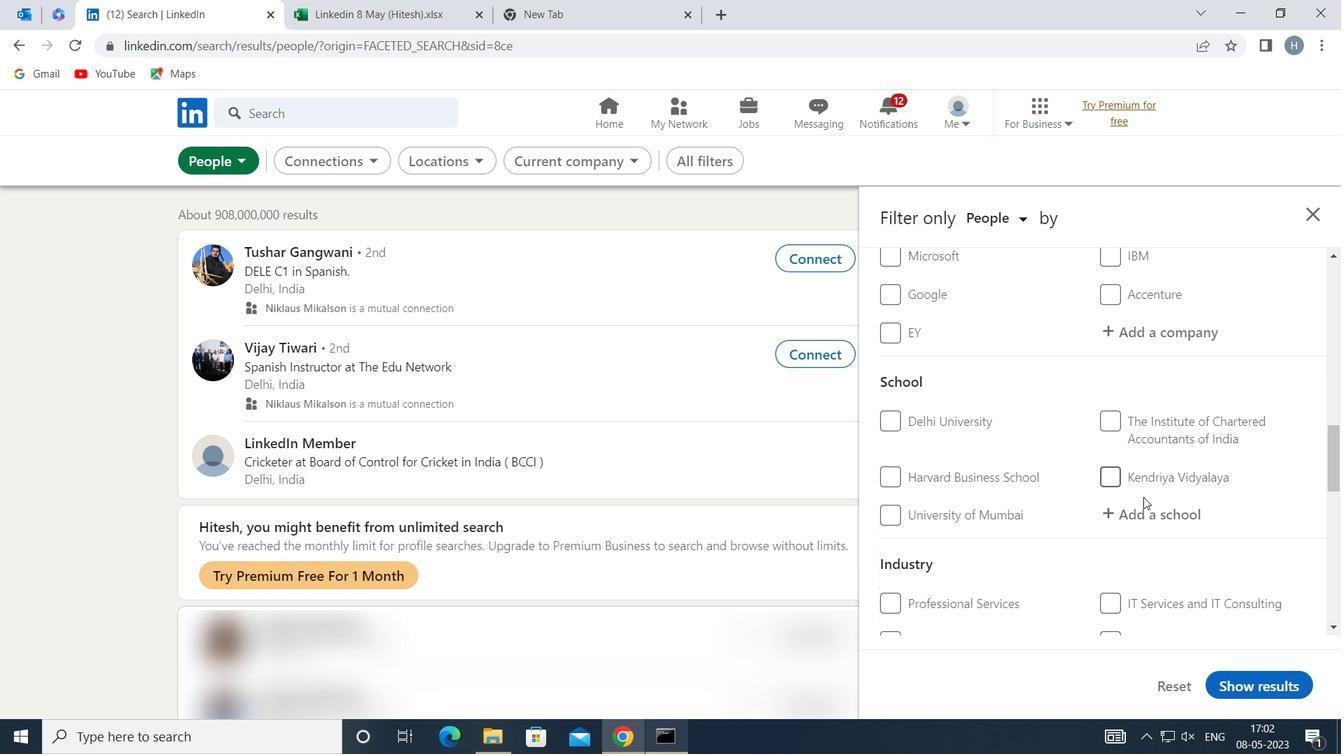 
Action: Mouse pressed left at (1146, 509)
Screenshot: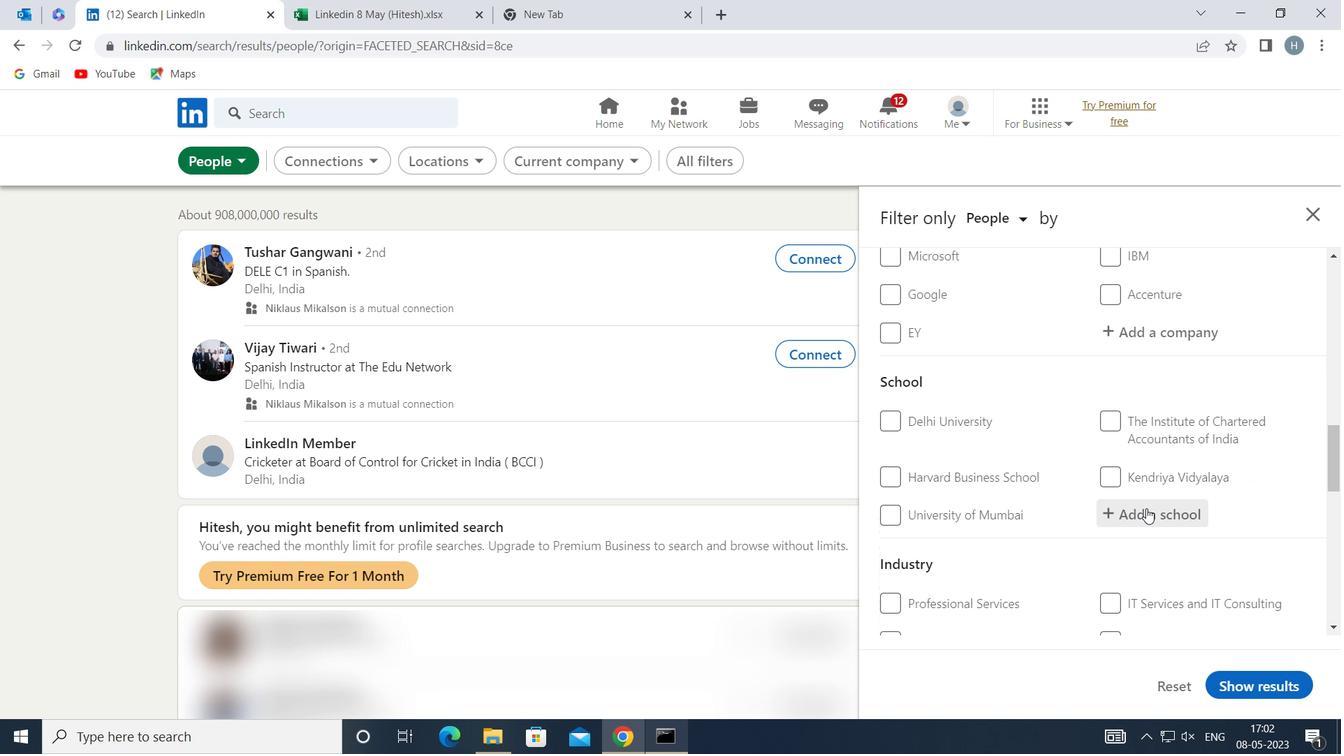 
Action: Key pressed <Key.shift>THE<Key.space><Key.shift>INSTITUTE<Key.space>OF<Key.space><Key.shift>COST<Key.space><Key.shift>A
Screenshot: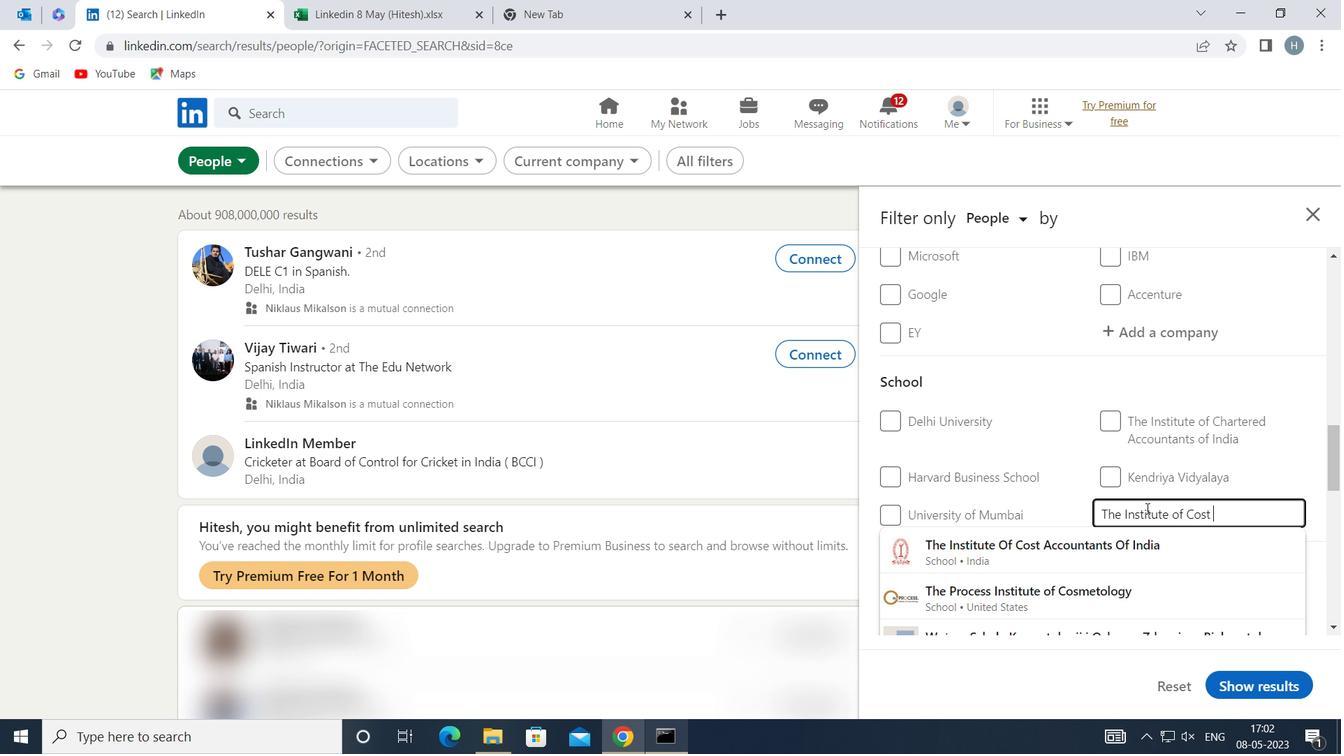 
Action: Mouse moved to (1087, 546)
Screenshot: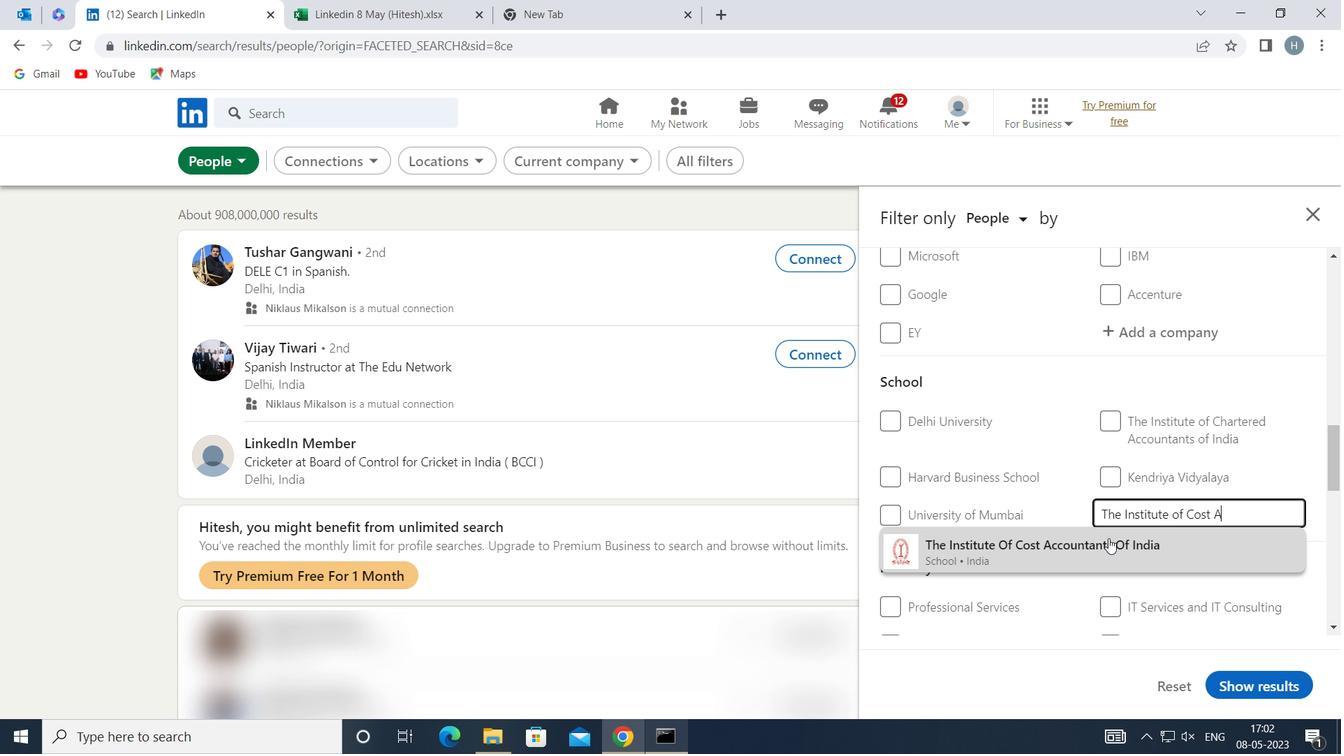 
Action: Mouse pressed left at (1087, 546)
Screenshot: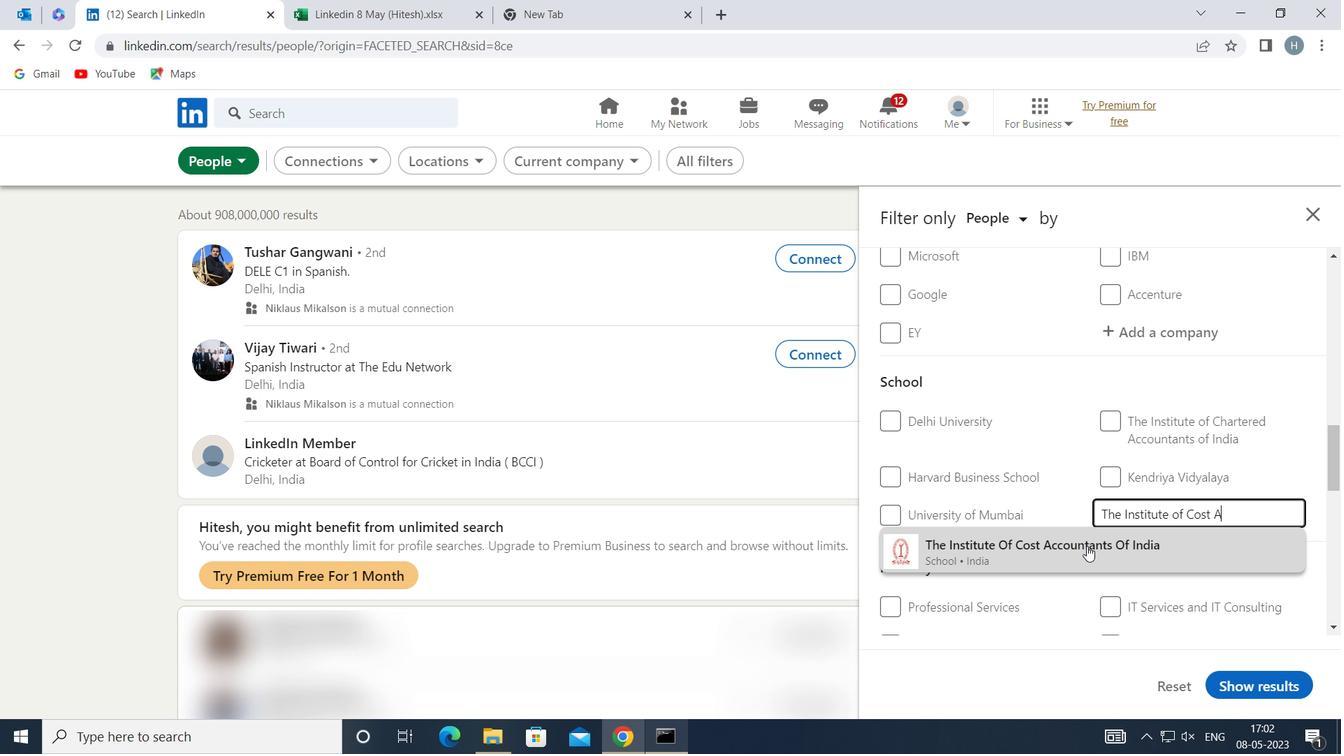 
Action: Mouse moved to (1087, 546)
Screenshot: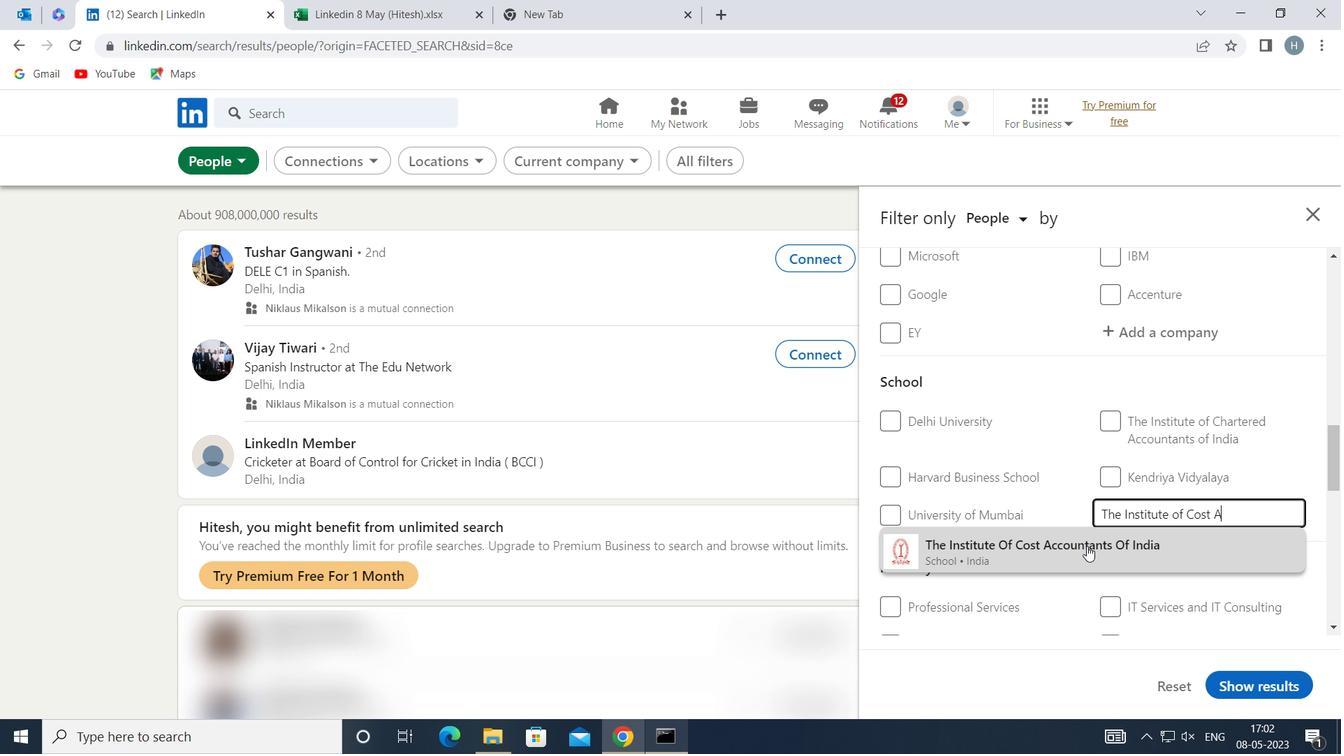 
Action: Mouse scrolled (1087, 545) with delta (0, 0)
Screenshot: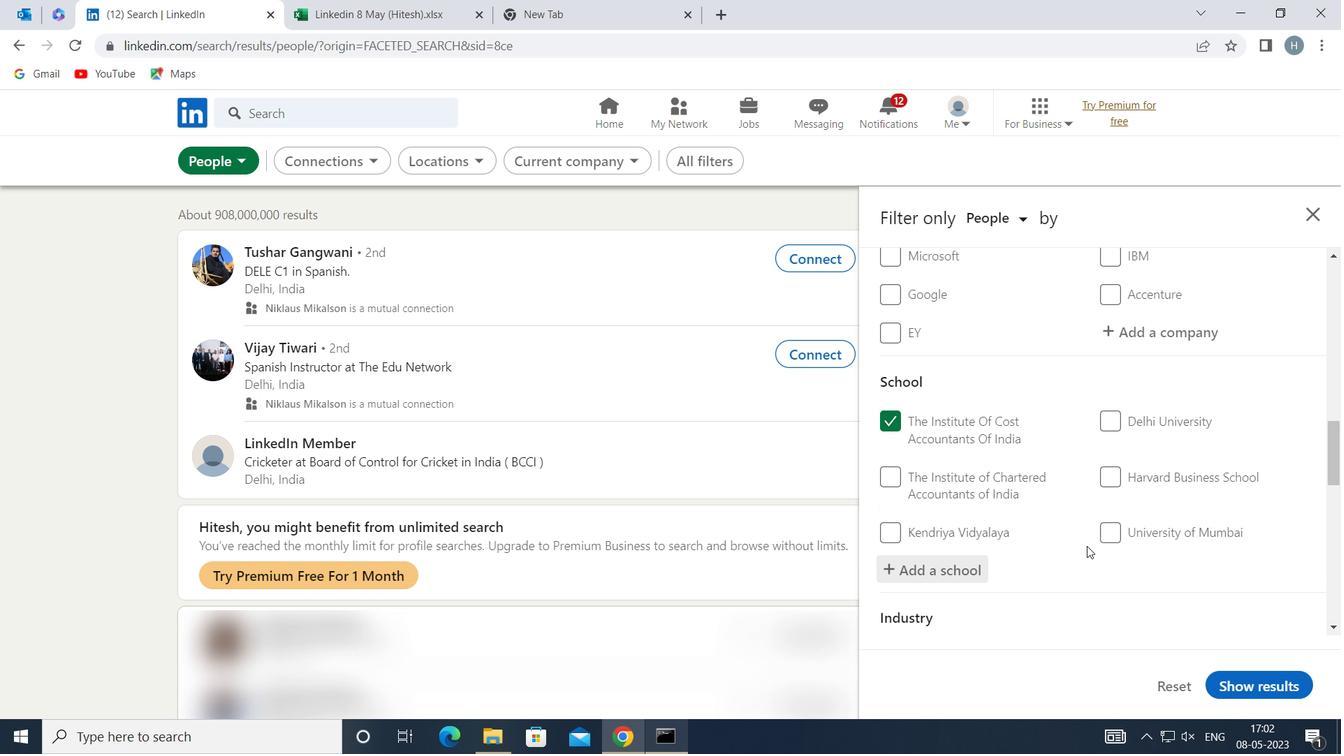 
Action: Mouse moved to (1085, 544)
Screenshot: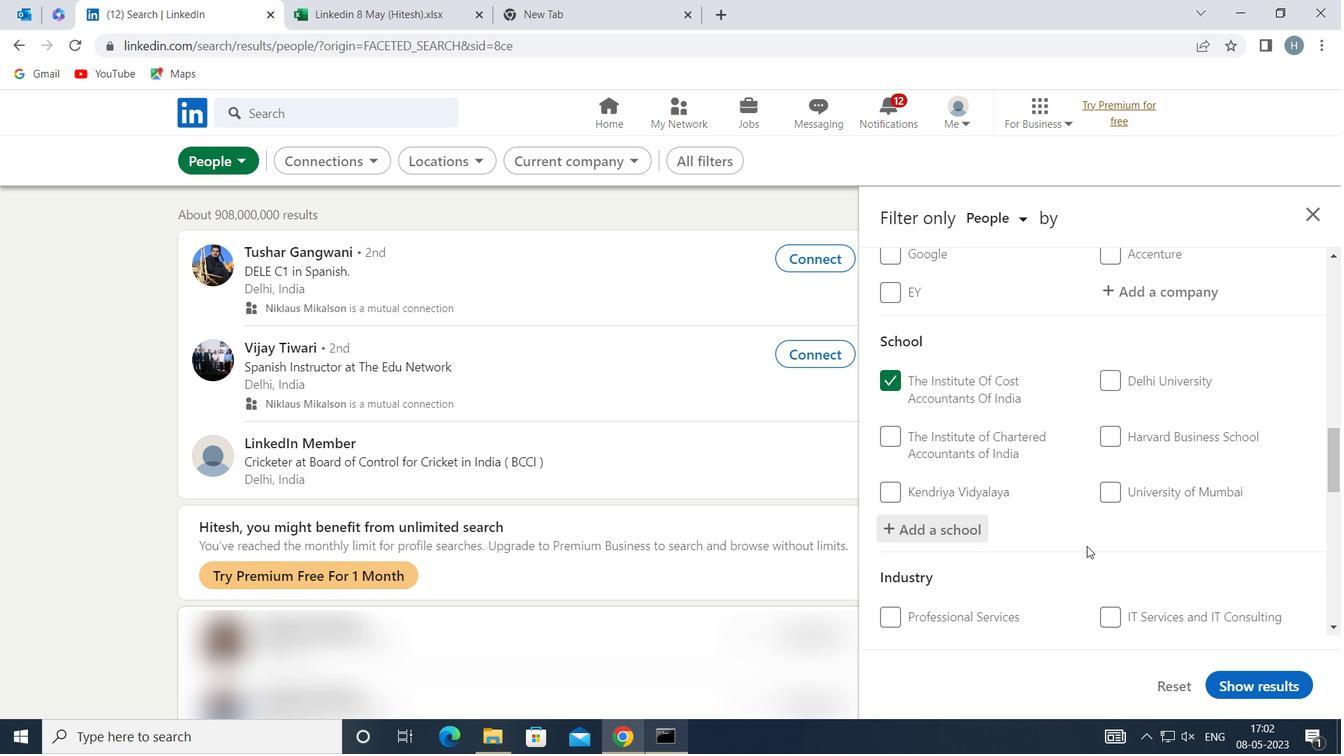 
Action: Mouse scrolled (1085, 544) with delta (0, 0)
Screenshot: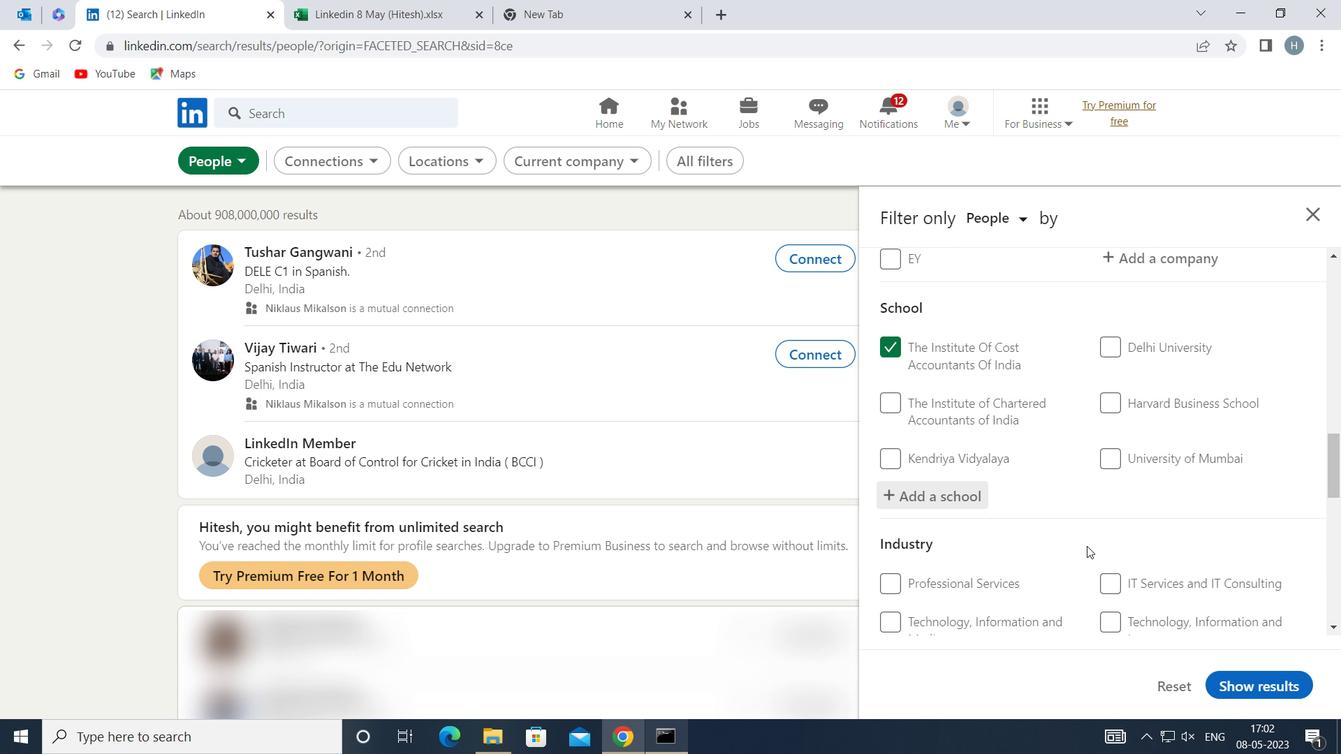 
Action: Mouse moved to (1079, 546)
Screenshot: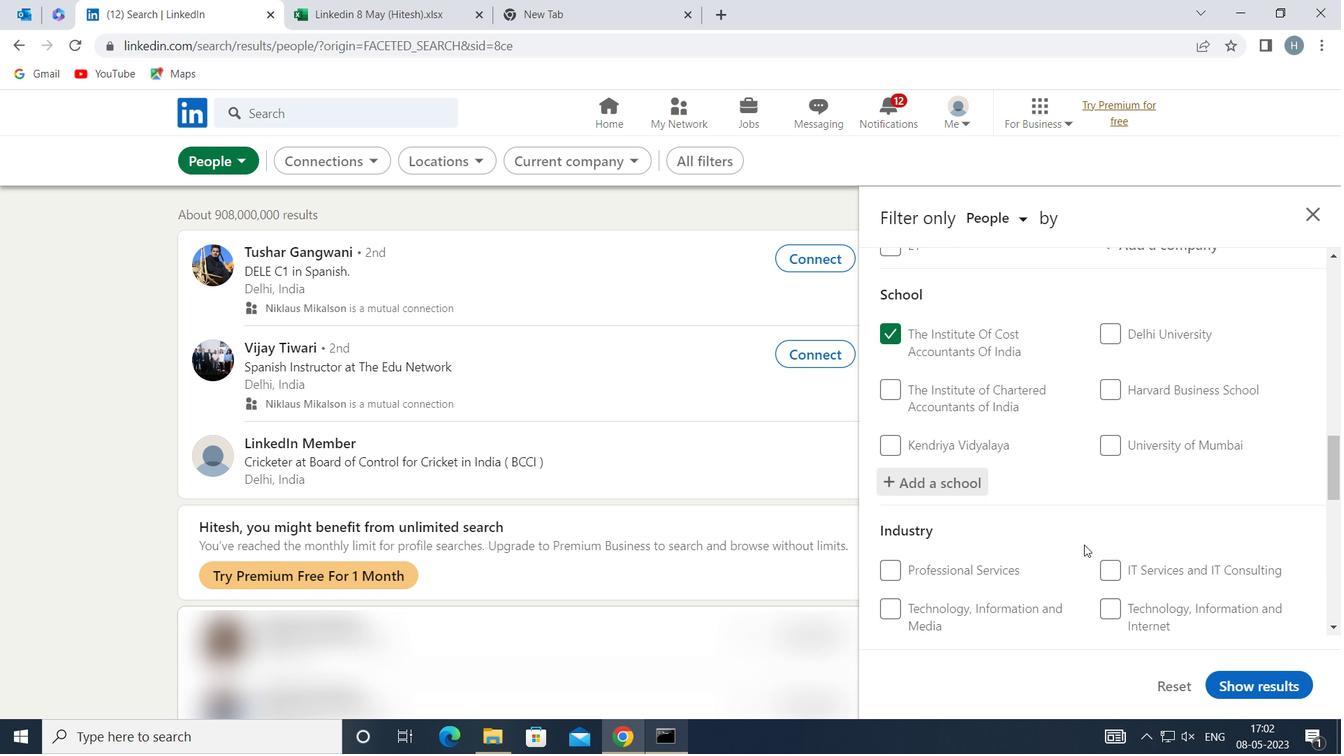 
Action: Mouse scrolled (1079, 545) with delta (0, 0)
Screenshot: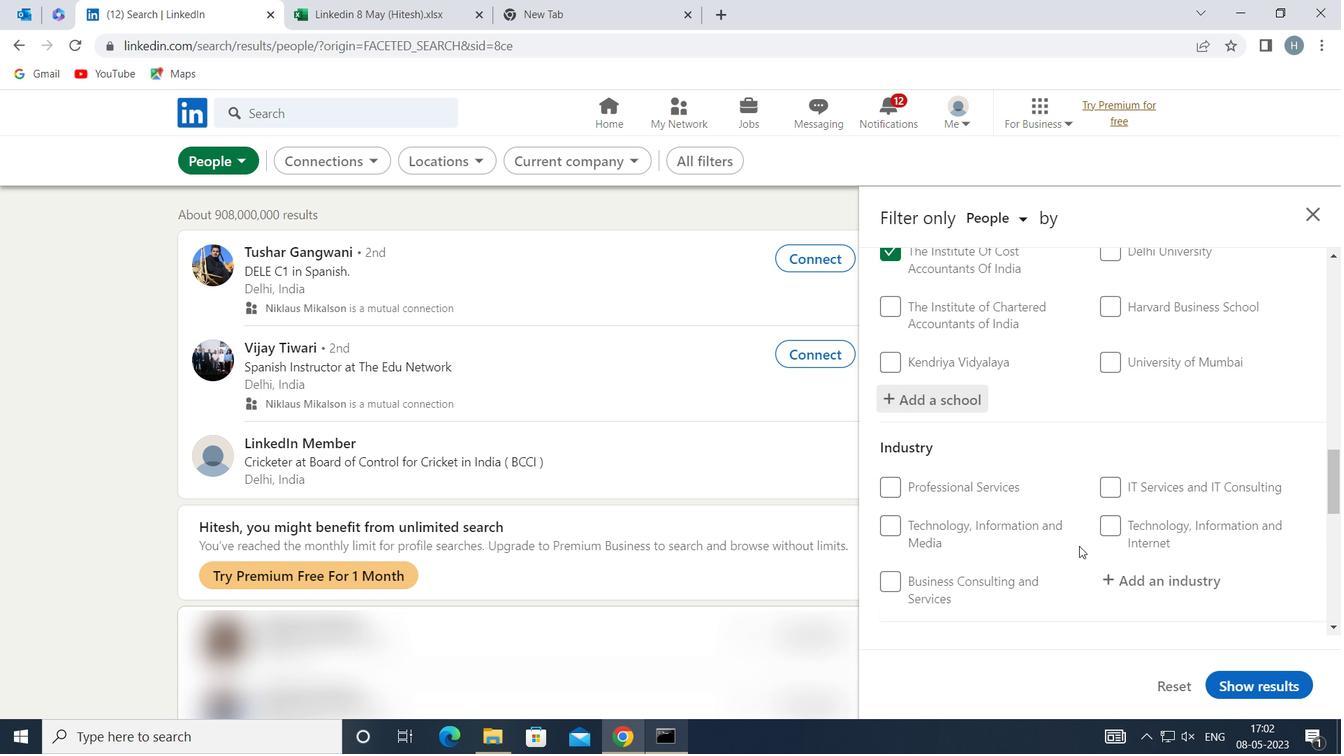 
Action: Mouse moved to (1161, 486)
Screenshot: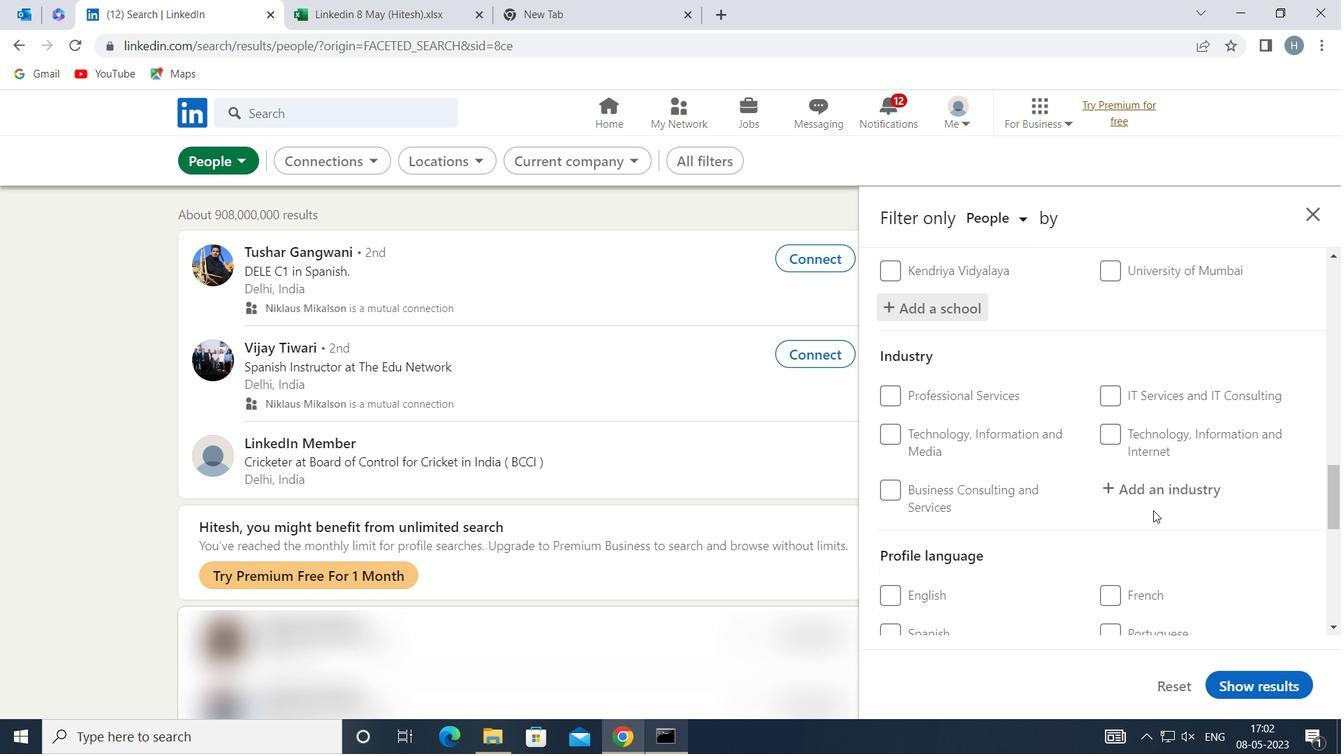 
Action: Mouse pressed left at (1161, 486)
Screenshot: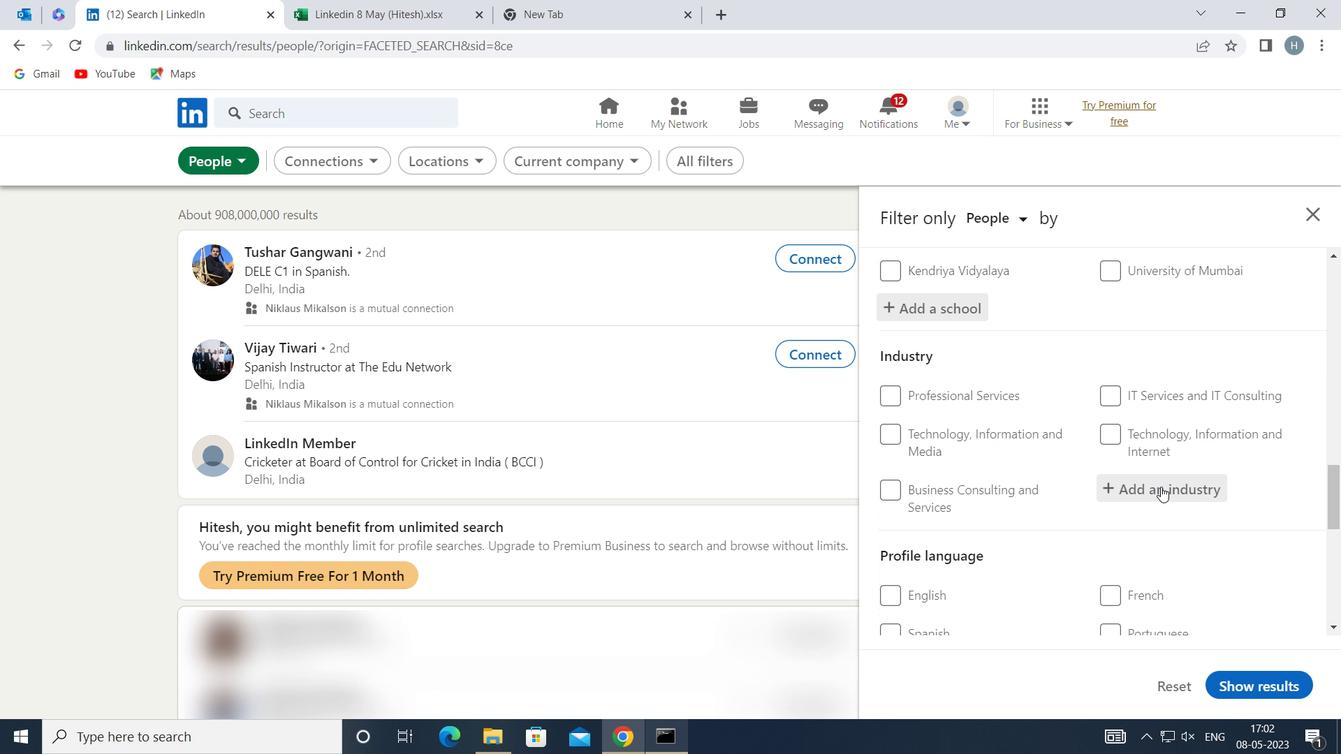 
Action: Key pressed <Key.shift><Key.shift><Key.shift><Key.shift><Key.shift><Key.shift><Key.shift><Key.shift><Key.shift><Key.shift><Key.shift>FOOTWEAR
Screenshot: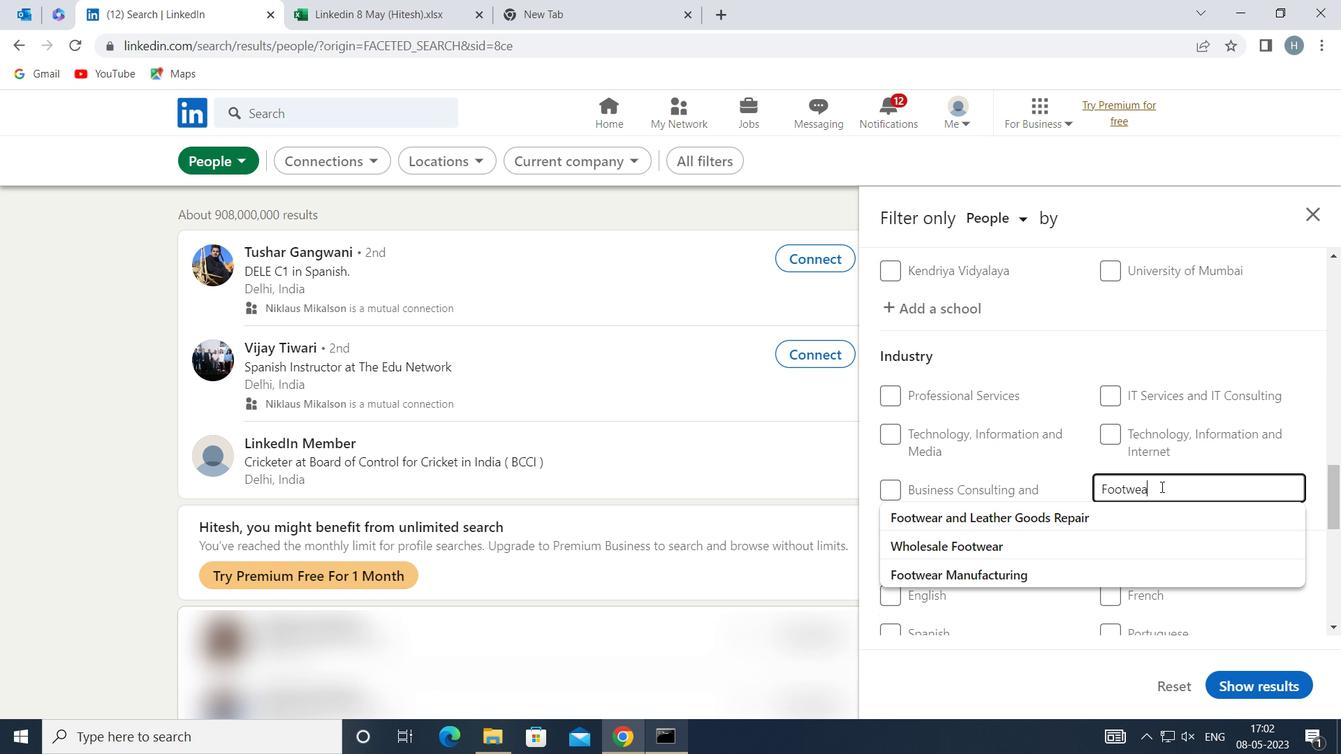 
Action: Mouse moved to (1050, 567)
Screenshot: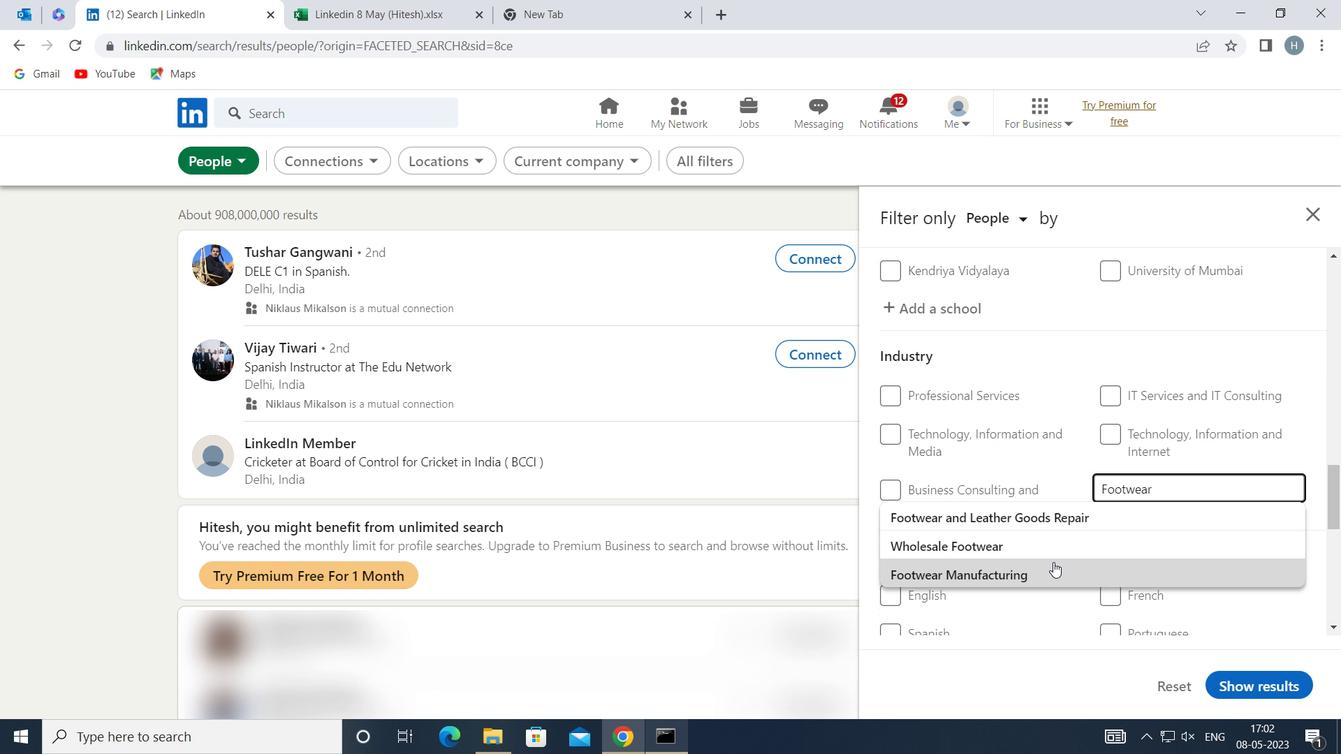 
Action: Mouse pressed left at (1050, 567)
Screenshot: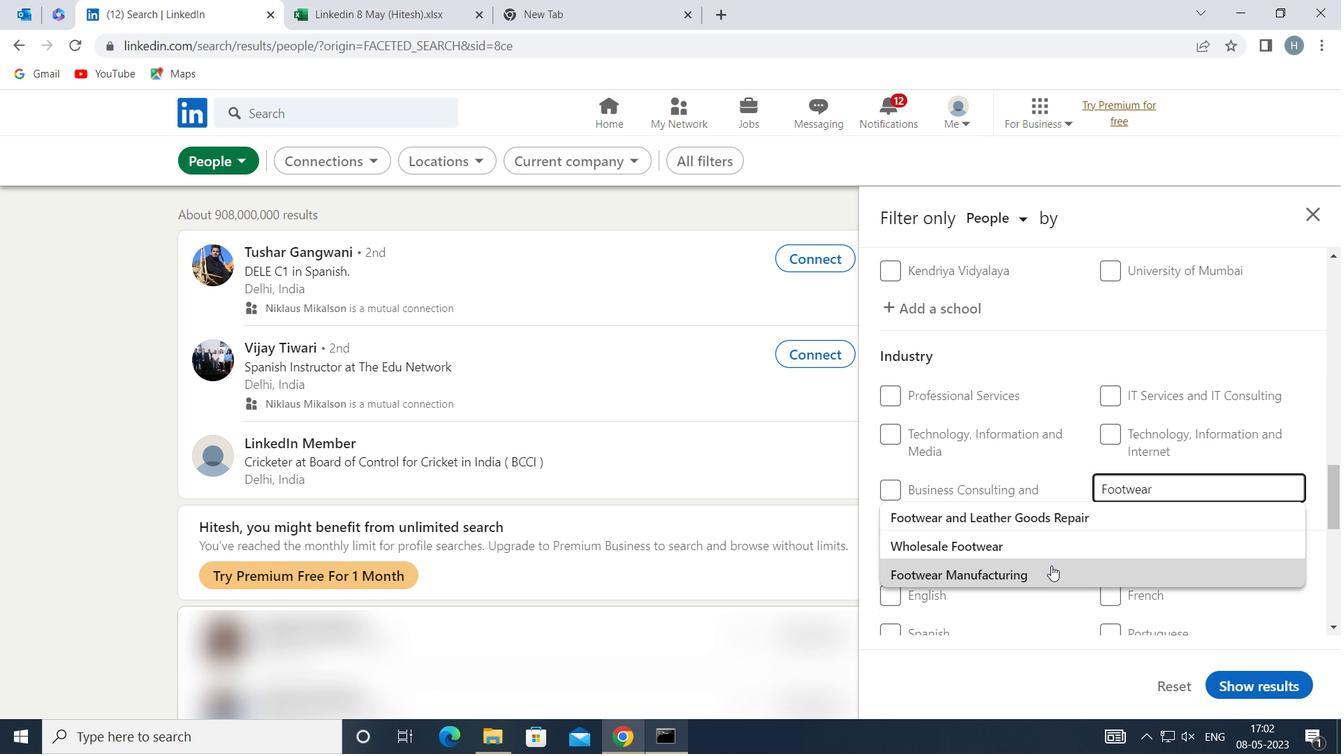 
Action: Mouse moved to (1044, 535)
Screenshot: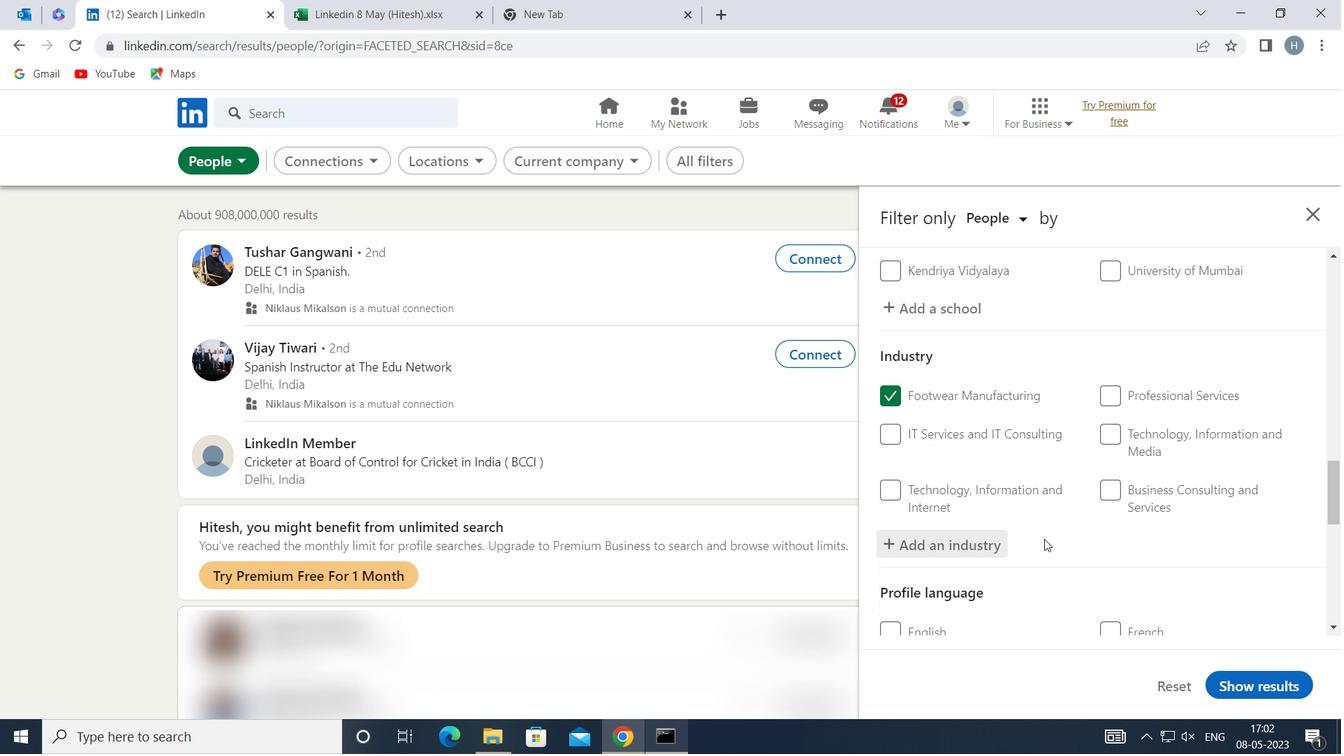 
Action: Mouse scrolled (1044, 535) with delta (0, 0)
Screenshot: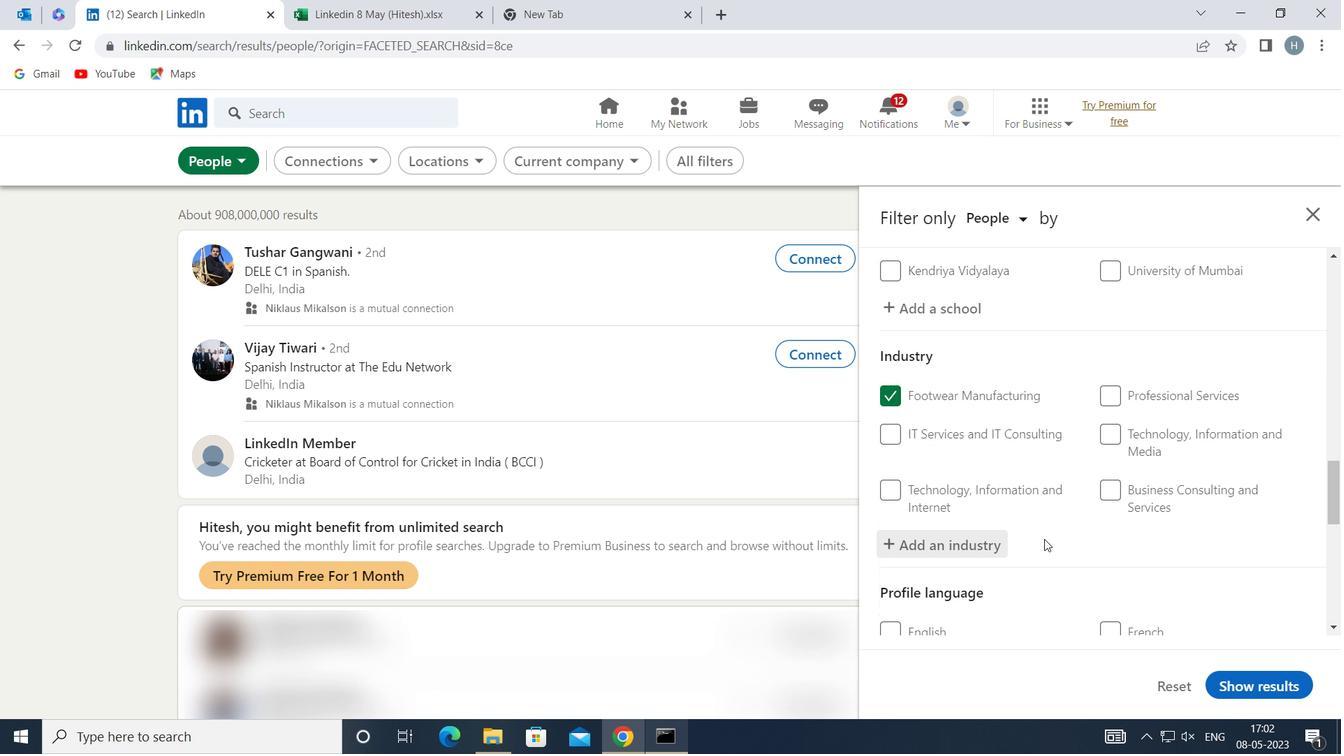 
Action: Mouse scrolled (1044, 535) with delta (0, 0)
Screenshot: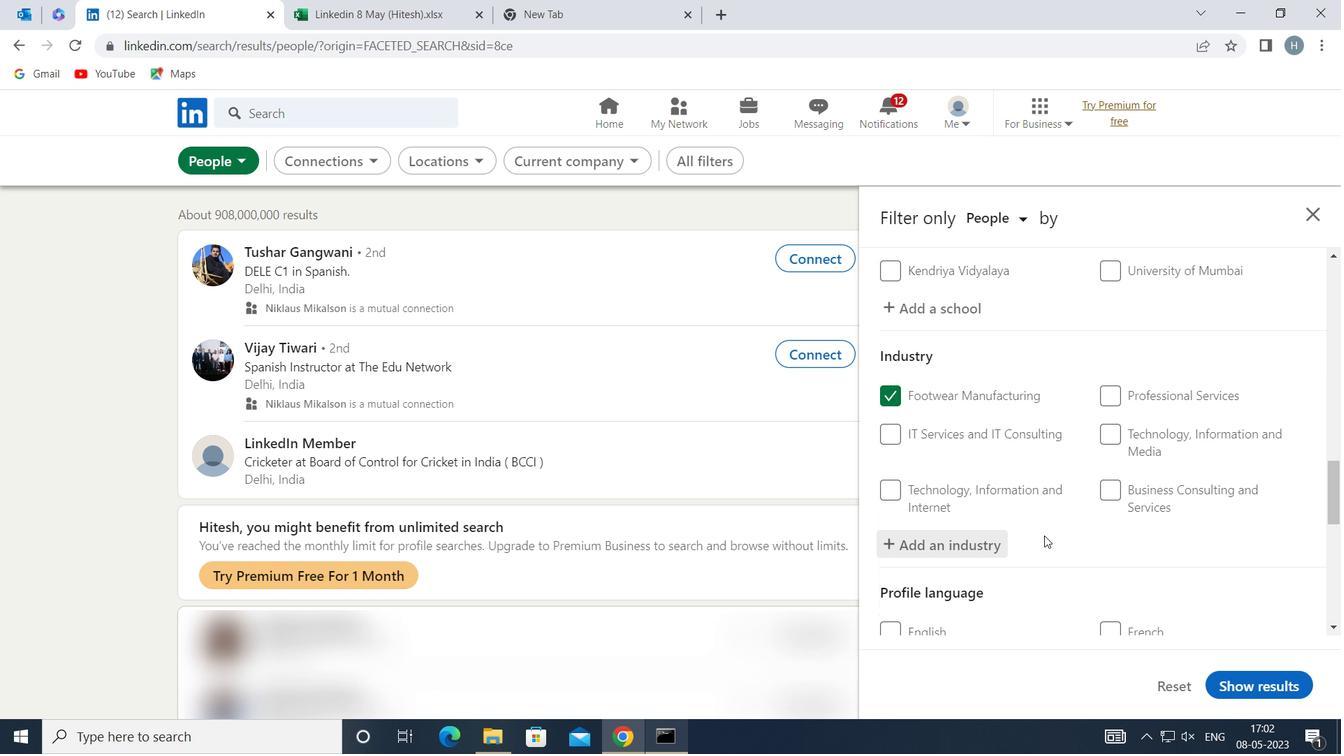 
Action: Mouse moved to (1045, 533)
Screenshot: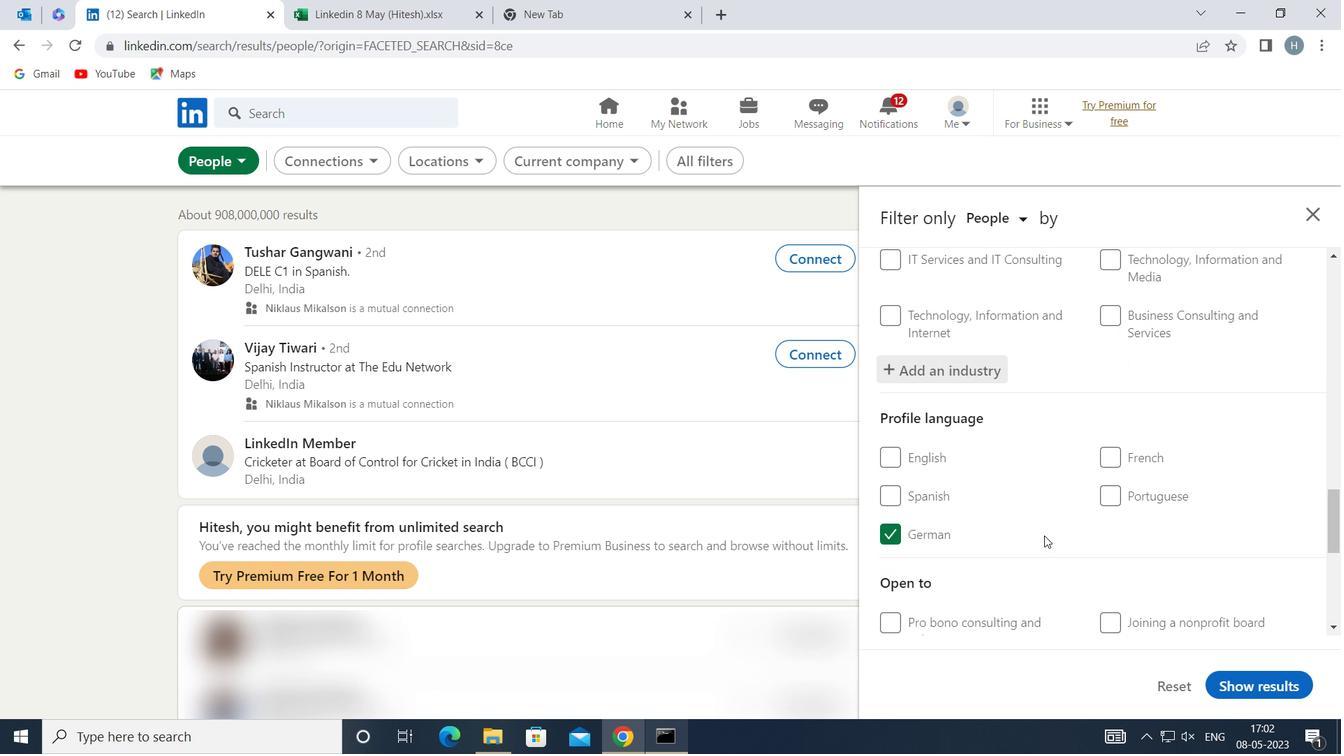 
Action: Mouse scrolled (1045, 532) with delta (0, 0)
Screenshot: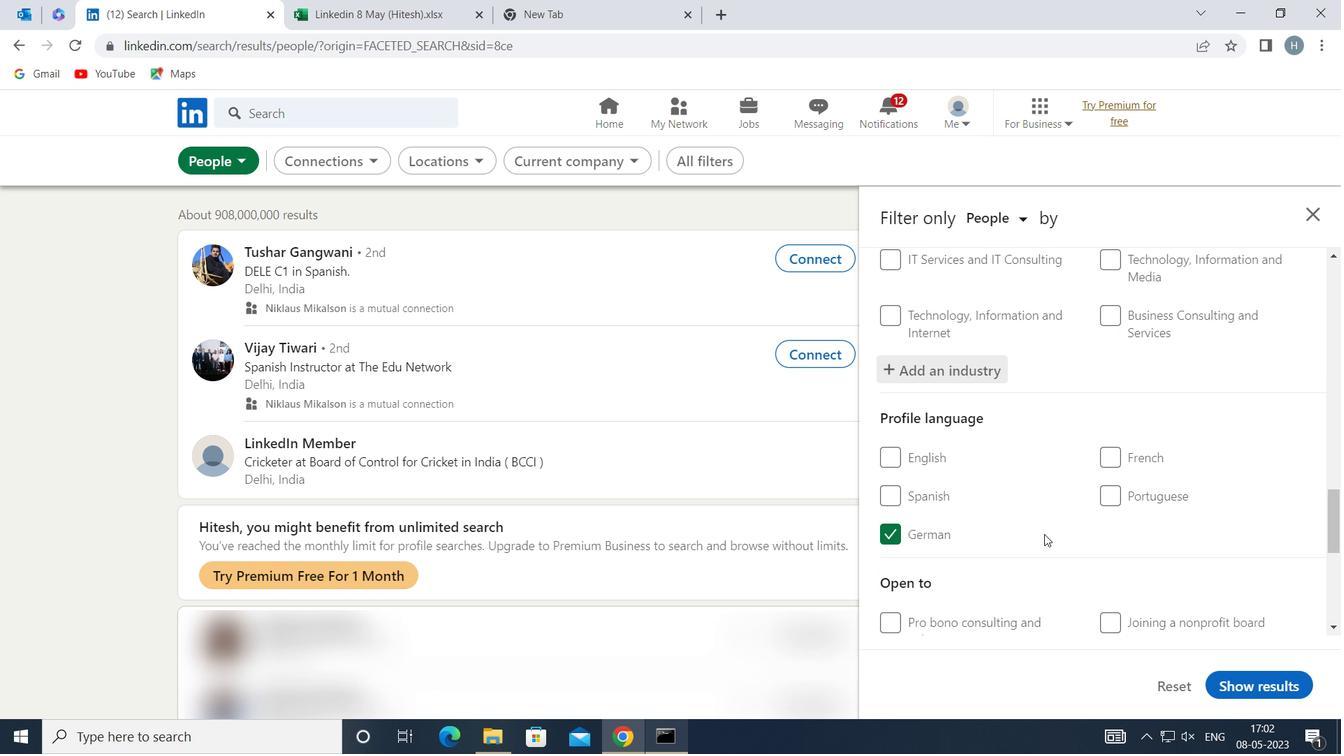 
Action: Mouse scrolled (1045, 532) with delta (0, 0)
Screenshot: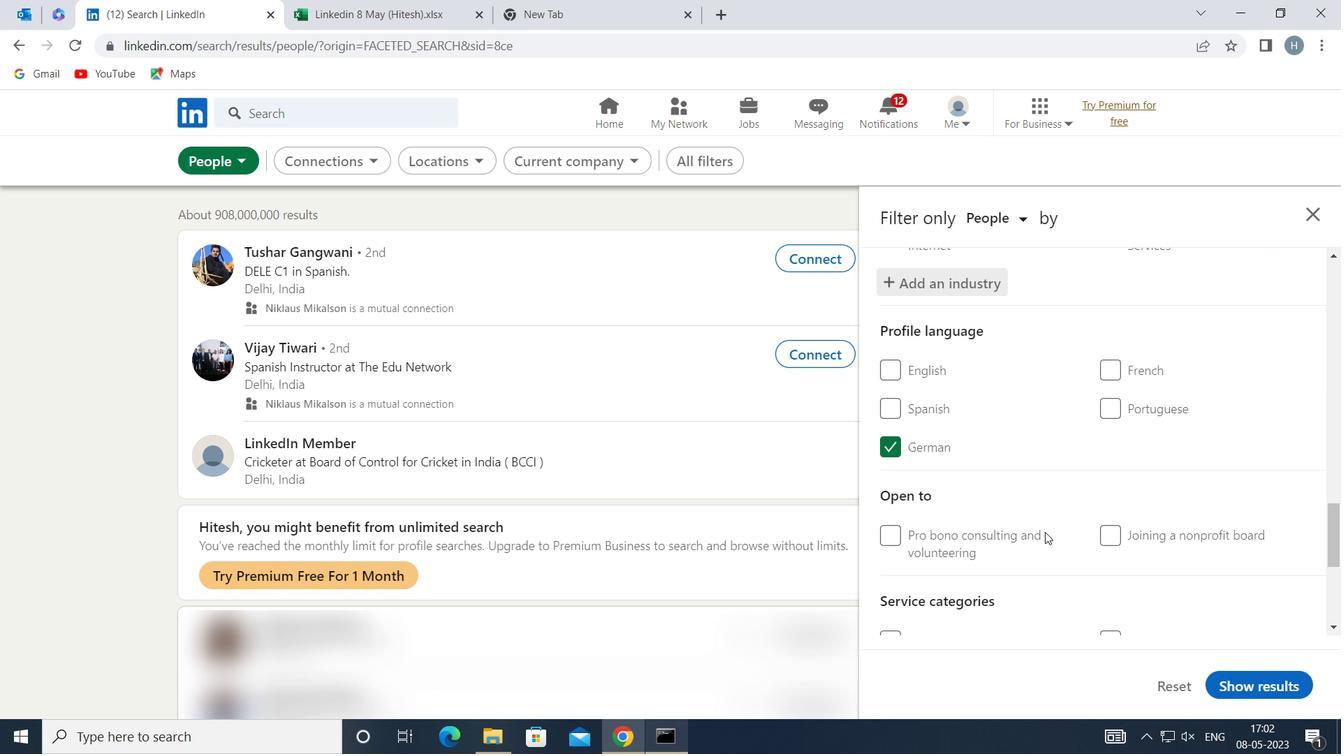 
Action: Mouse moved to (1051, 531)
Screenshot: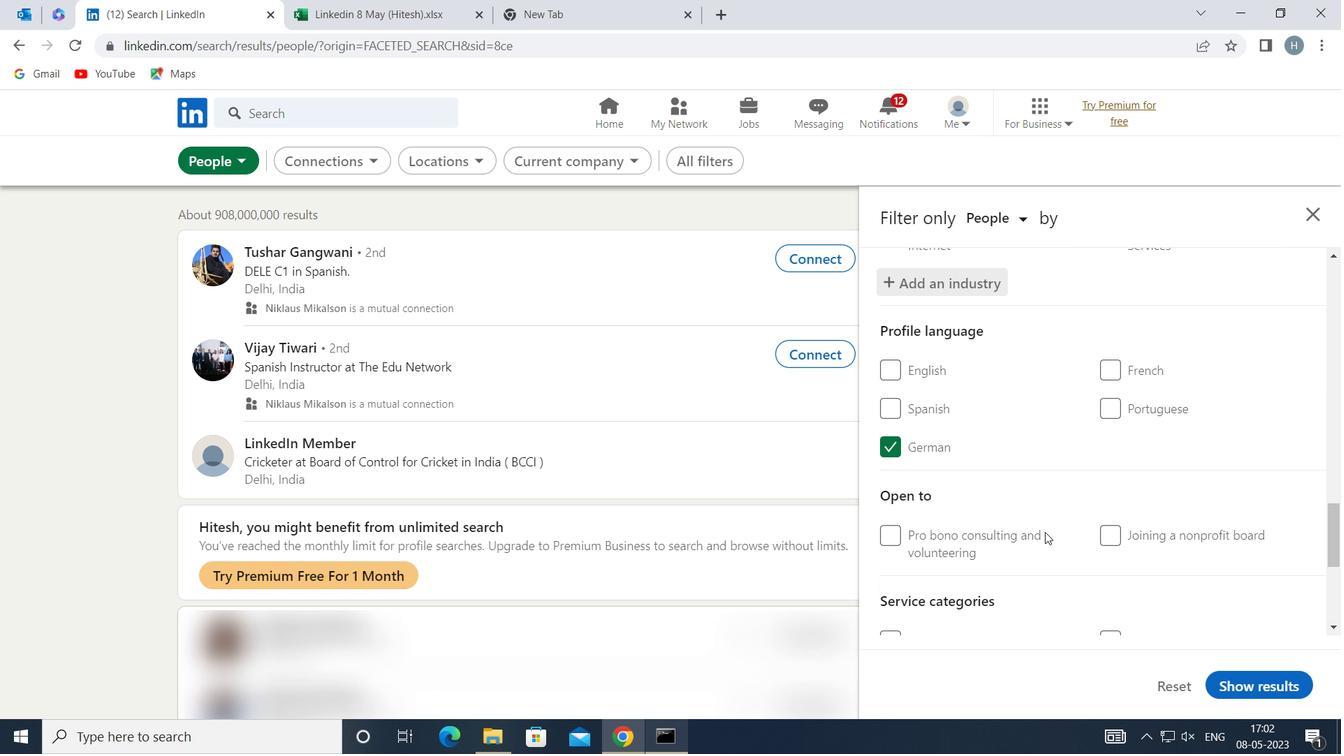 
Action: Mouse scrolled (1051, 531) with delta (0, 0)
Screenshot: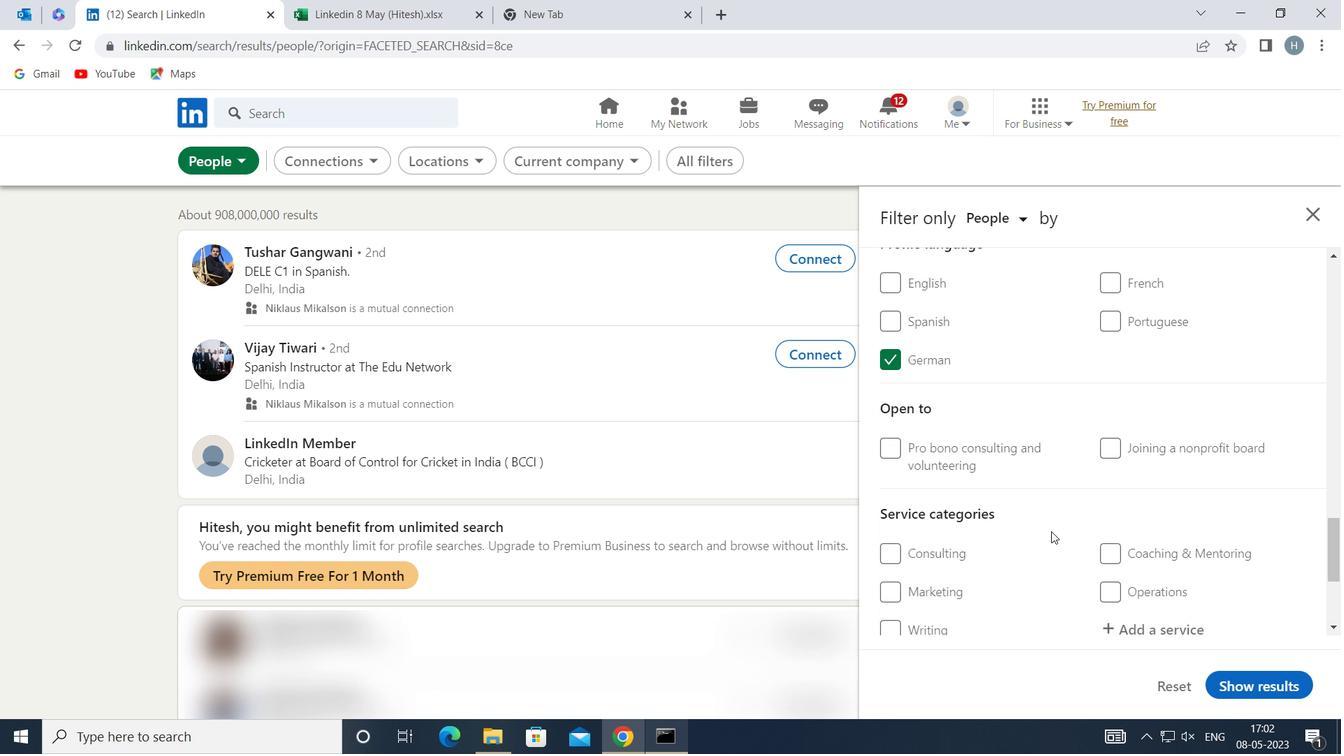 
Action: Mouse moved to (1152, 535)
Screenshot: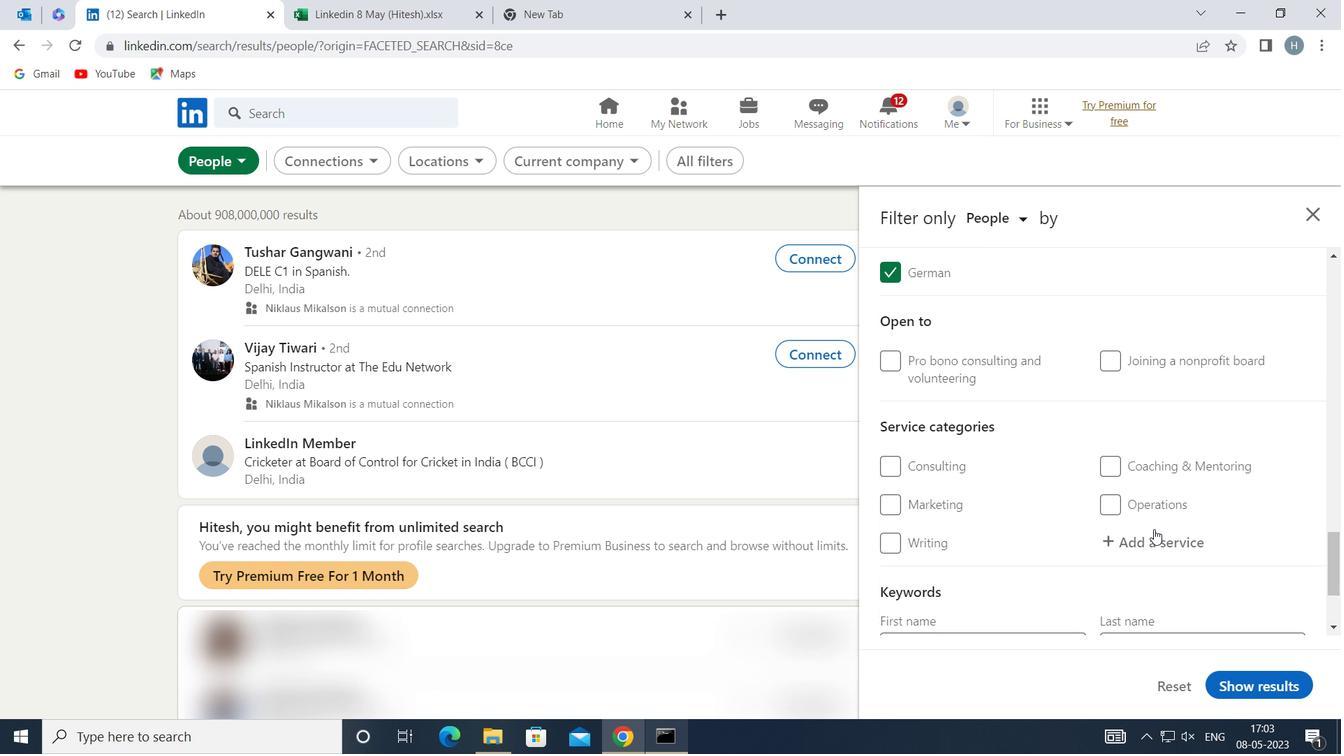 
Action: Mouse pressed left at (1152, 535)
Screenshot: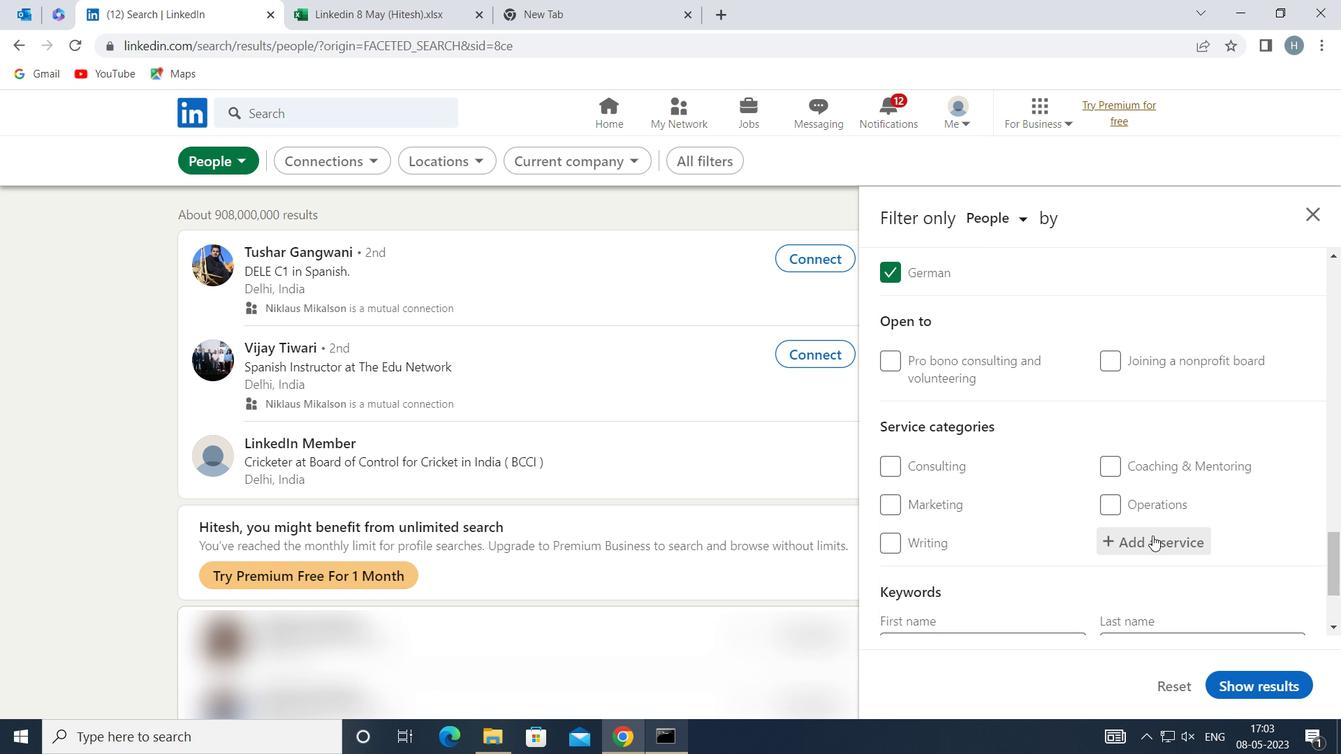 
Action: Key pressed <Key.shift>TAX<Key.space><Key.shift>PREP
Screenshot: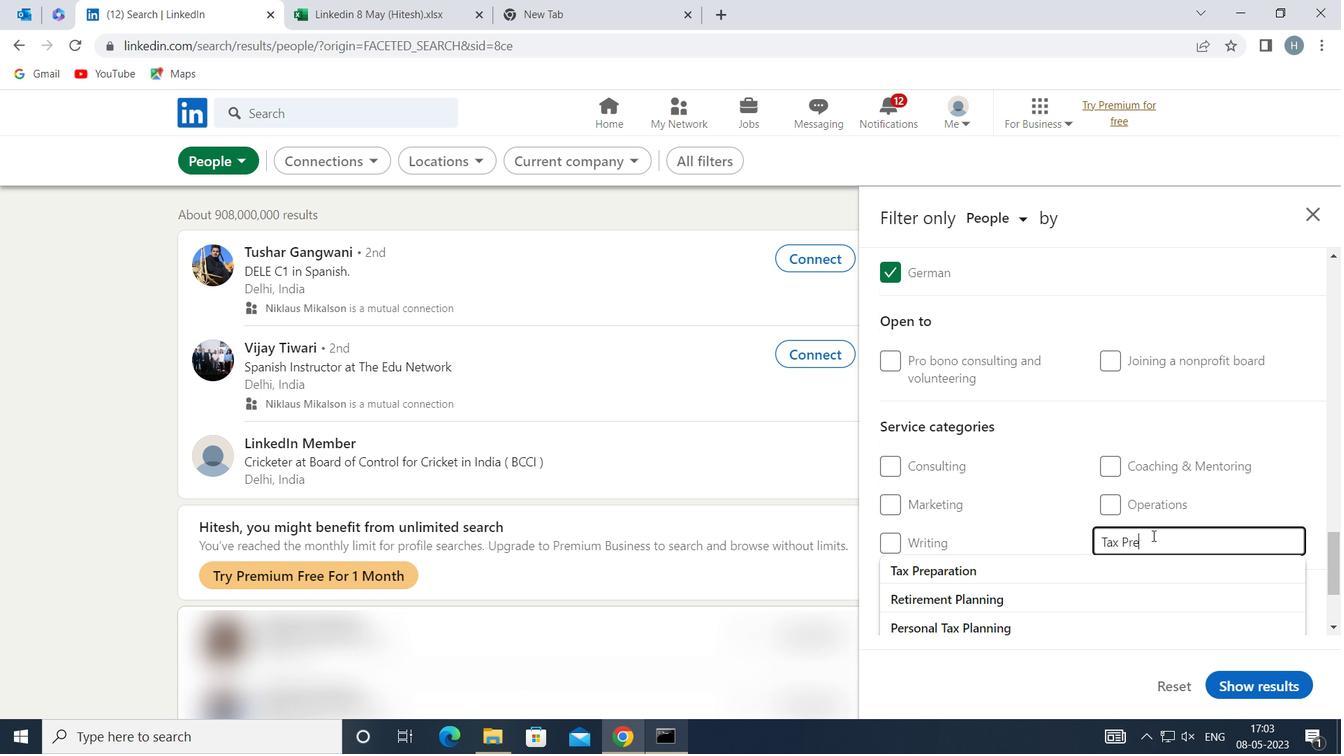 
Action: Mouse moved to (1038, 575)
Screenshot: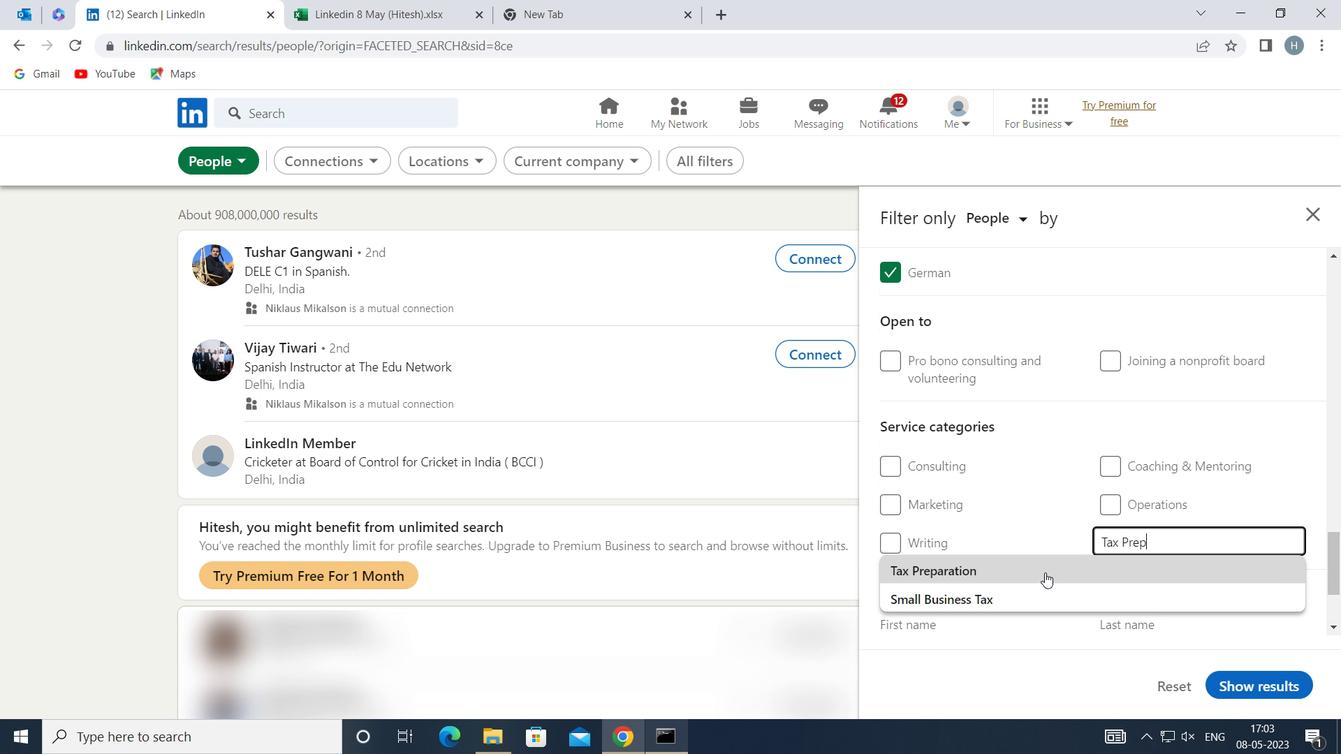 
Action: Mouse pressed left at (1038, 575)
Screenshot: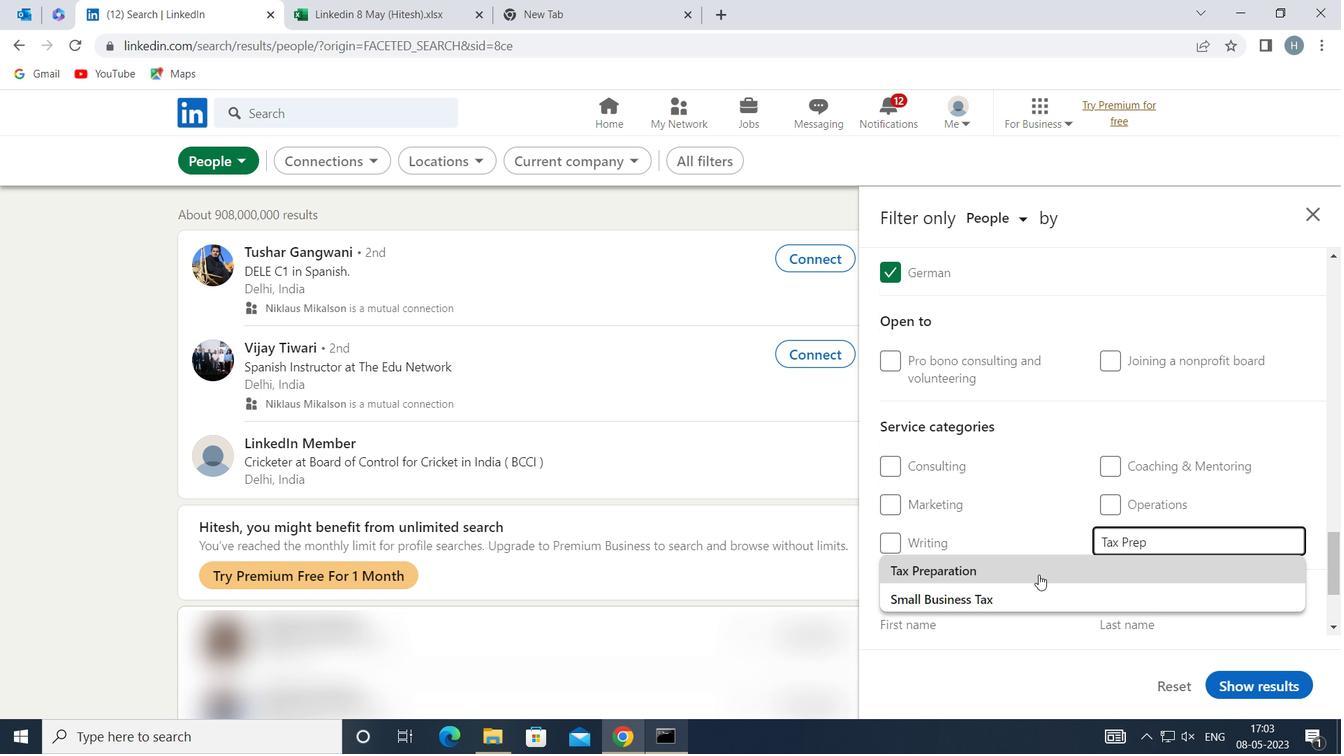 
Action: Mouse moved to (1038, 545)
Screenshot: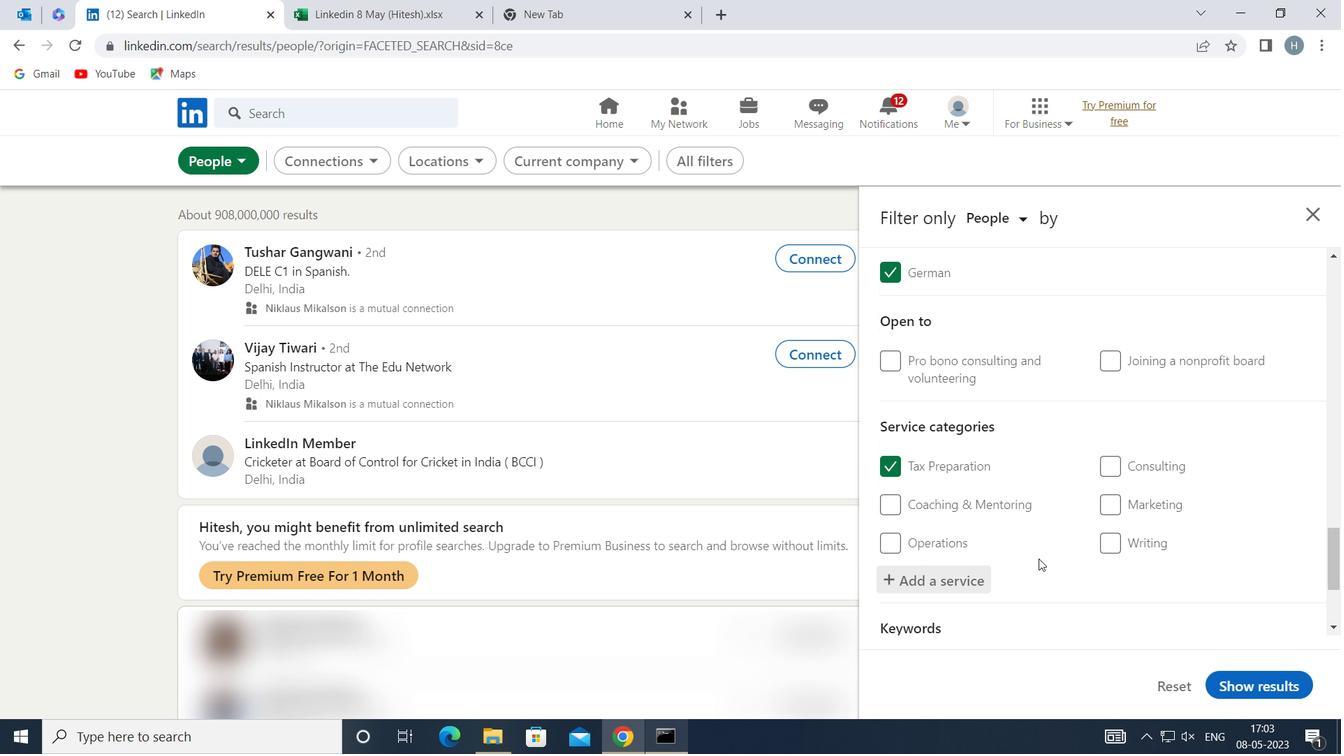 
Action: Mouse scrolled (1038, 544) with delta (0, 0)
Screenshot: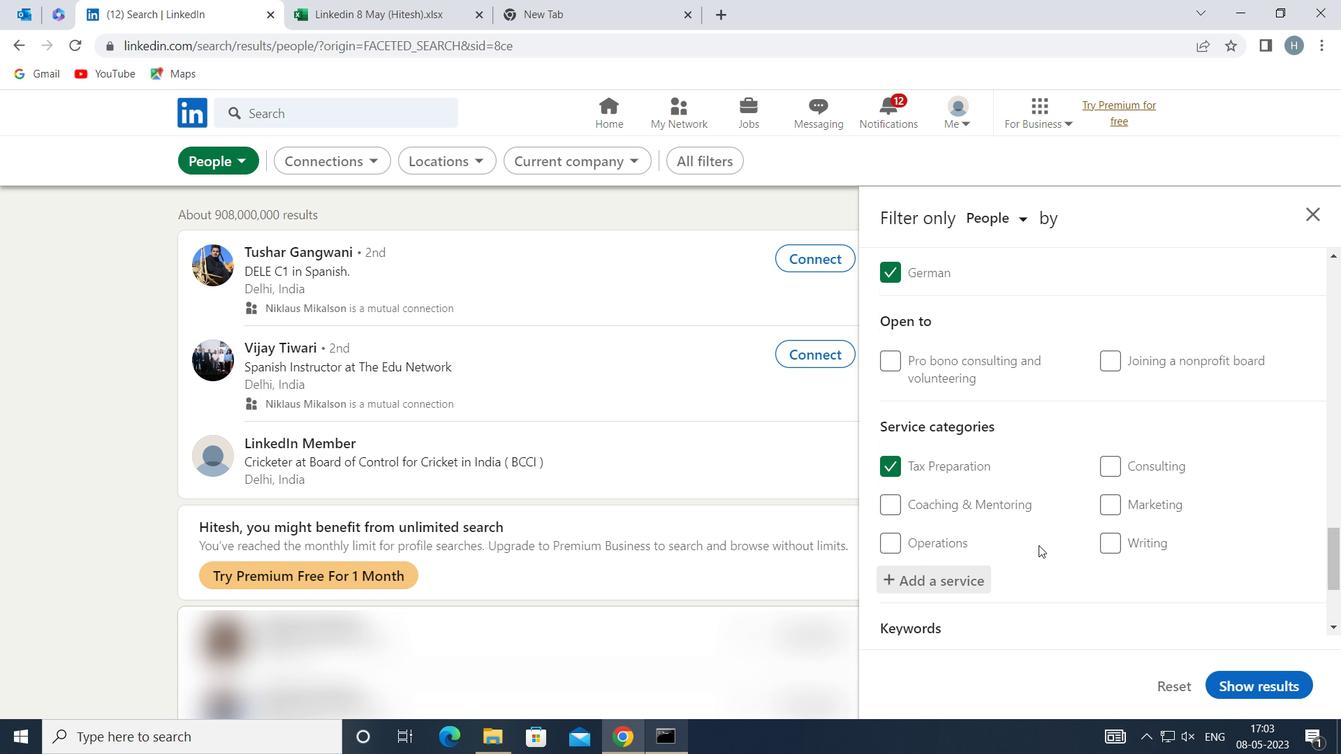 
Action: Mouse moved to (1039, 544)
Screenshot: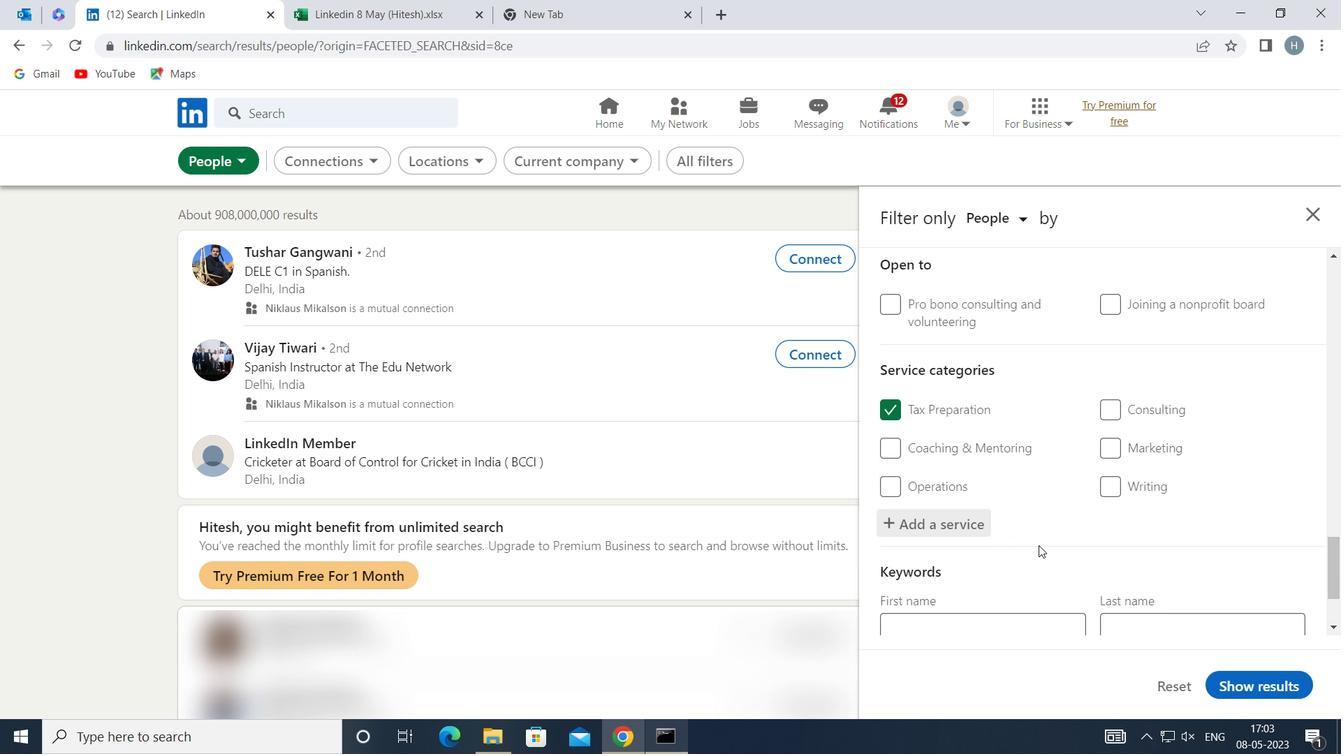 
Action: Mouse scrolled (1039, 544) with delta (0, 0)
Screenshot: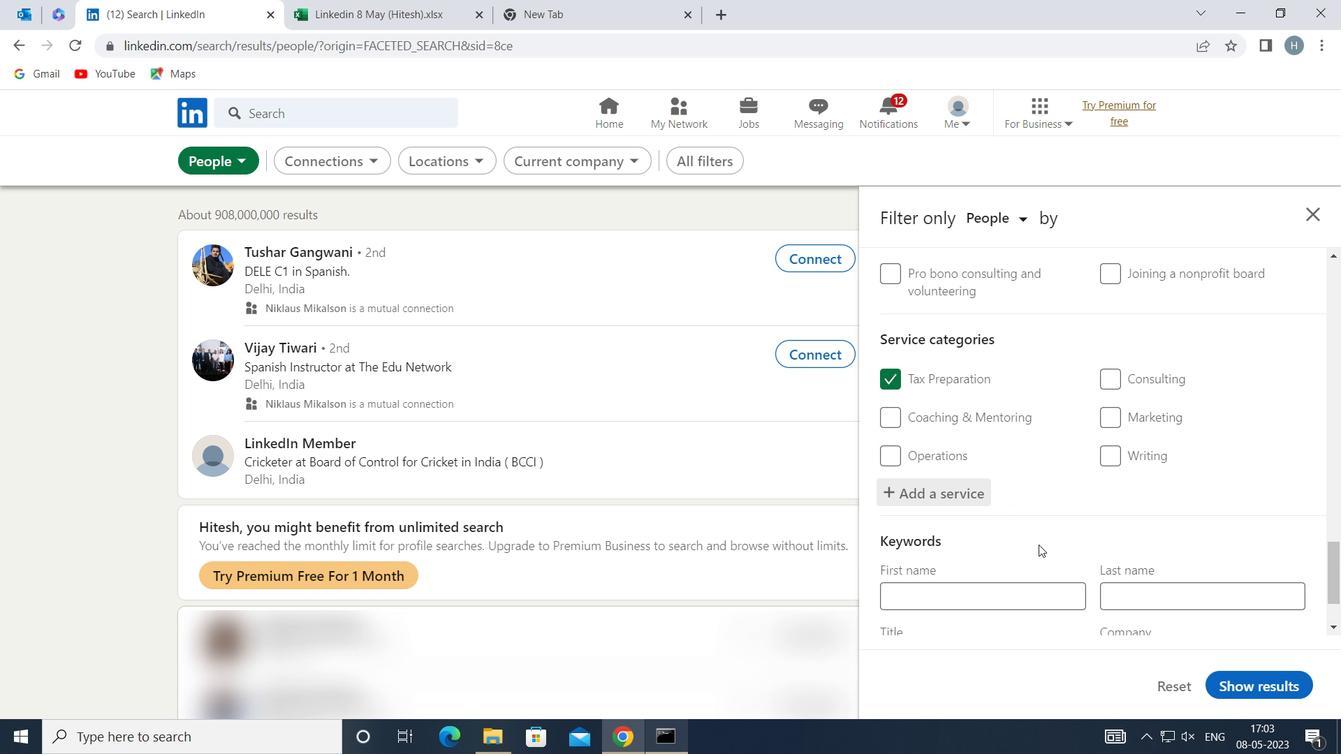 
Action: Mouse scrolled (1039, 544) with delta (0, 0)
Screenshot: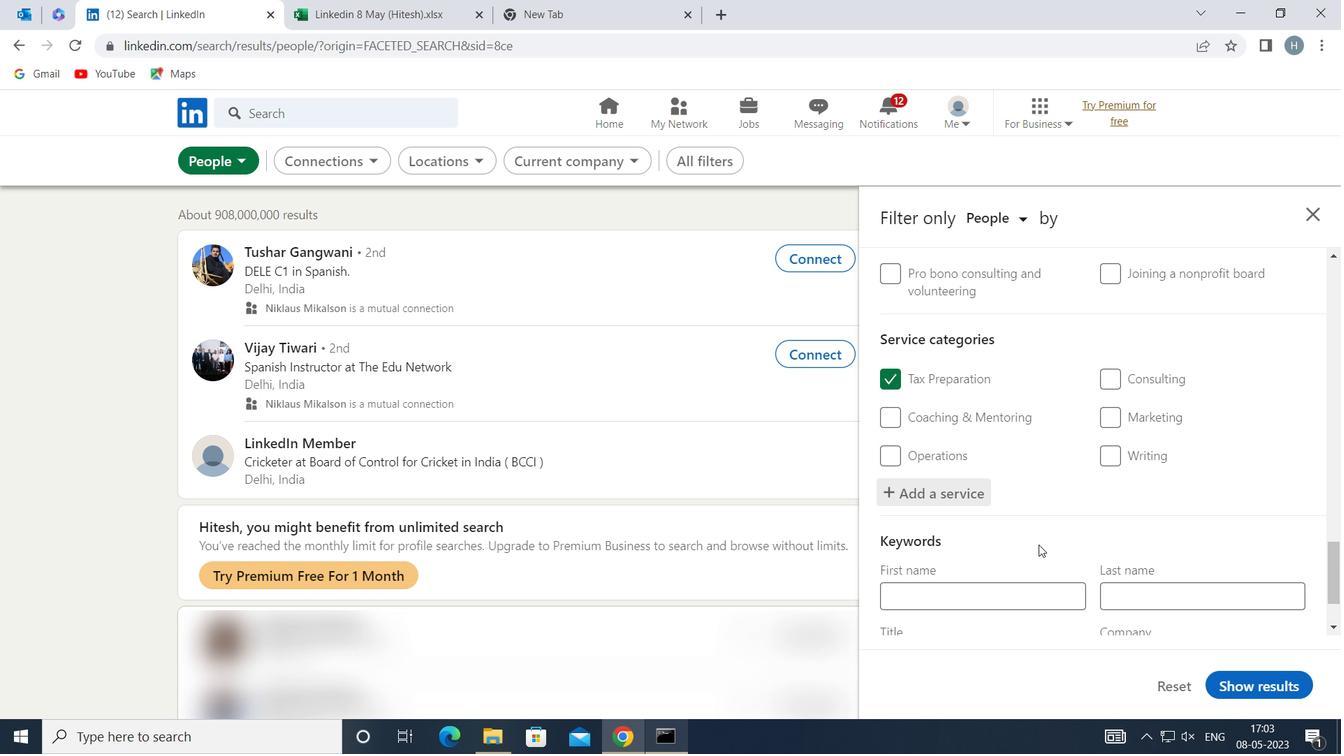 
Action: Mouse scrolled (1039, 544) with delta (0, 0)
Screenshot: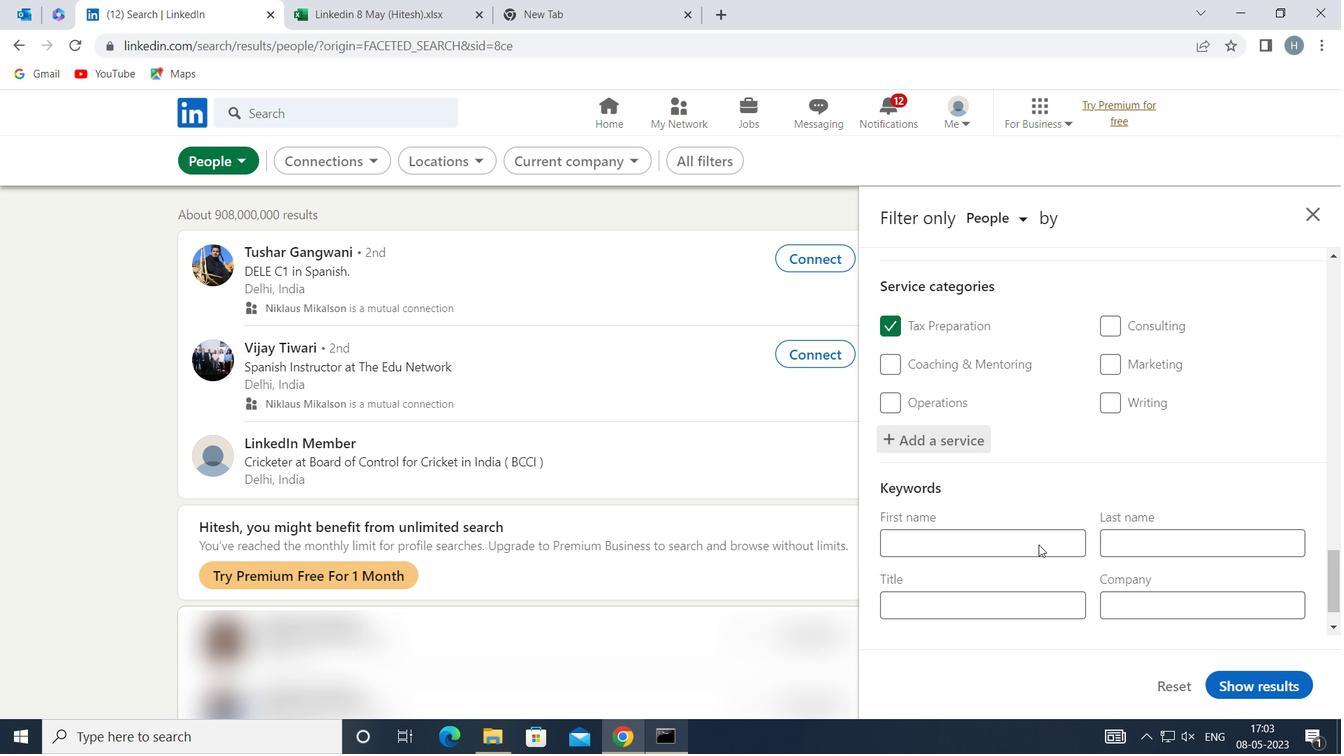 
Action: Mouse scrolled (1039, 544) with delta (0, 0)
Screenshot: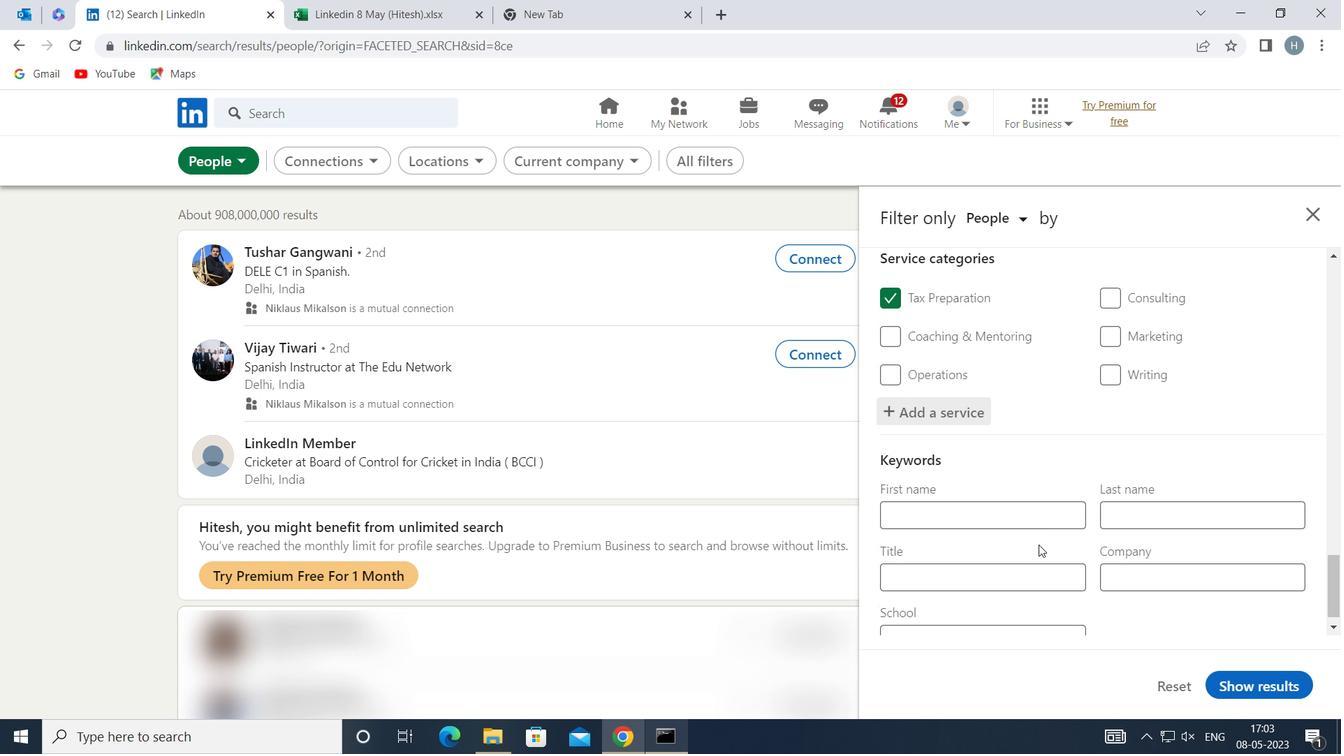 
Action: Mouse moved to (1038, 549)
Screenshot: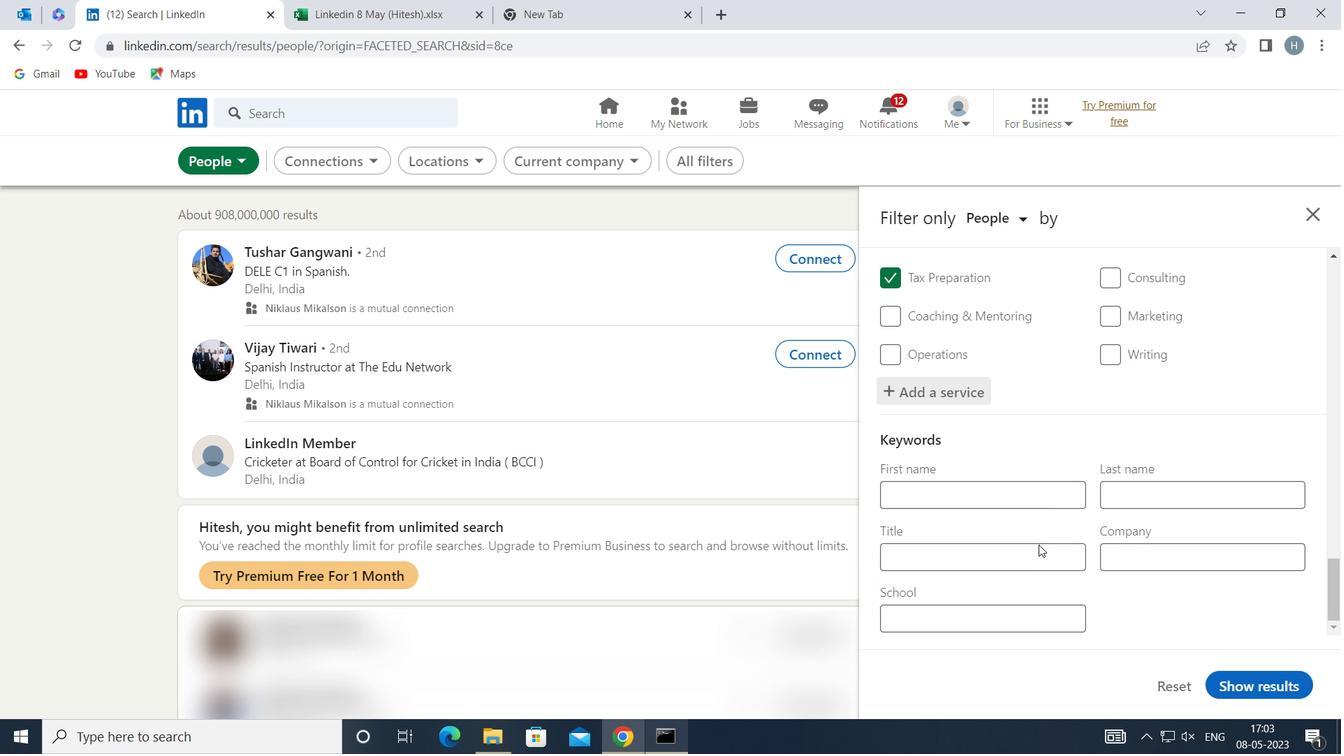 
Action: Mouse pressed left at (1038, 549)
Screenshot: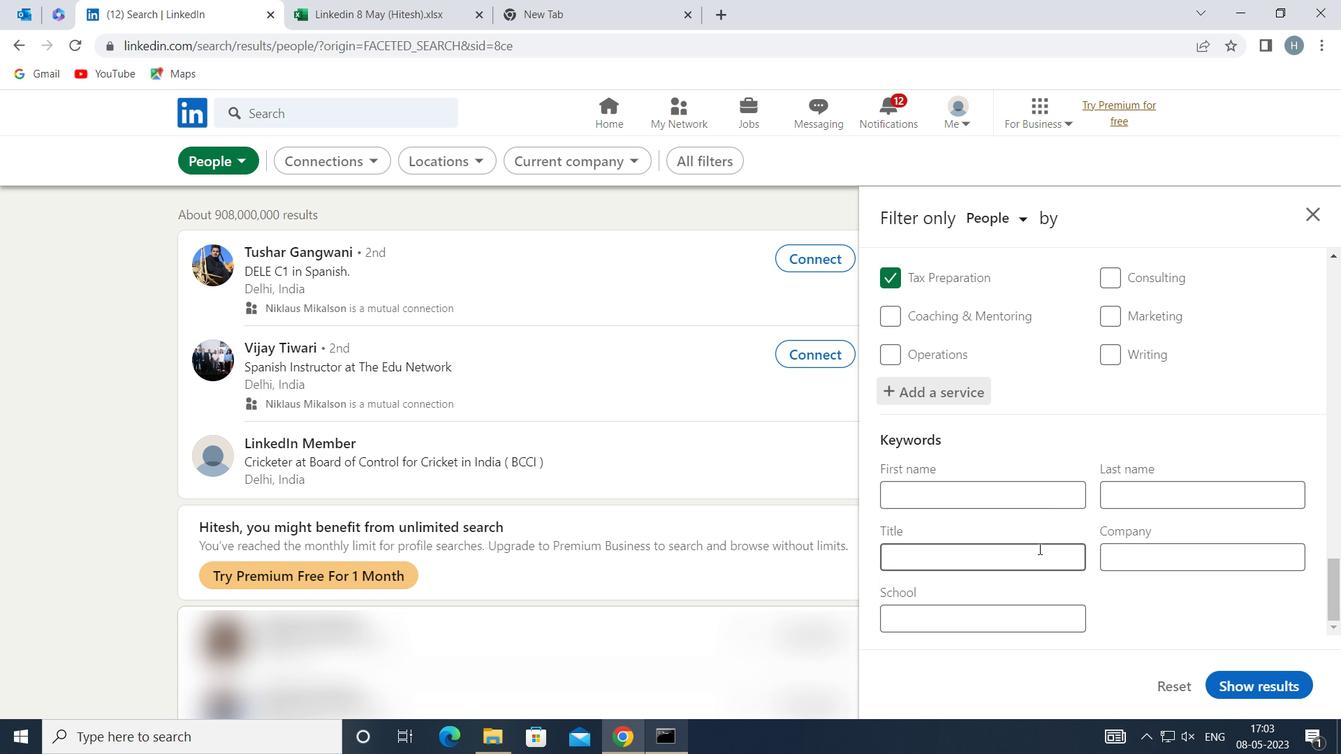 
Action: Key pressed <Key.shift>ROBOT<Key.space><Key.shift>WHISPERER
Screenshot: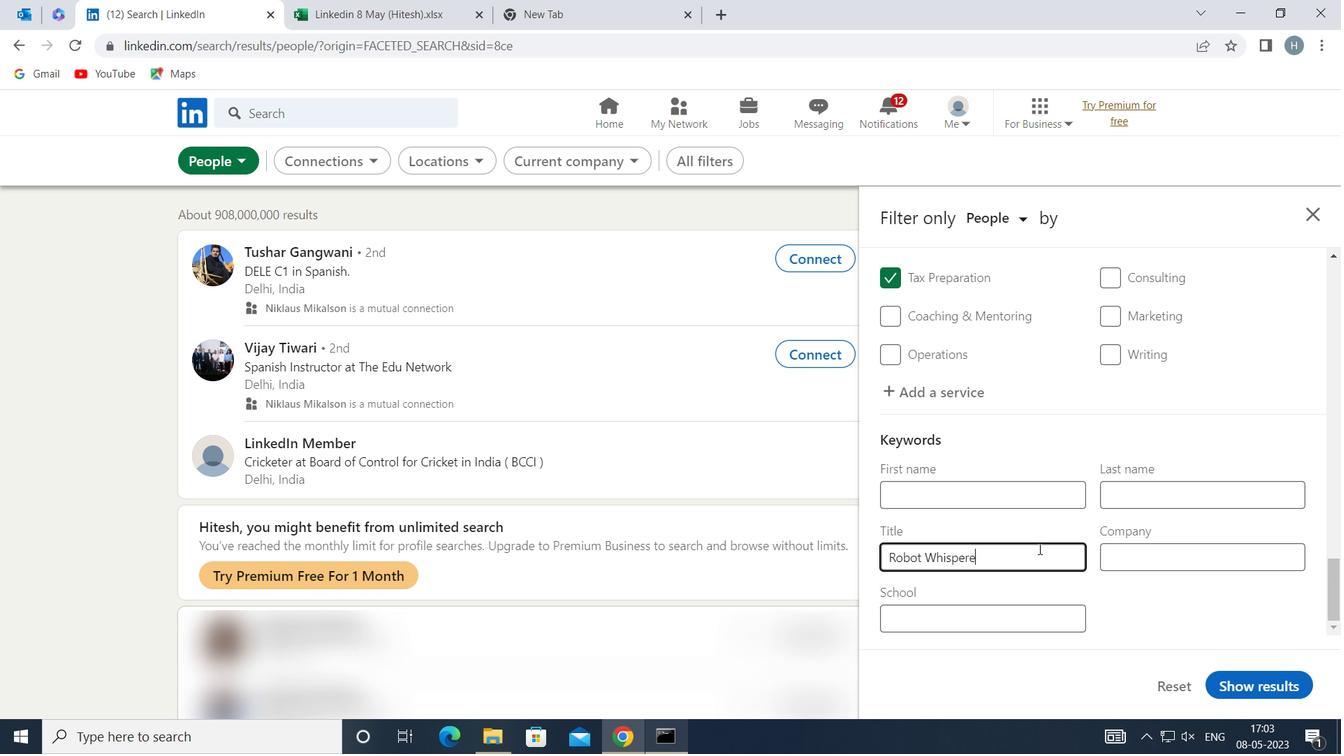 
Action: Mouse moved to (1260, 689)
Screenshot: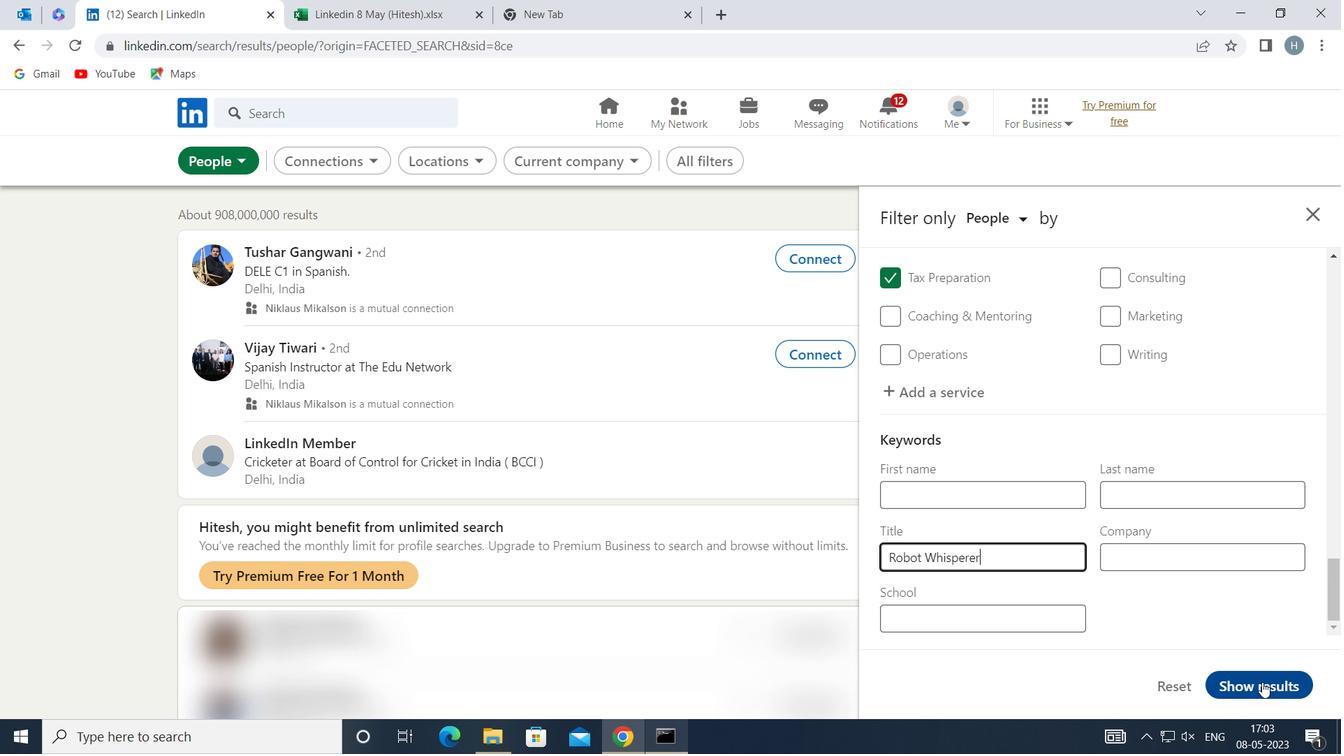 
Action: Mouse pressed left at (1260, 689)
Screenshot: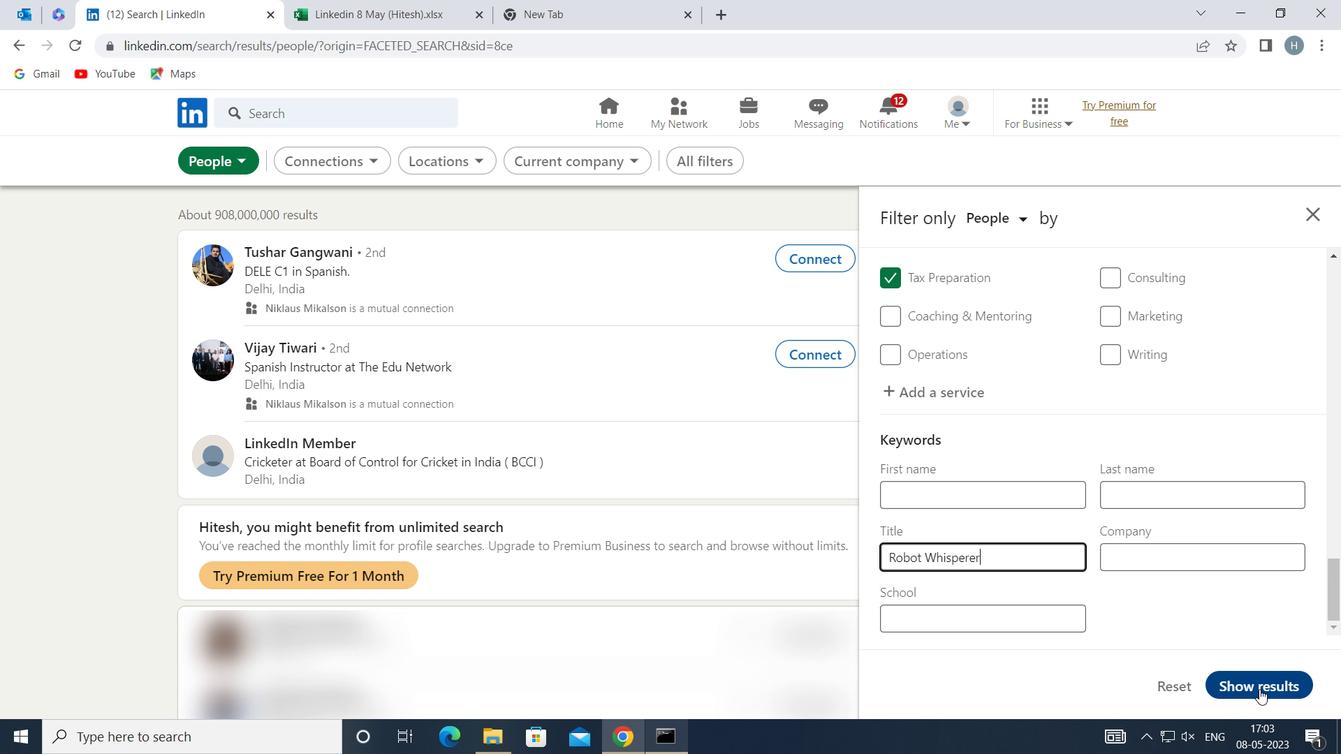 
Action: Mouse moved to (969, 403)
Screenshot: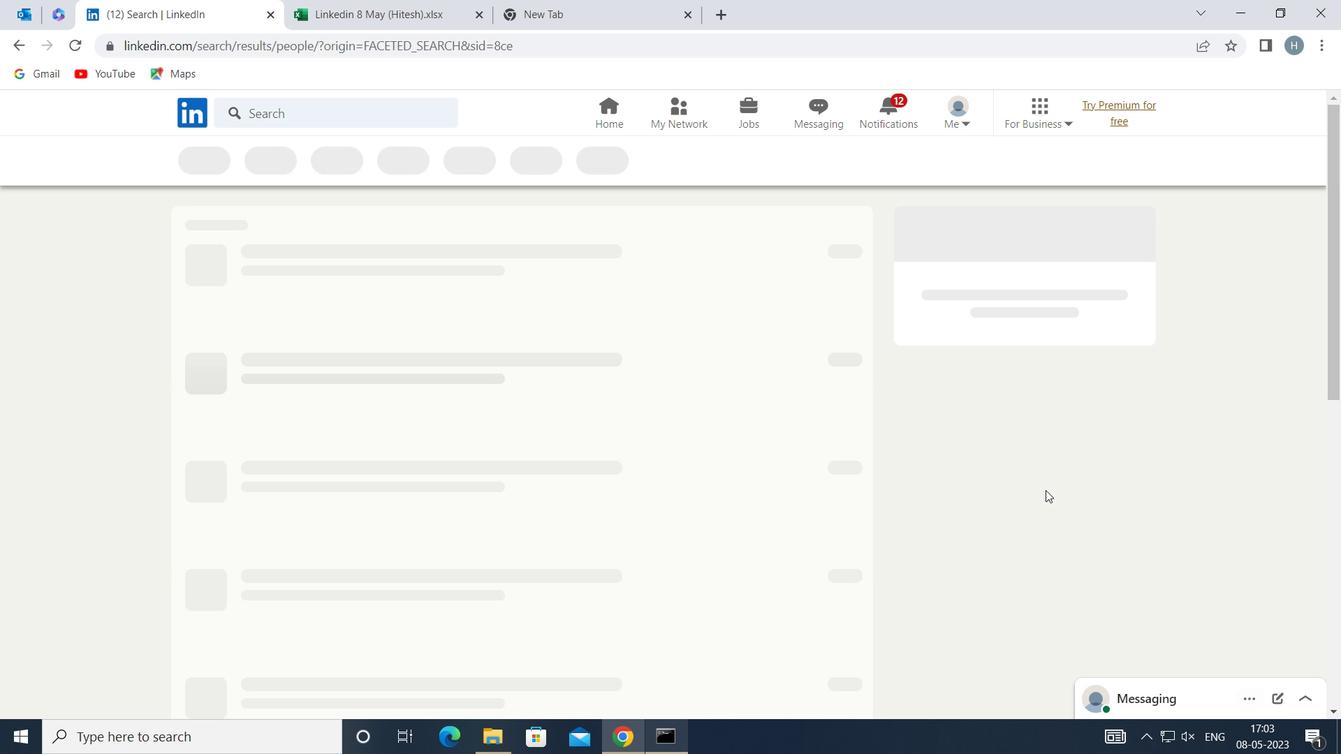 
